 Task: Find connections with filter location Joliette with filter topic #Strategywith filter profile language German with filter current company Xoriant with filter school Acharya Institute of Management and Science, Ist Stage, Peenya Industrial Estate, Bangalore-58 with filter industry Research Services with filter service category Homeowners Insurance with filter keywords title Electrical Engineer
Action: Mouse moved to (204, 279)
Screenshot: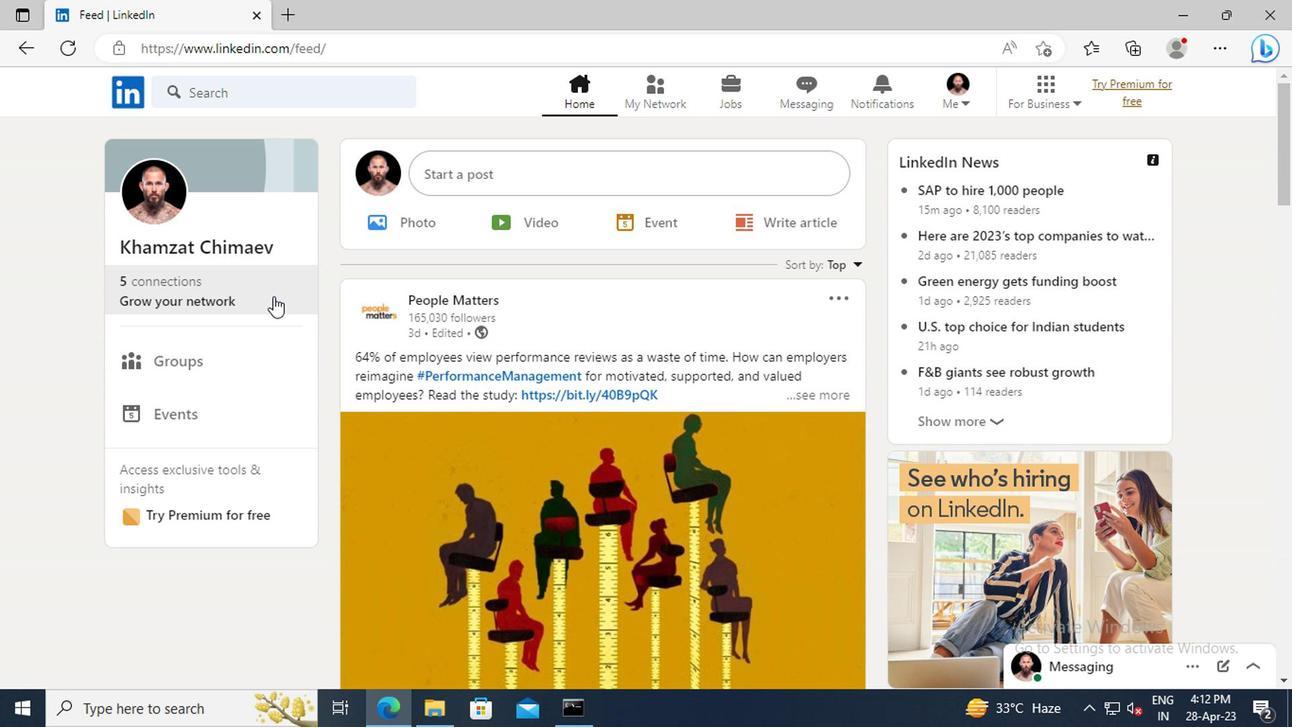 
Action: Mouse pressed left at (204, 279)
Screenshot: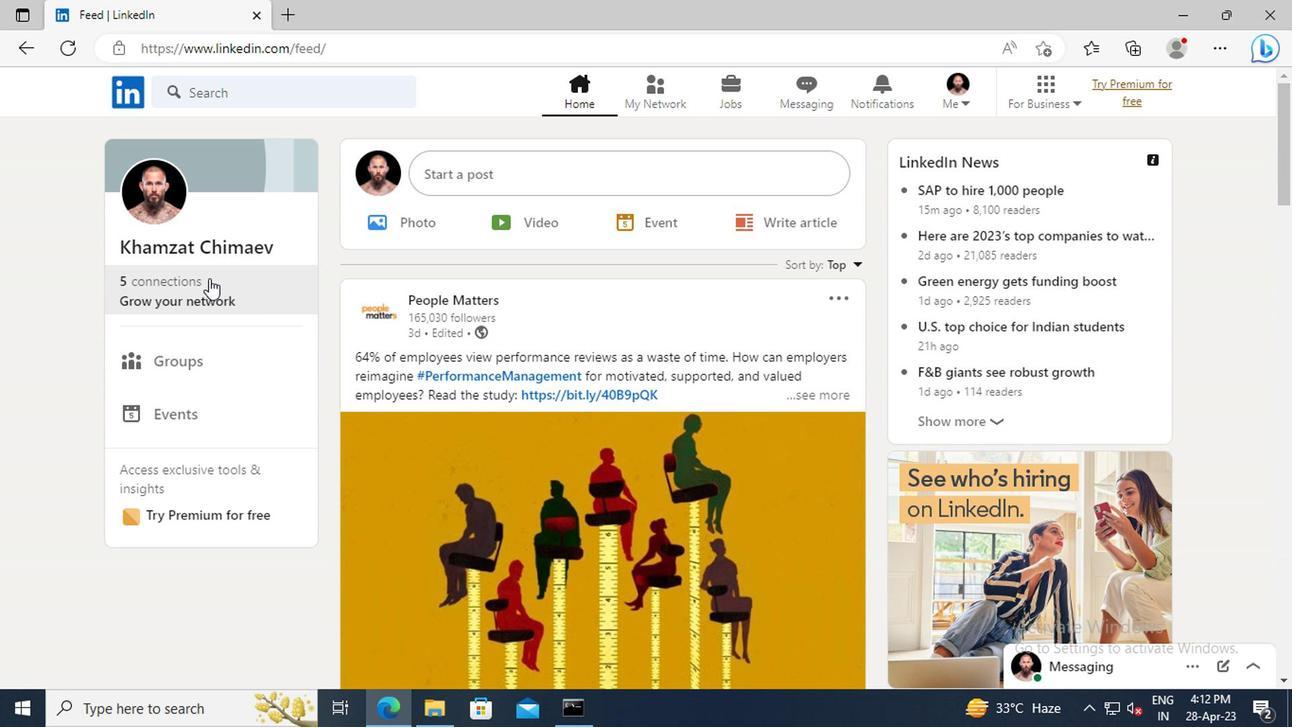 
Action: Mouse moved to (208, 195)
Screenshot: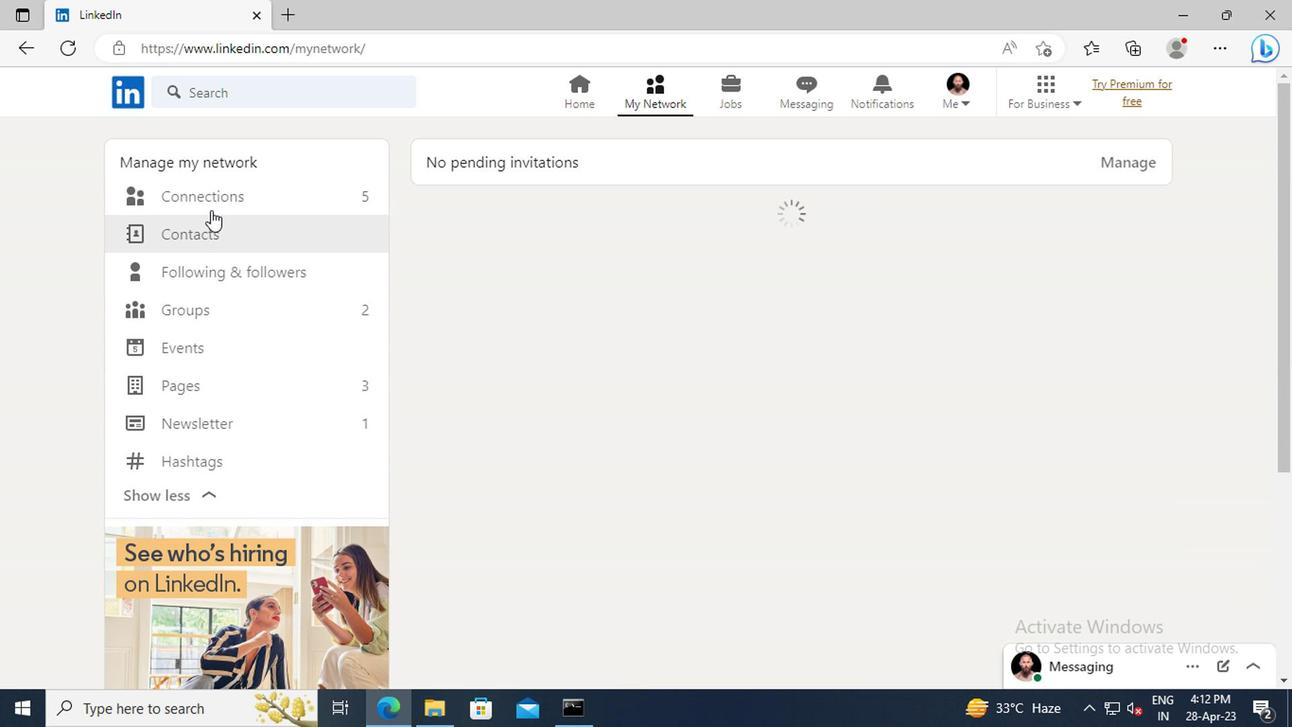 
Action: Mouse pressed left at (208, 195)
Screenshot: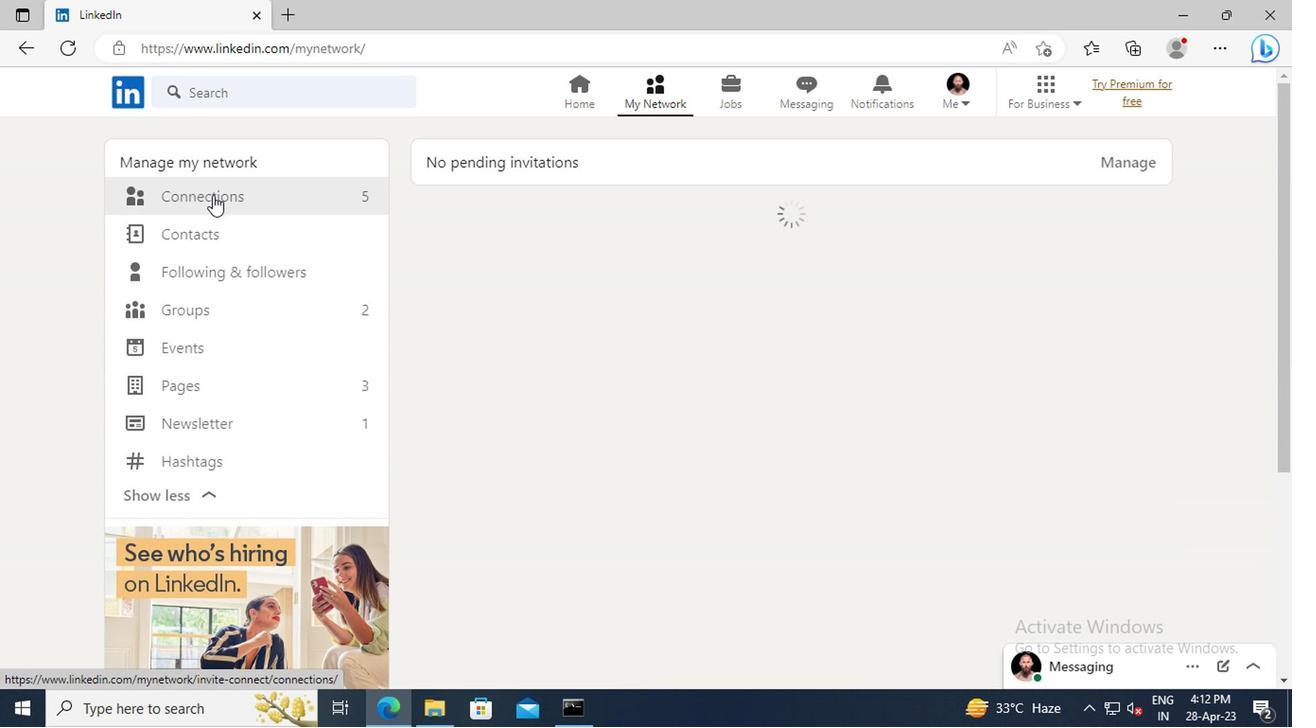 
Action: Mouse moved to (760, 203)
Screenshot: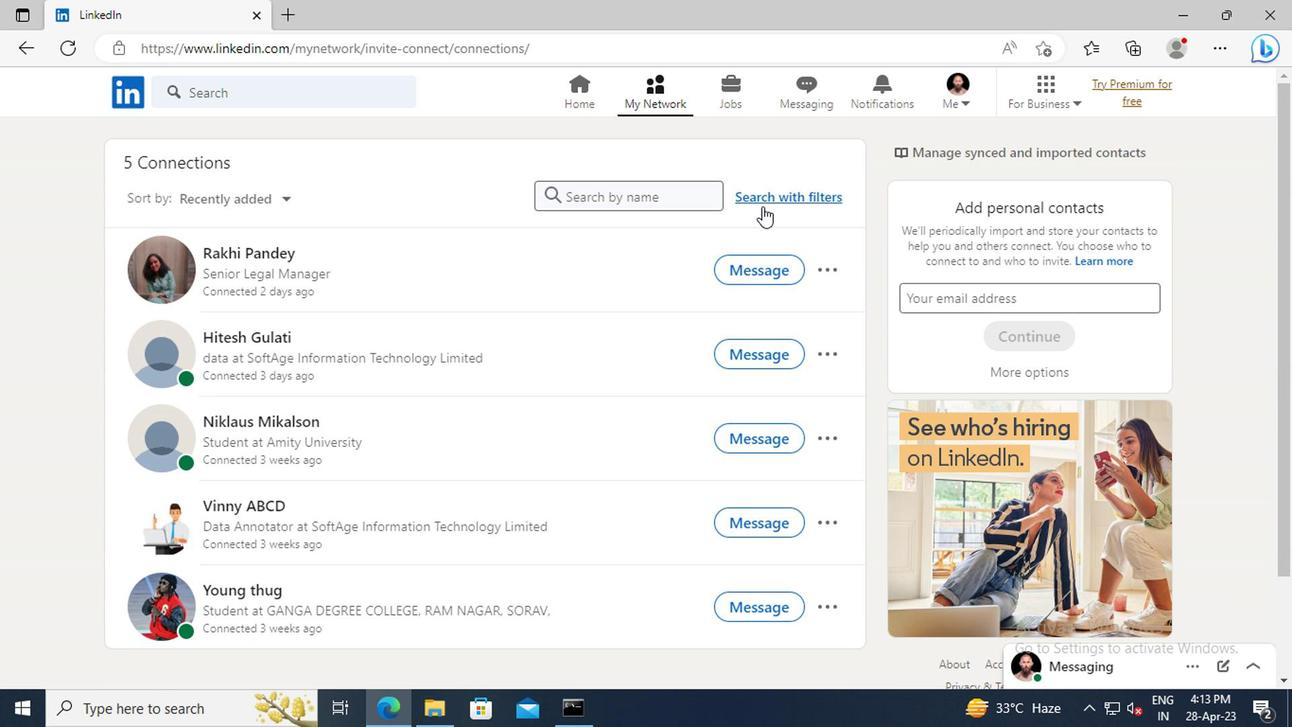 
Action: Mouse pressed left at (760, 203)
Screenshot: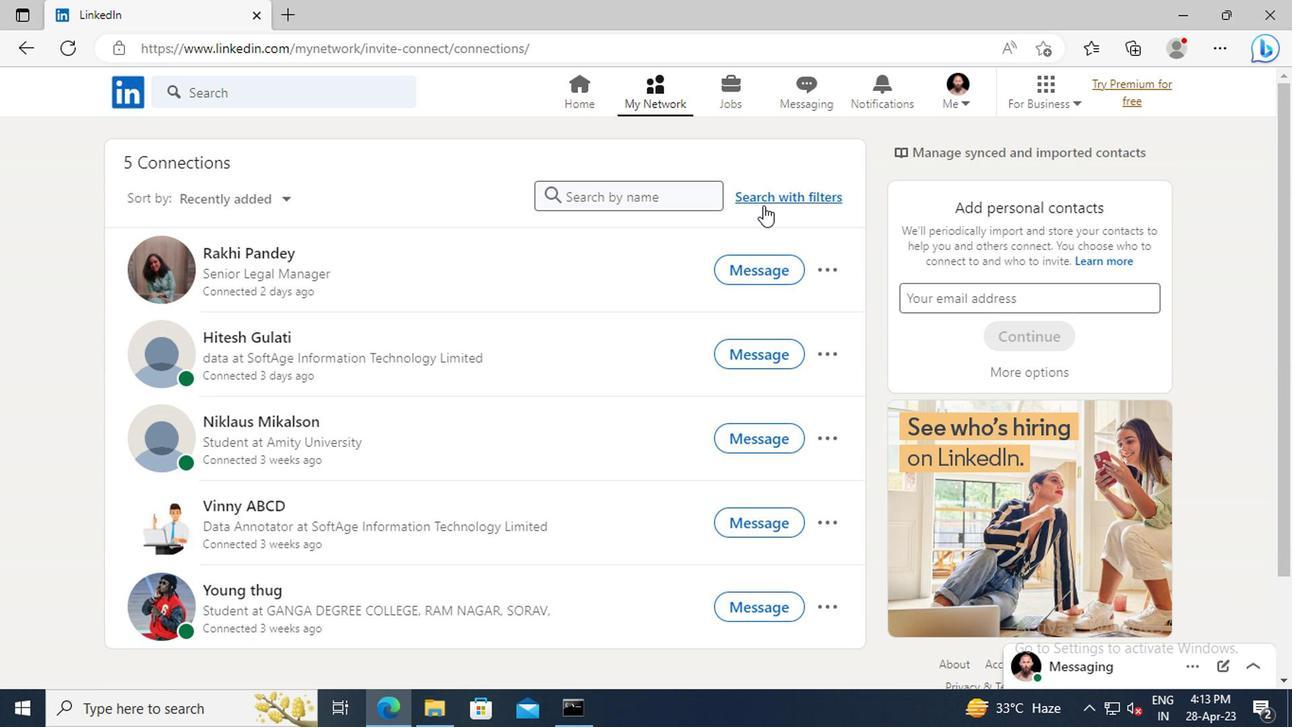 
Action: Mouse moved to (712, 150)
Screenshot: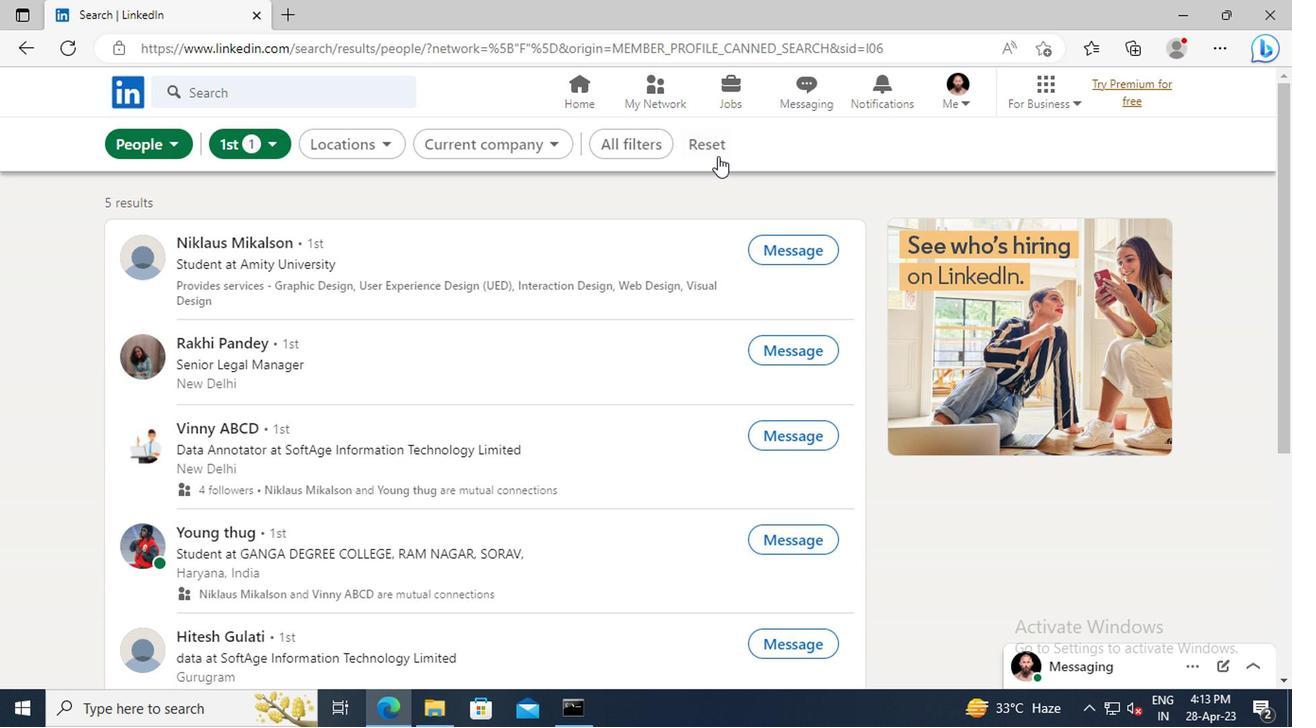 
Action: Mouse pressed left at (712, 150)
Screenshot: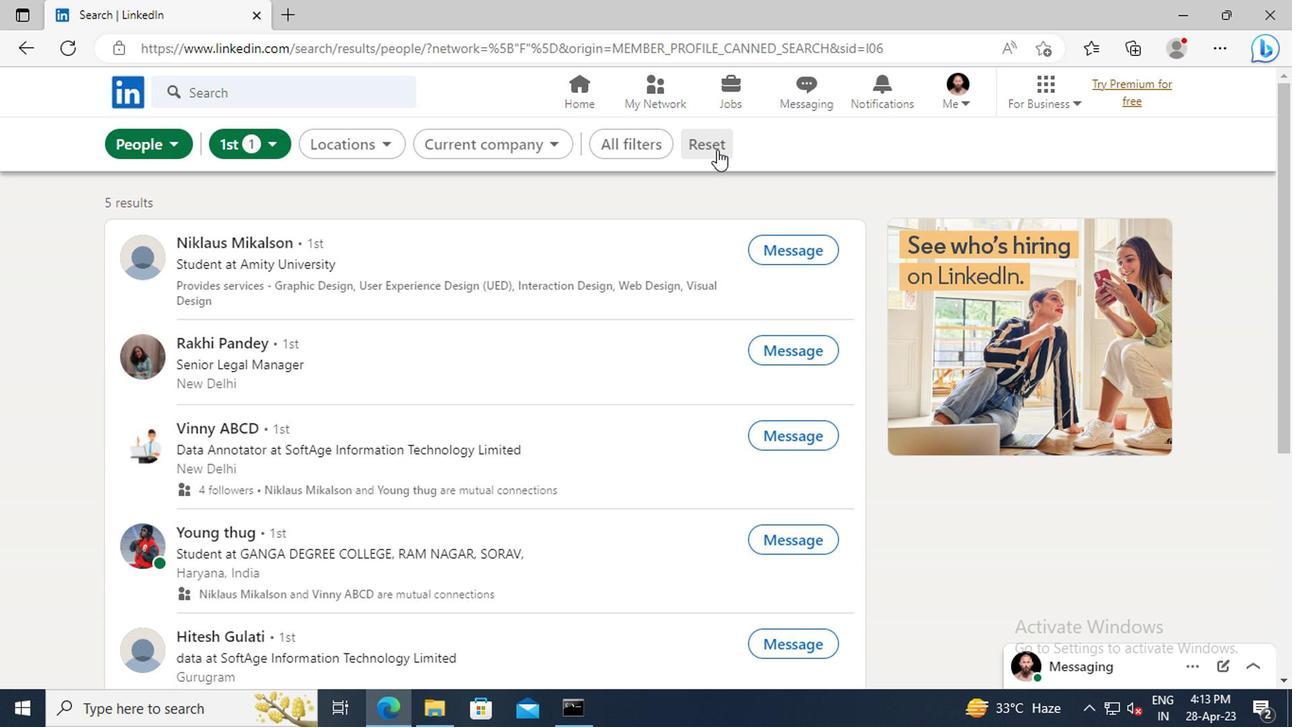 
Action: Mouse moved to (690, 144)
Screenshot: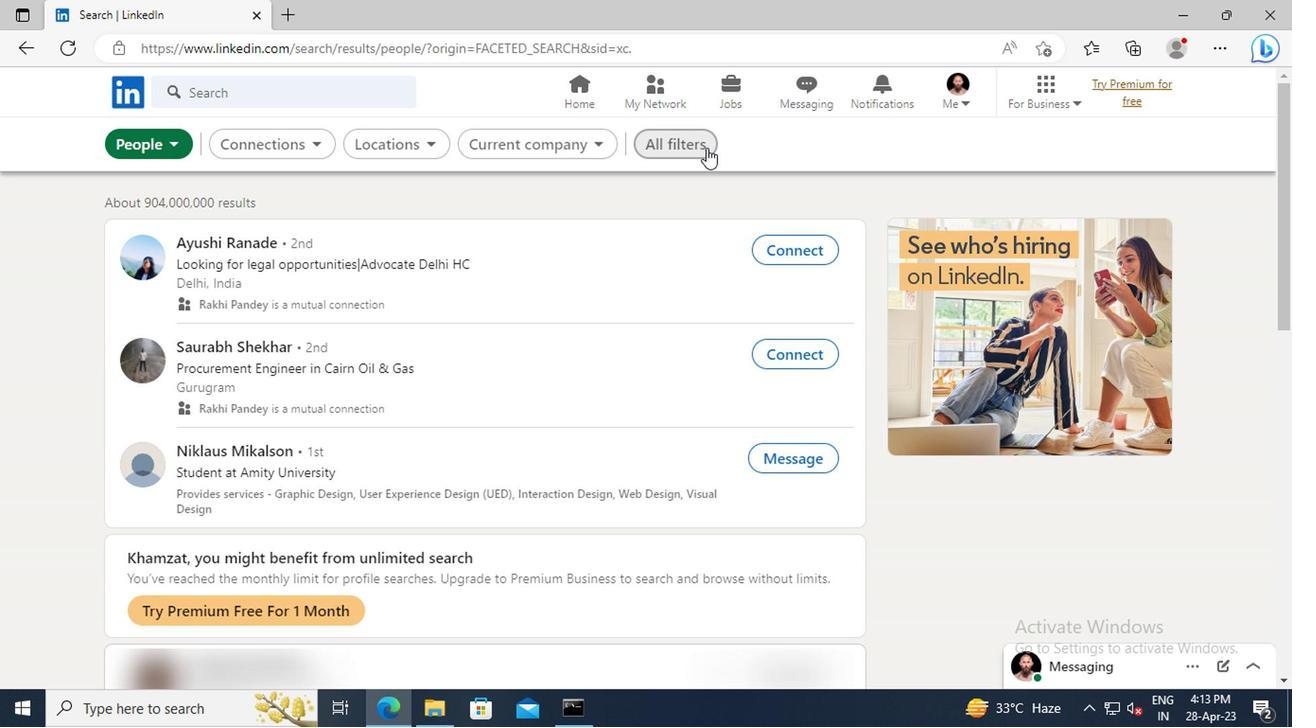 
Action: Mouse pressed left at (690, 144)
Screenshot: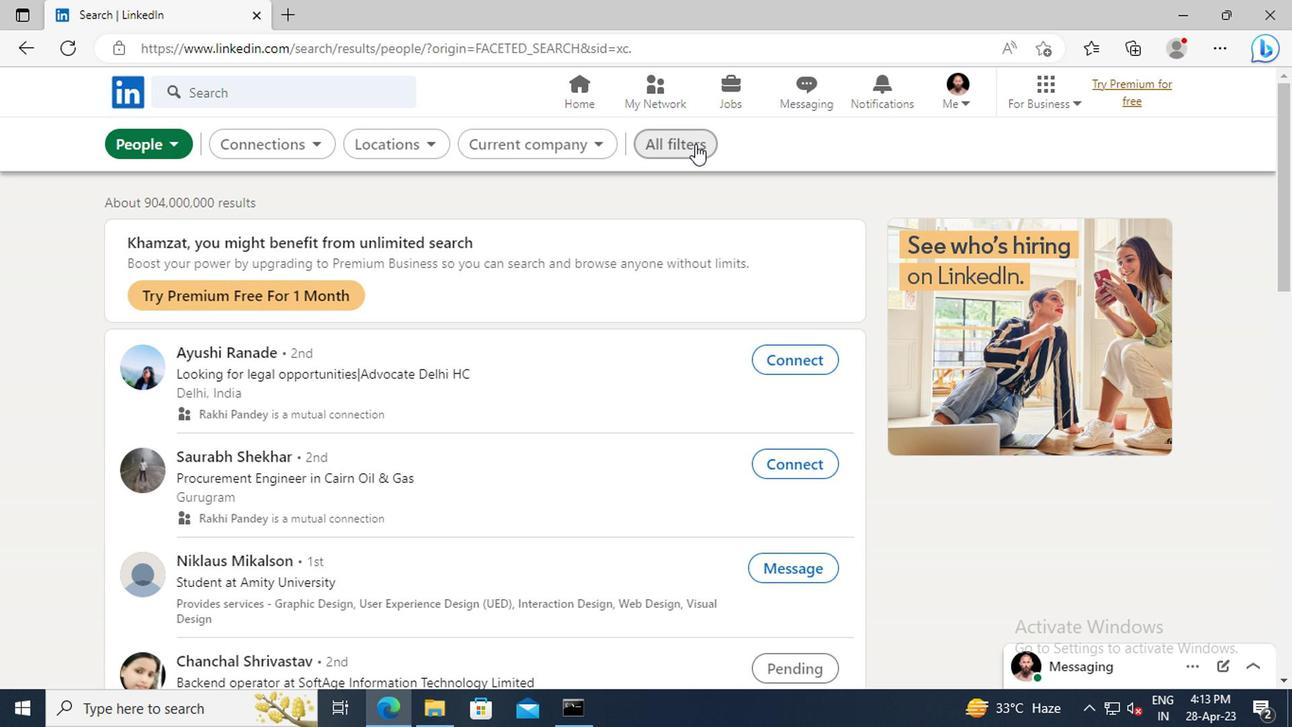 
Action: Mouse moved to (1052, 324)
Screenshot: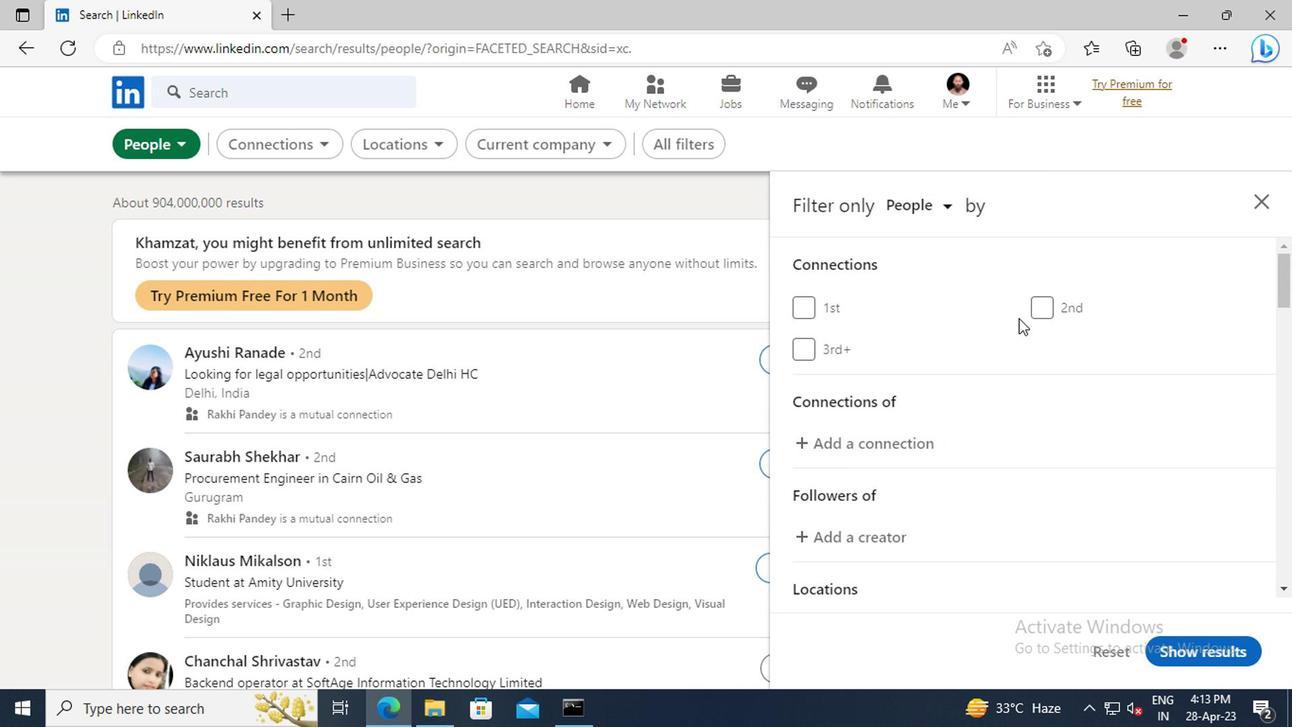 
Action: Mouse scrolled (1052, 323) with delta (0, 0)
Screenshot: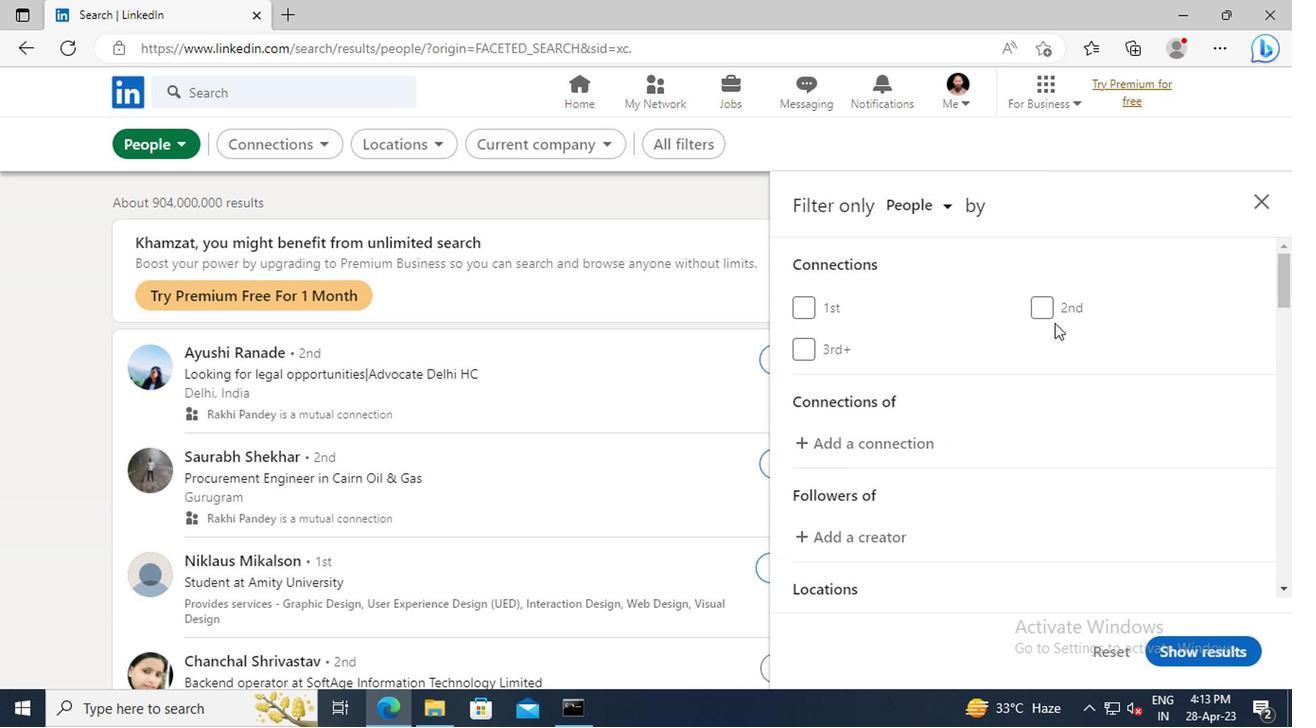 
Action: Mouse scrolled (1052, 323) with delta (0, 0)
Screenshot: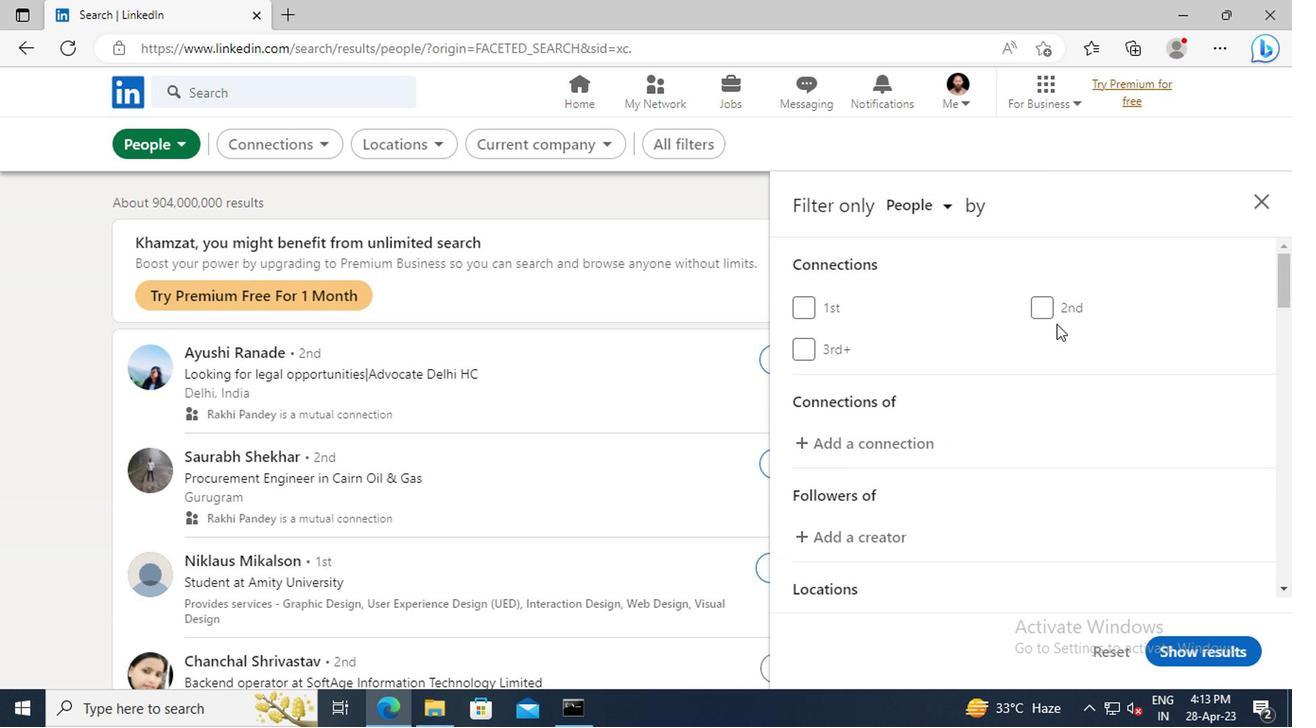 
Action: Mouse moved to (1052, 326)
Screenshot: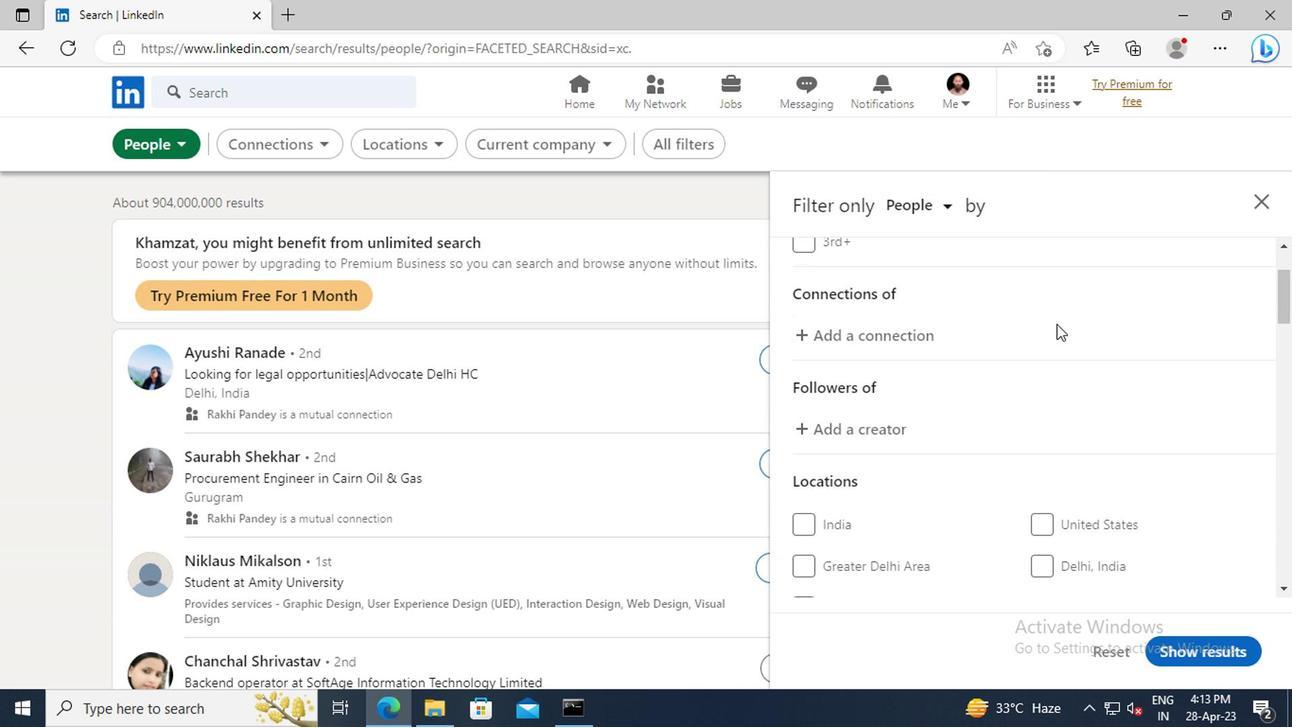 
Action: Mouse scrolled (1052, 325) with delta (0, 0)
Screenshot: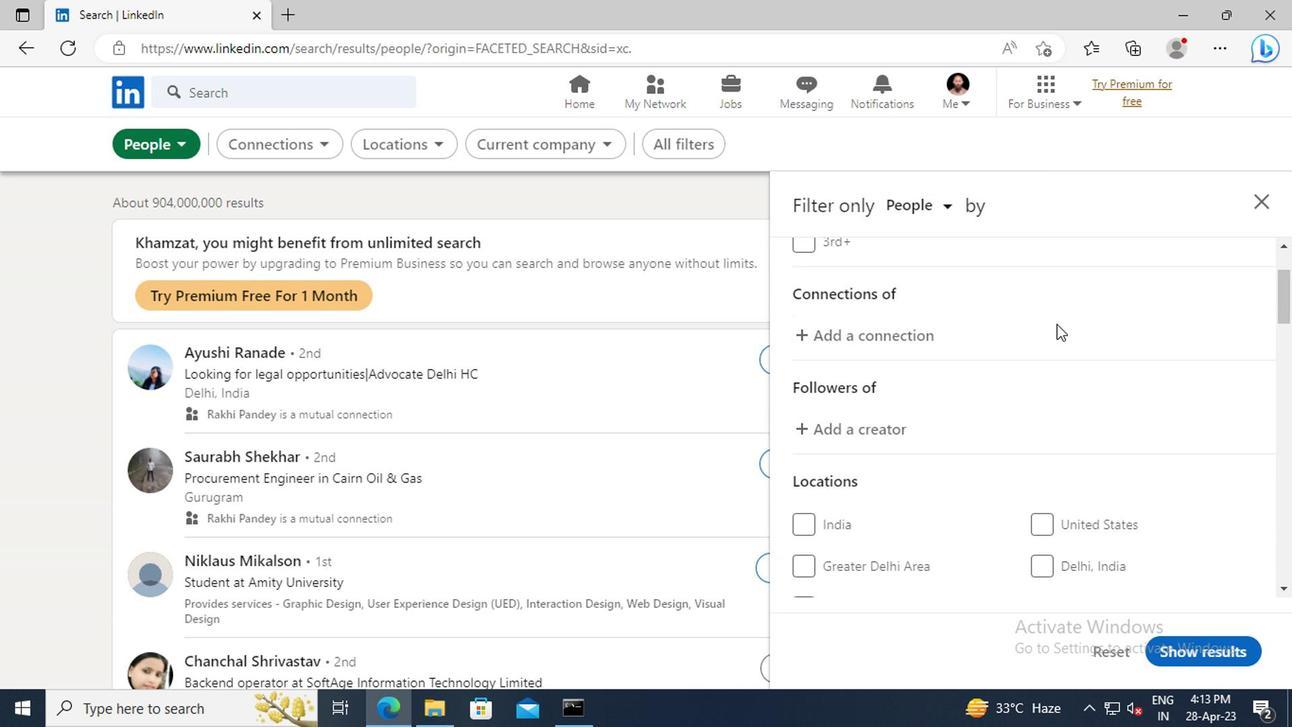 
Action: Mouse moved to (1052, 327)
Screenshot: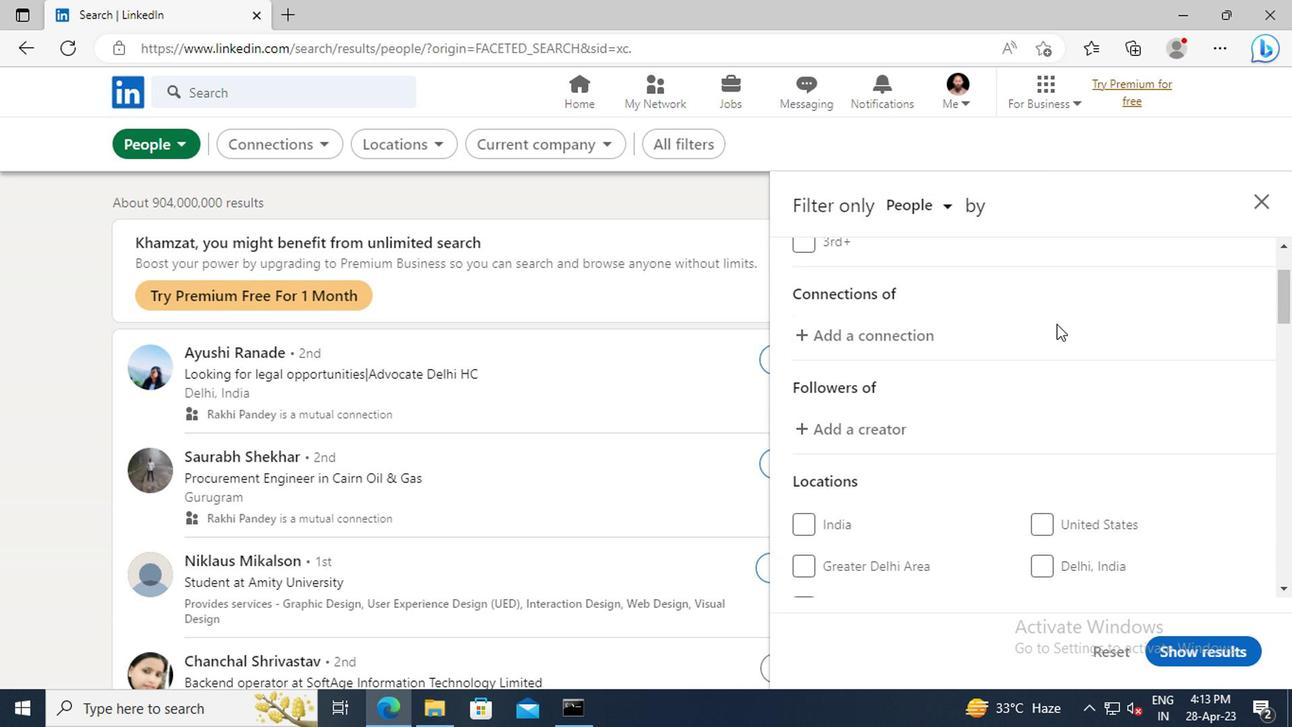 
Action: Mouse scrolled (1052, 326) with delta (0, -1)
Screenshot: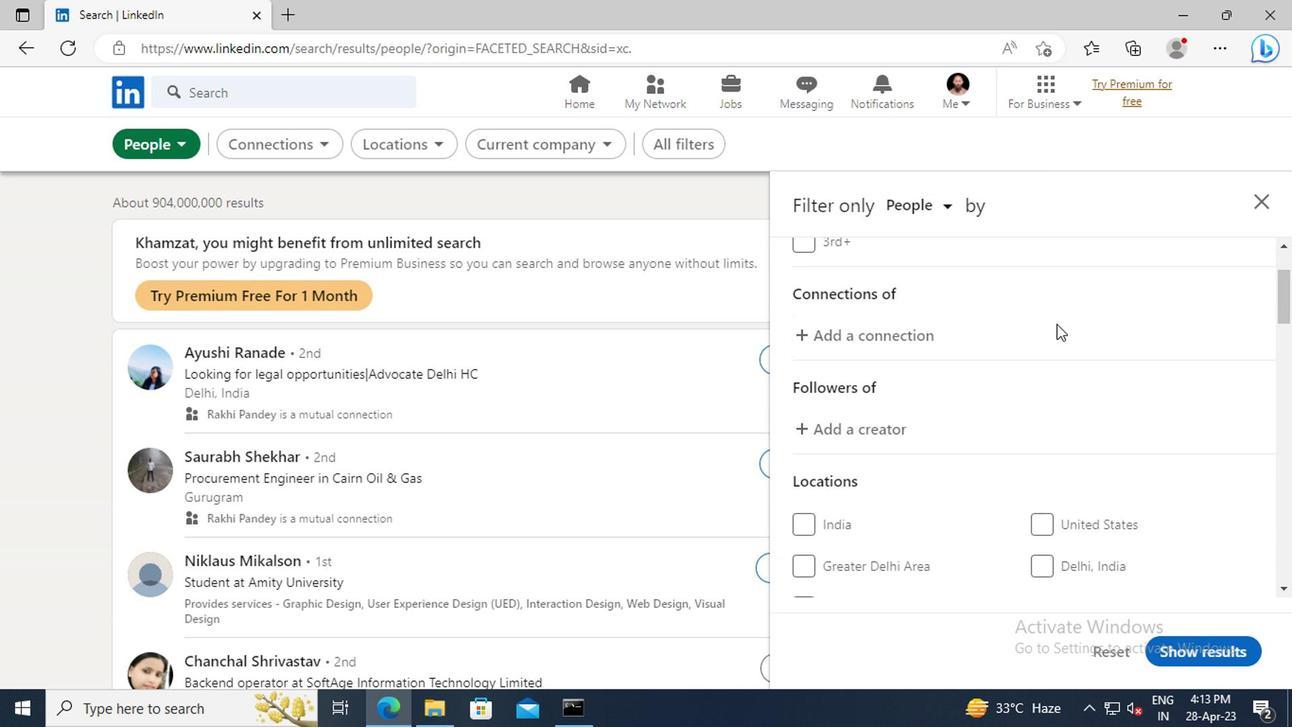 
Action: Mouse scrolled (1052, 326) with delta (0, -1)
Screenshot: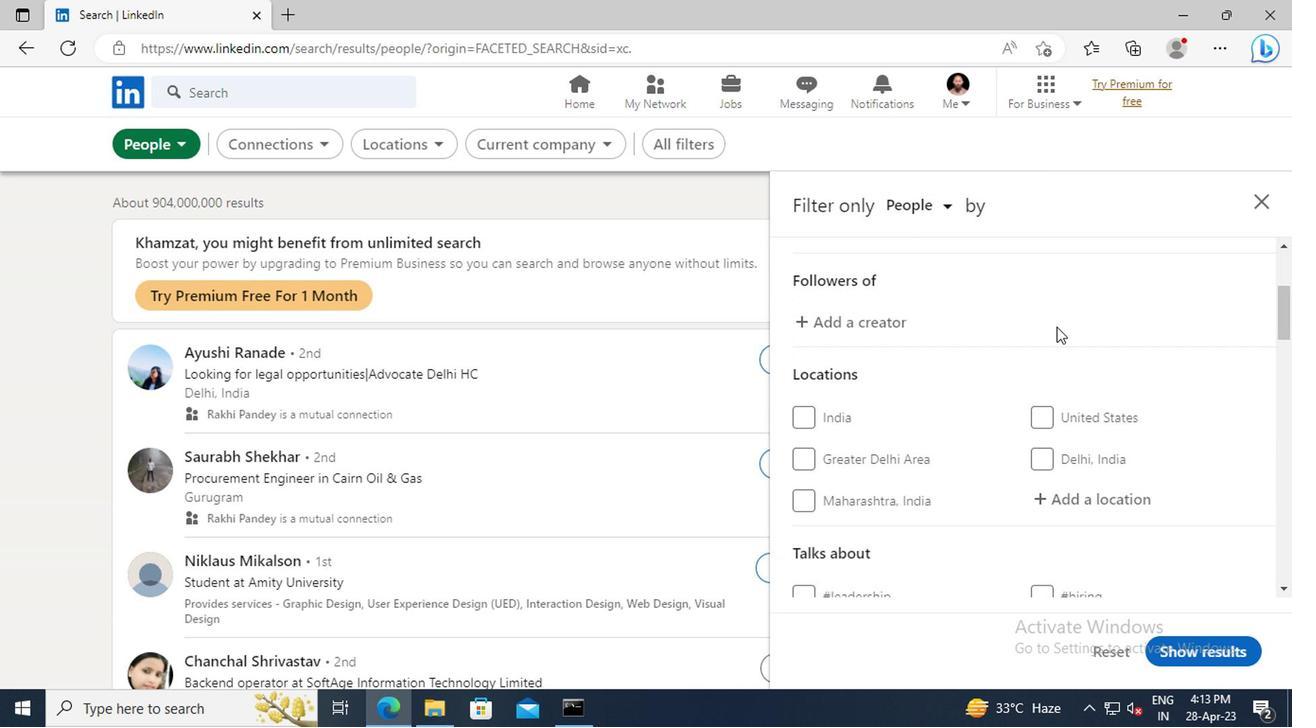 
Action: Mouse moved to (1071, 443)
Screenshot: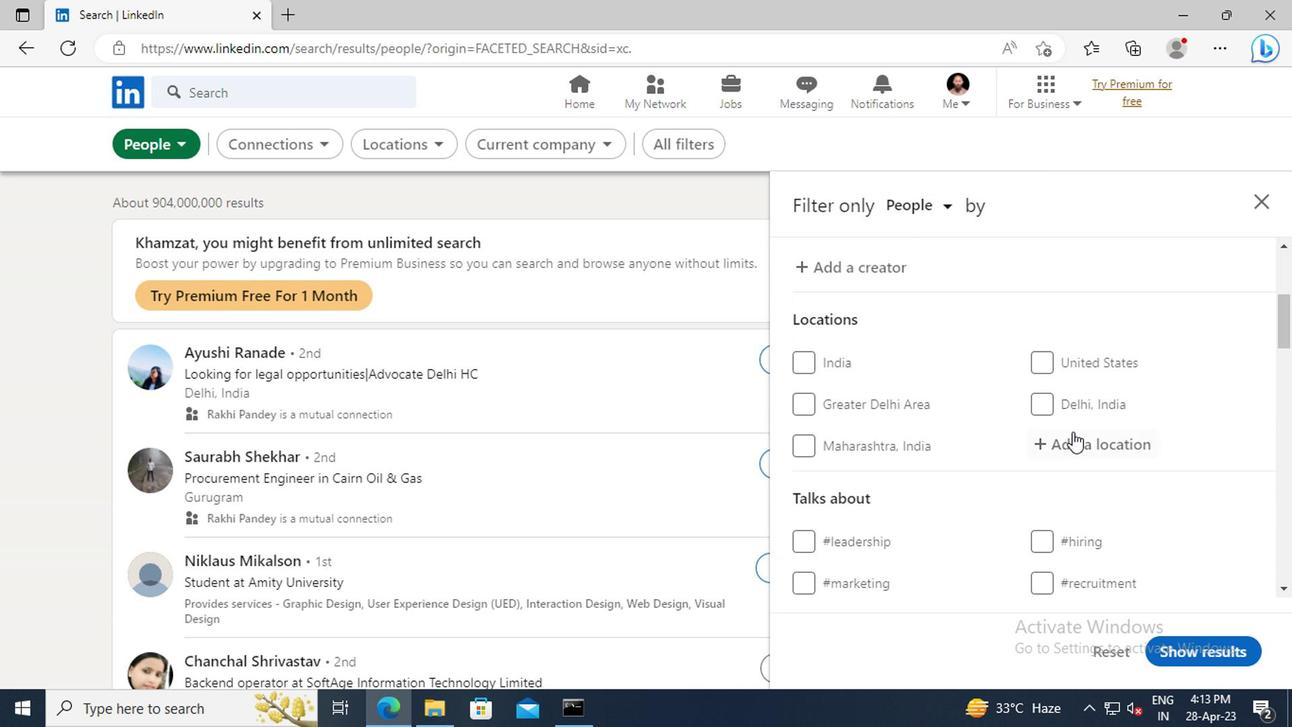 
Action: Mouse pressed left at (1071, 443)
Screenshot: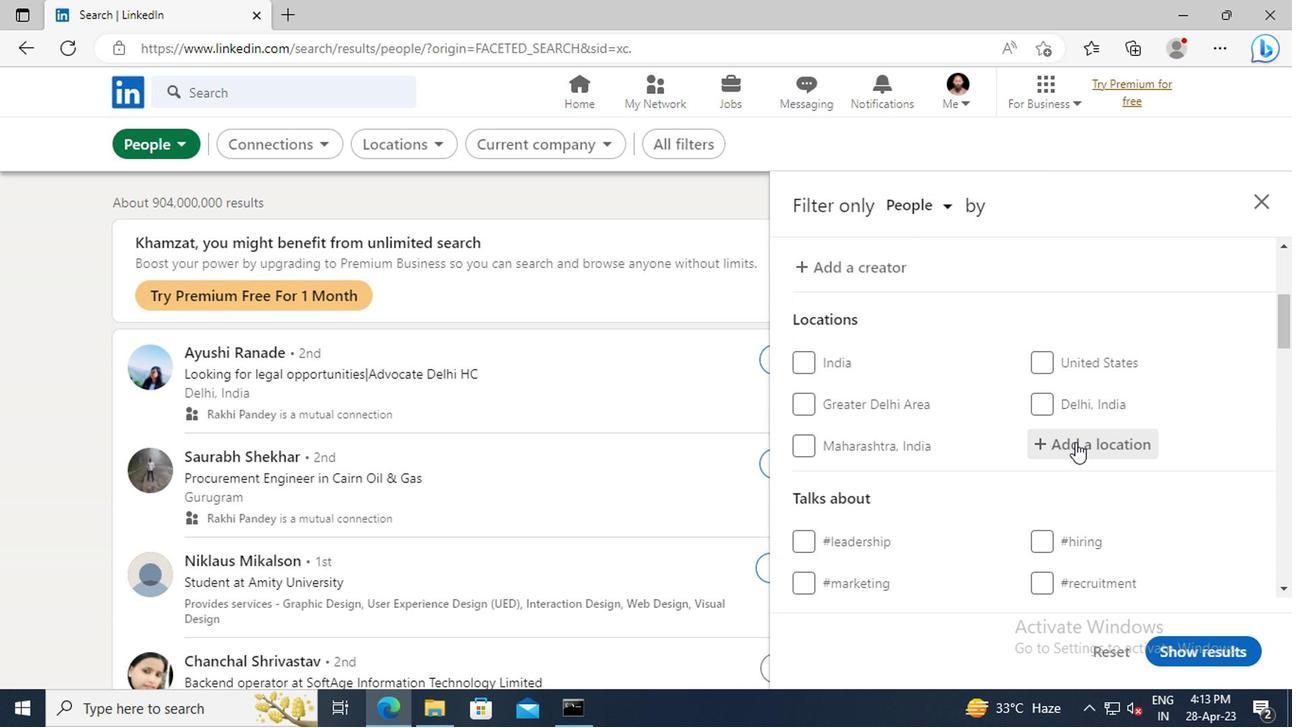 
Action: Mouse moved to (997, 416)
Screenshot: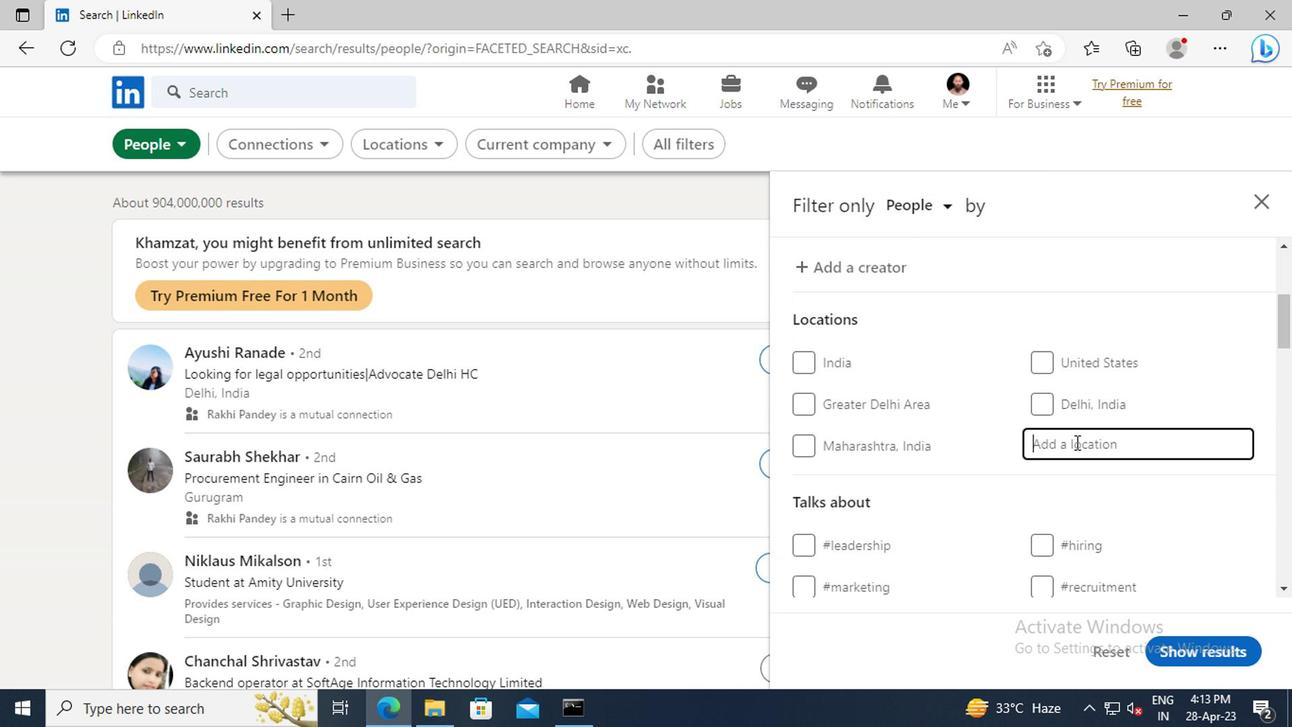 
Action: Key pressed <Key.shift>JOLIETTE
Screenshot: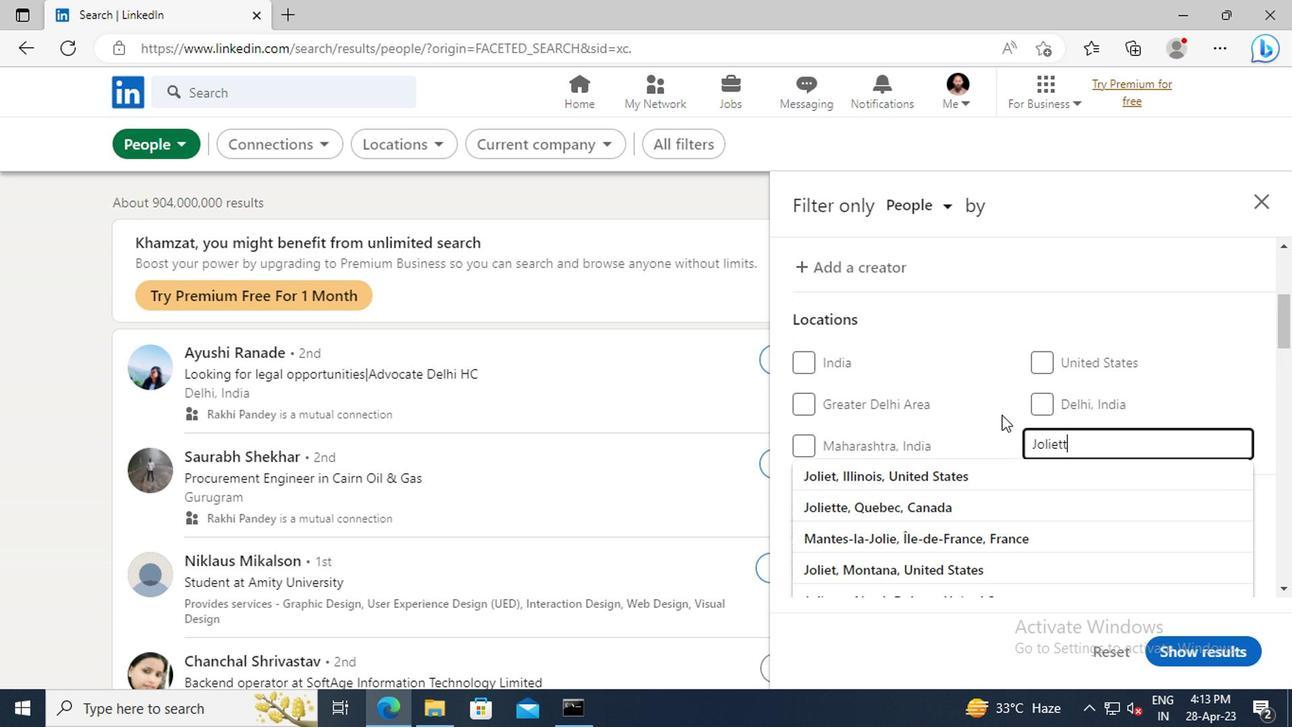 
Action: Mouse moved to (997, 469)
Screenshot: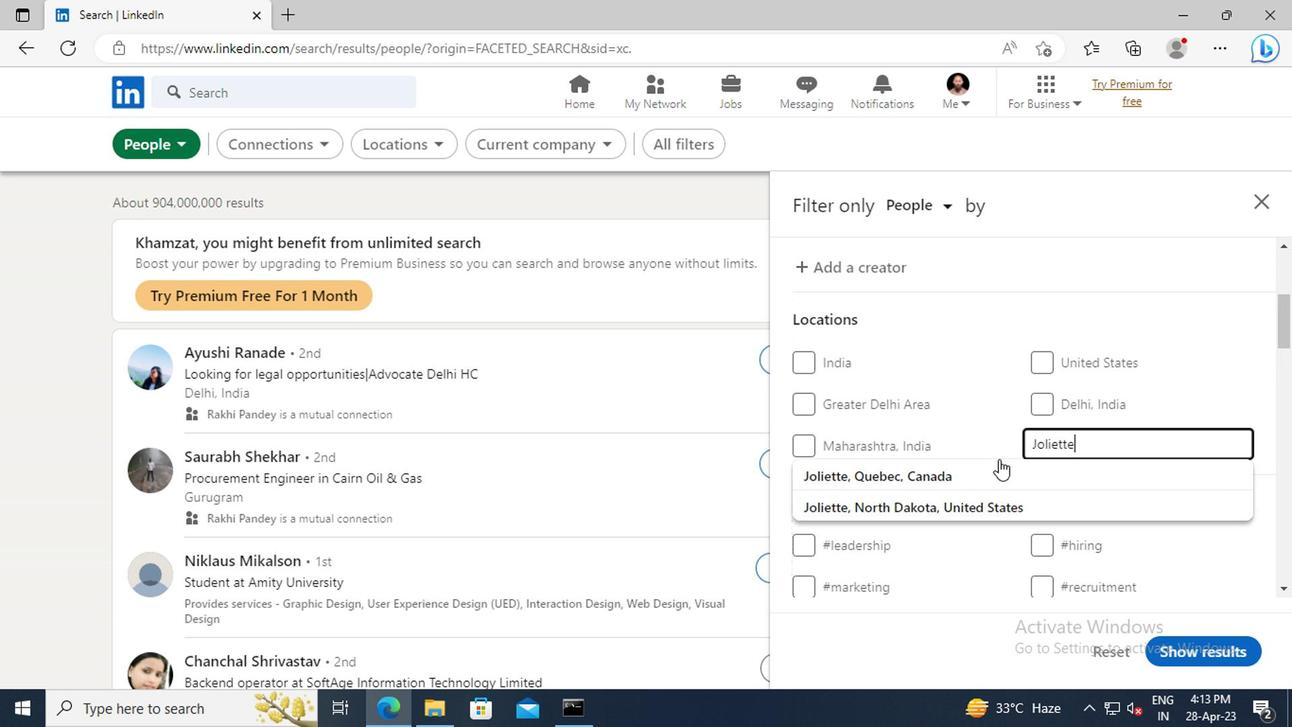 
Action: Mouse pressed left at (997, 469)
Screenshot: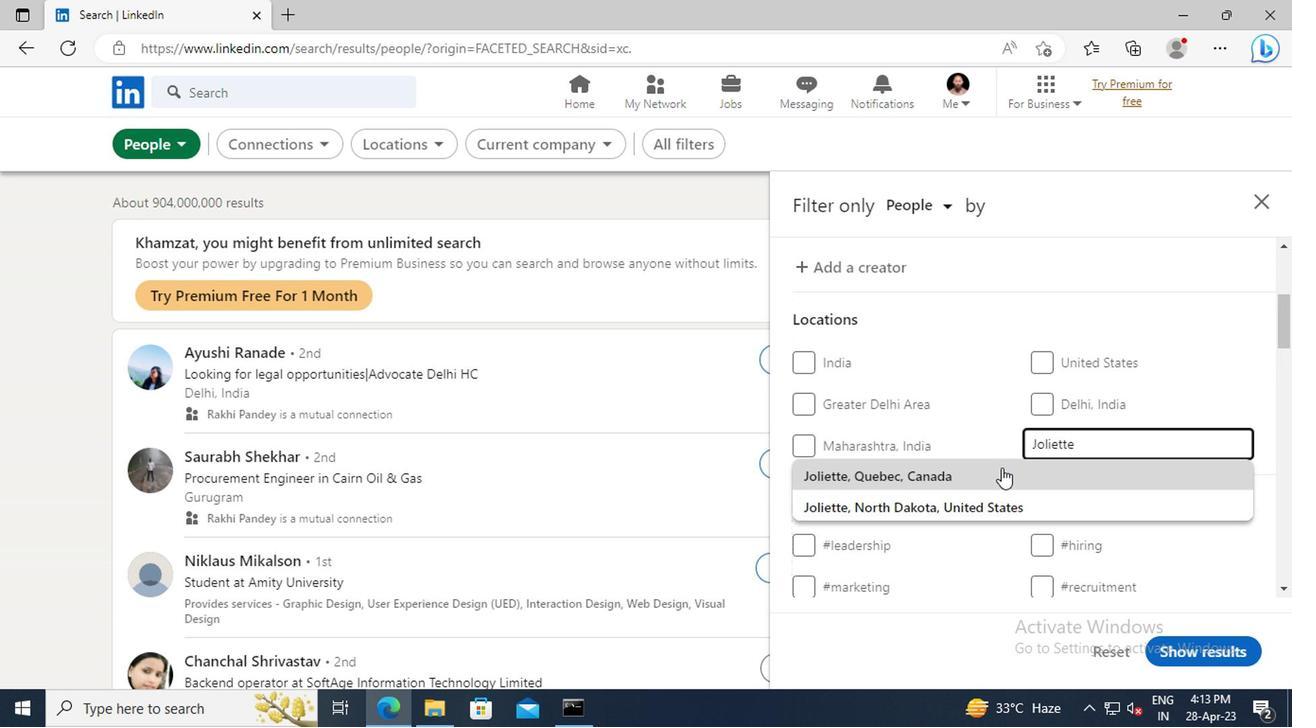 
Action: Mouse scrolled (997, 467) with delta (0, -1)
Screenshot: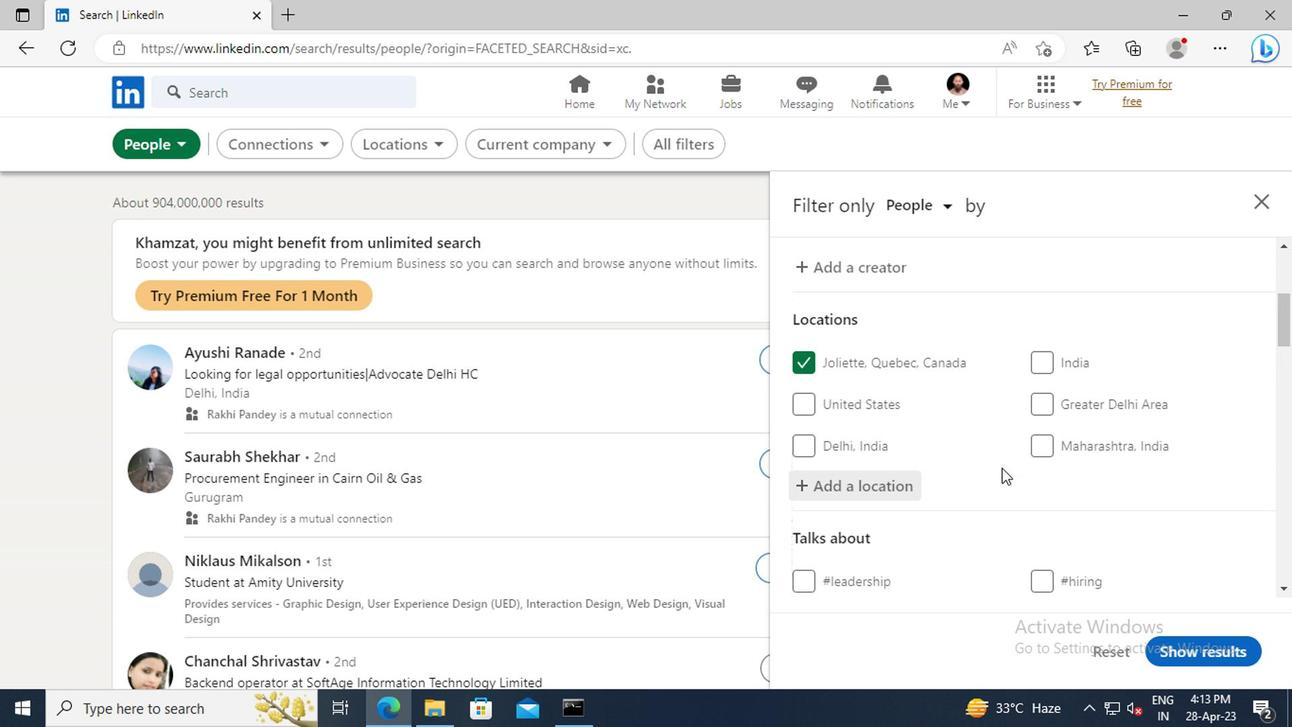 
Action: Mouse scrolled (997, 467) with delta (0, -1)
Screenshot: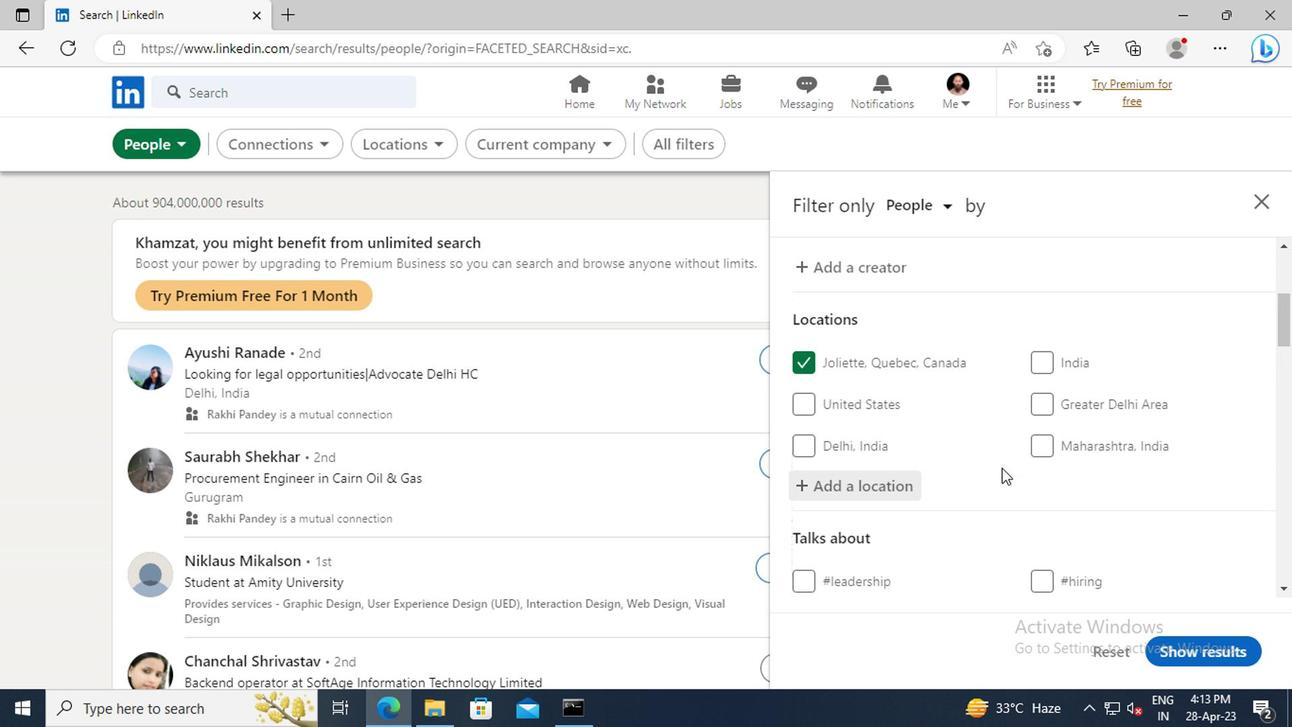 
Action: Mouse scrolled (997, 467) with delta (0, -1)
Screenshot: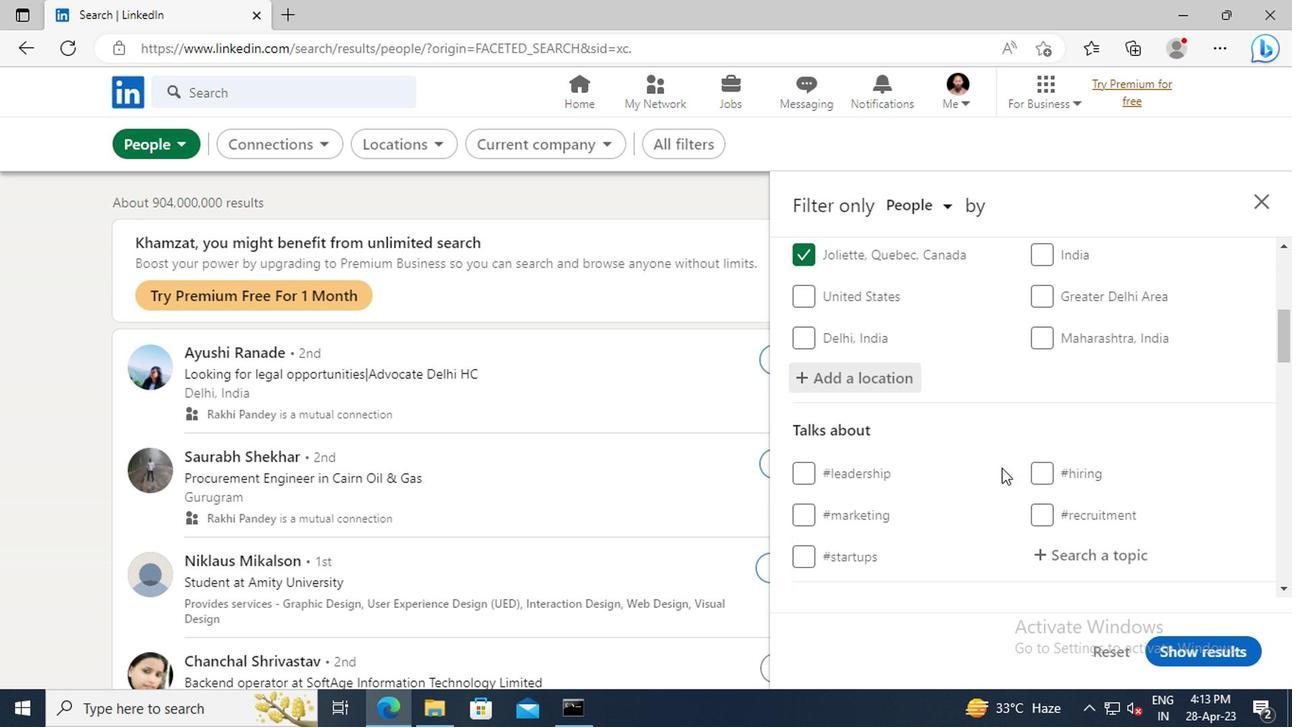 
Action: Mouse scrolled (997, 467) with delta (0, -1)
Screenshot: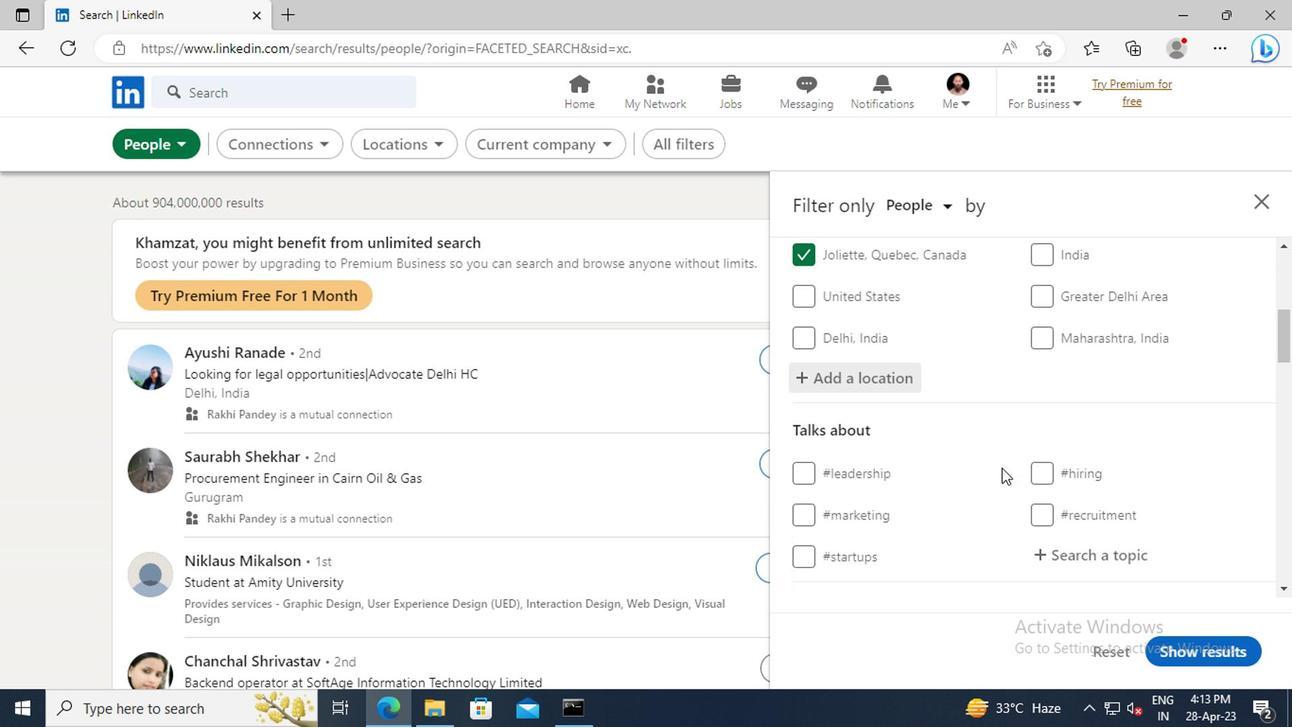 
Action: Mouse moved to (1040, 453)
Screenshot: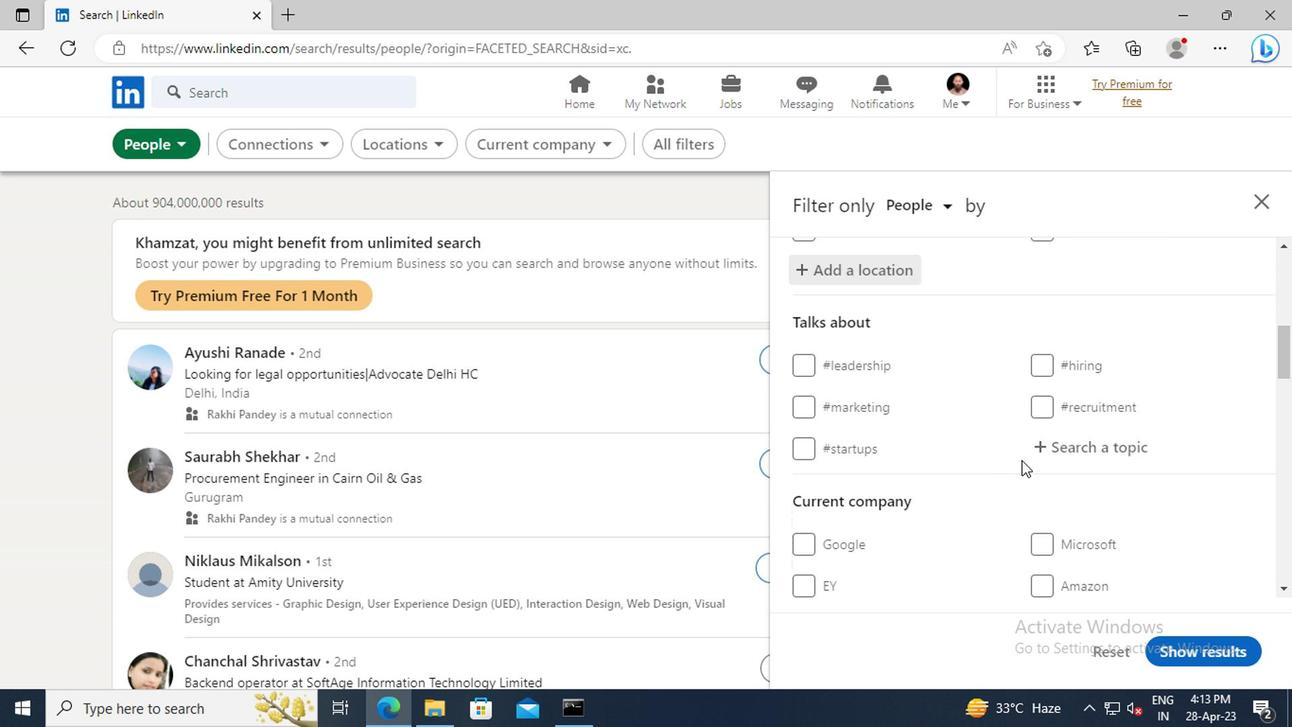 
Action: Mouse pressed left at (1040, 453)
Screenshot: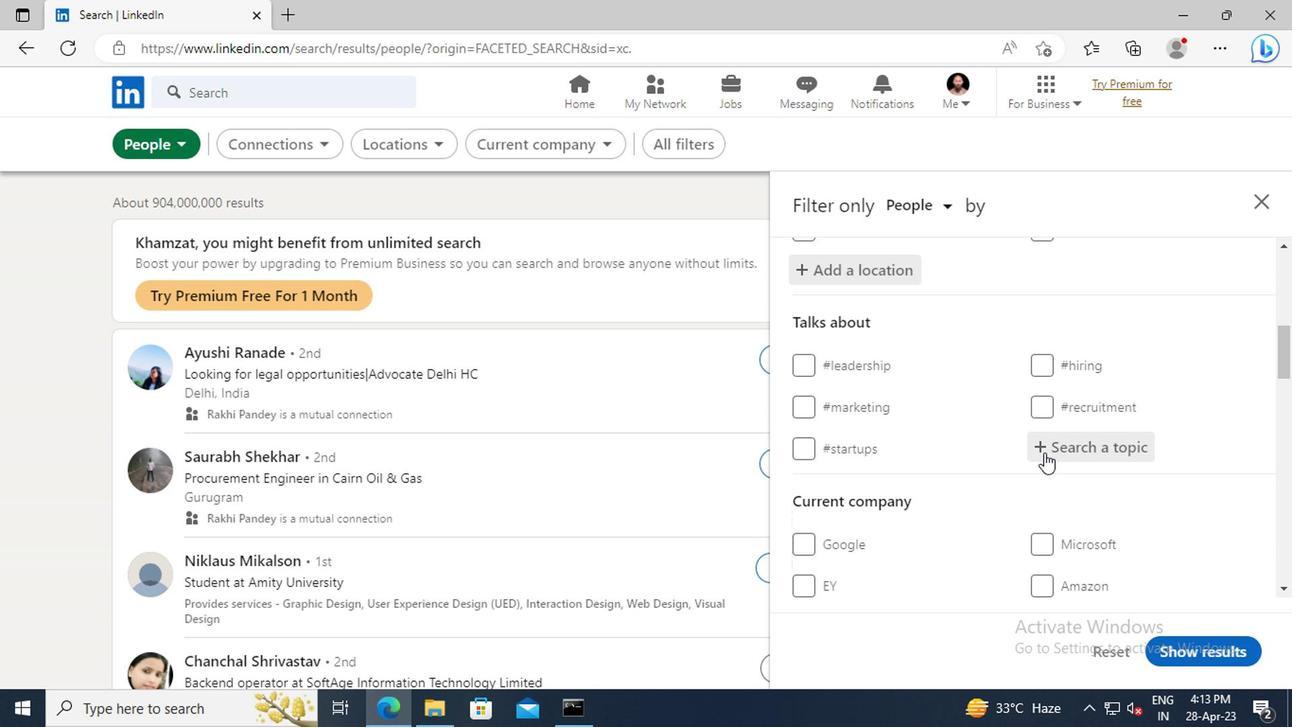 
Action: Mouse moved to (1036, 451)
Screenshot: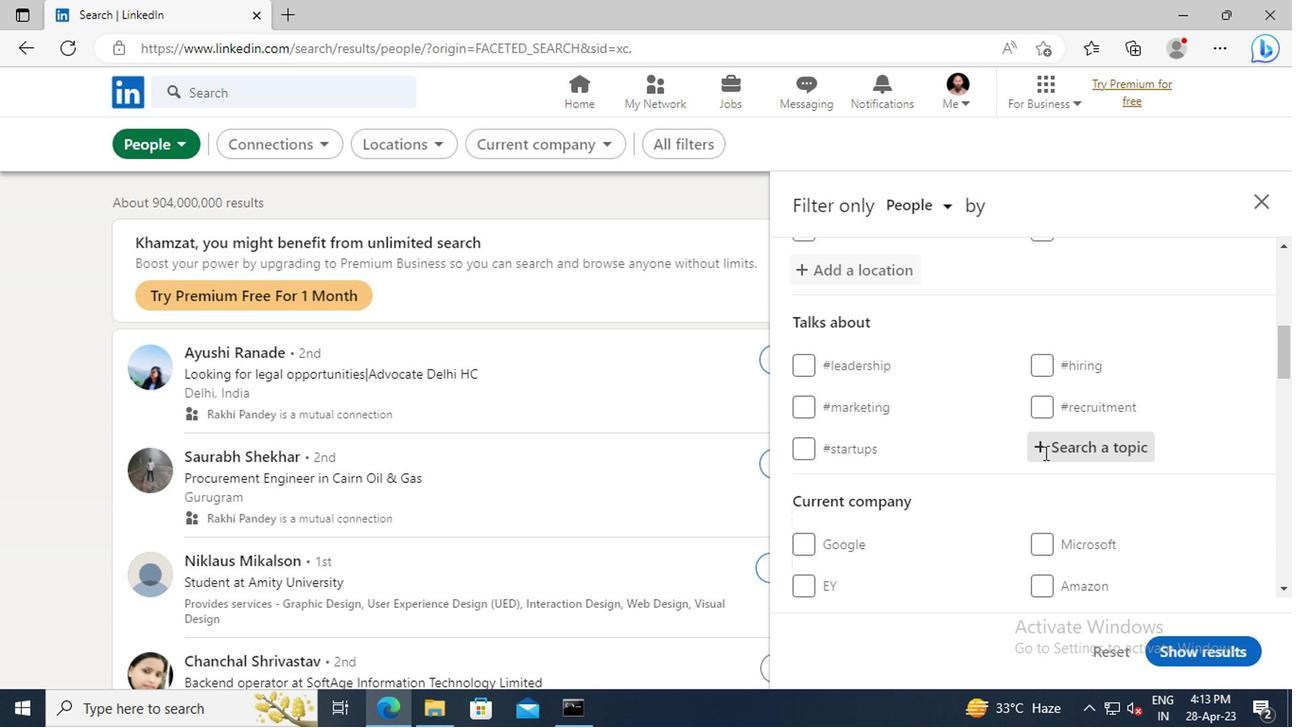 
Action: Key pressed <Key.shift>STRATEGY
Screenshot: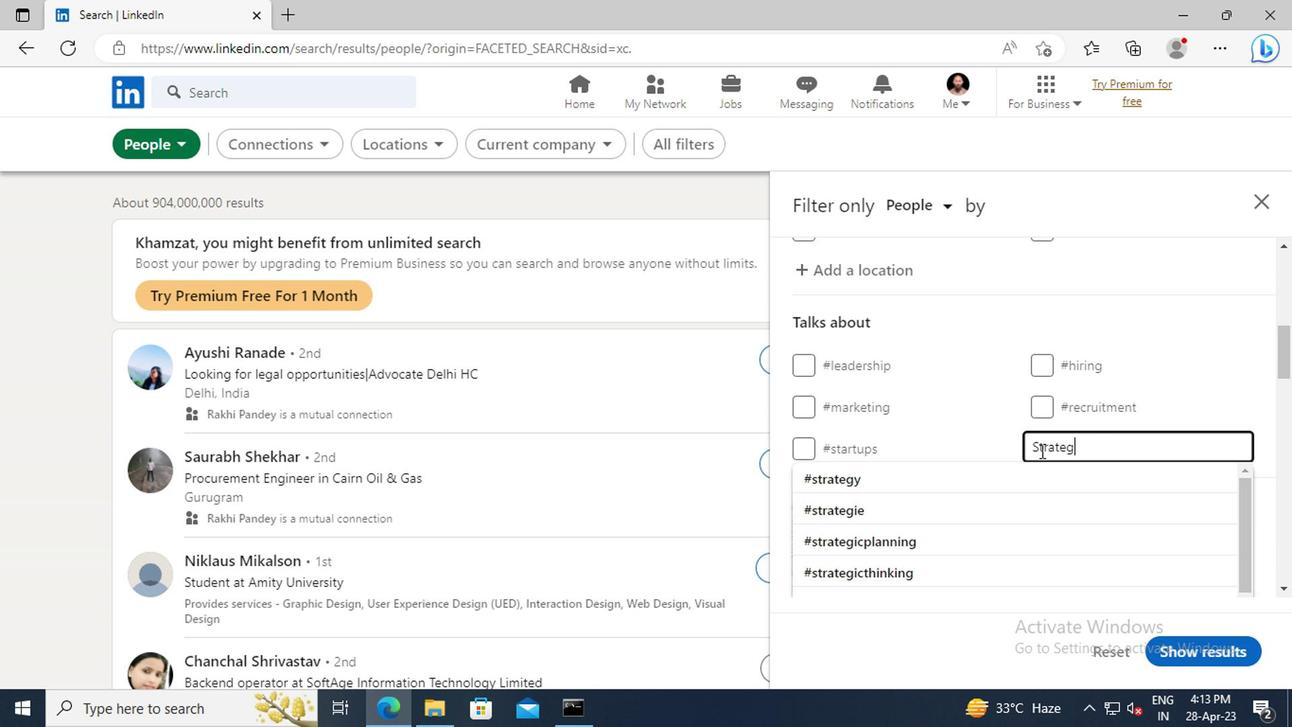 
Action: Mouse moved to (1034, 474)
Screenshot: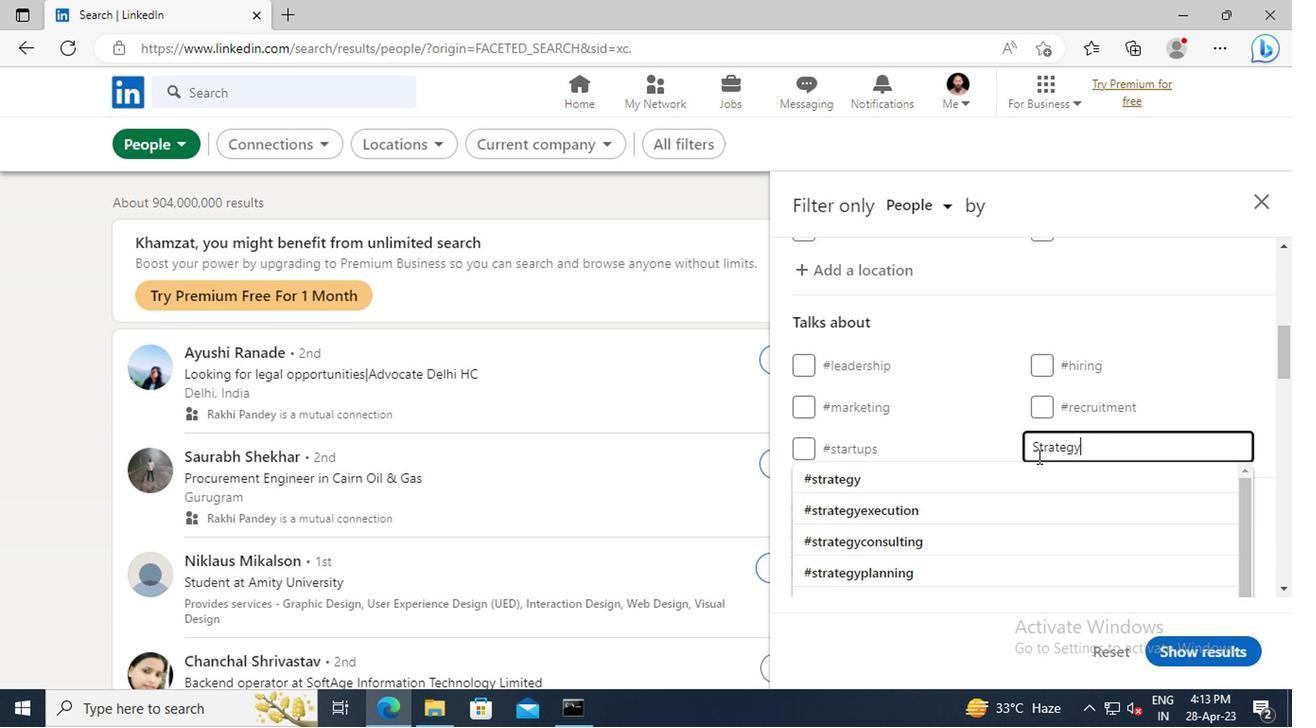 
Action: Mouse pressed left at (1034, 474)
Screenshot: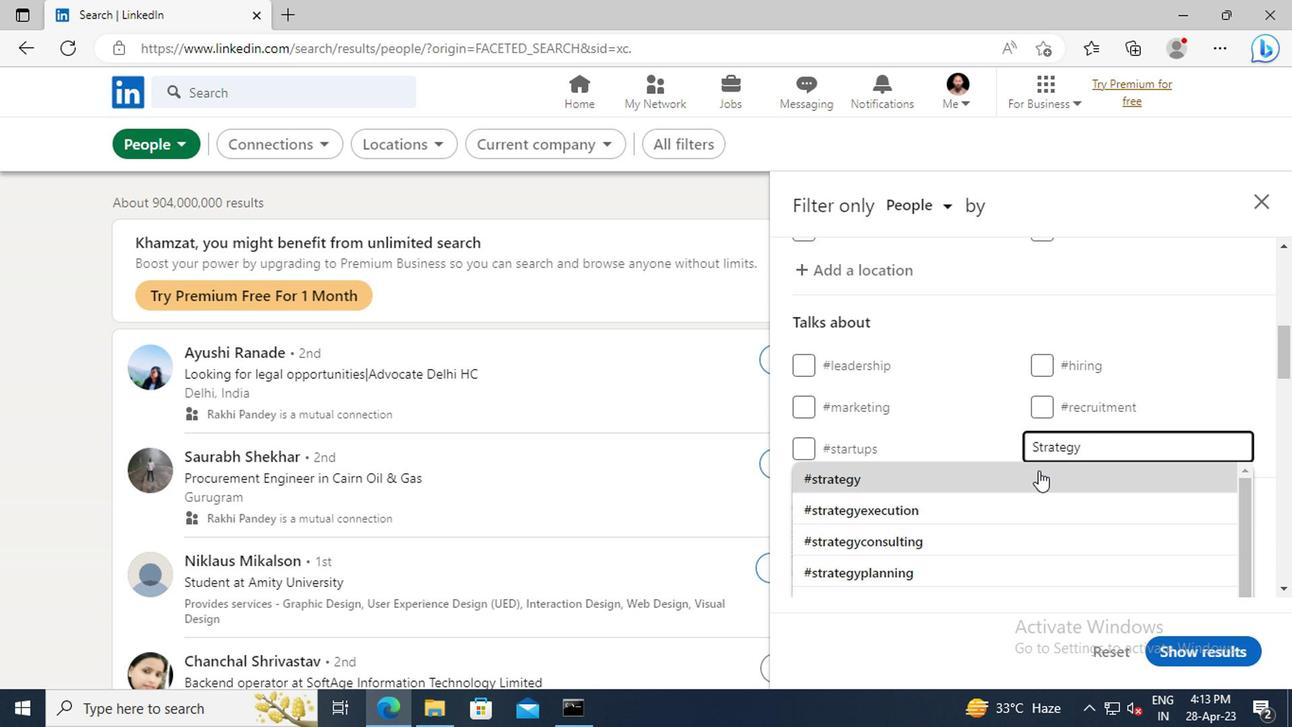 
Action: Mouse scrolled (1034, 472) with delta (0, -1)
Screenshot: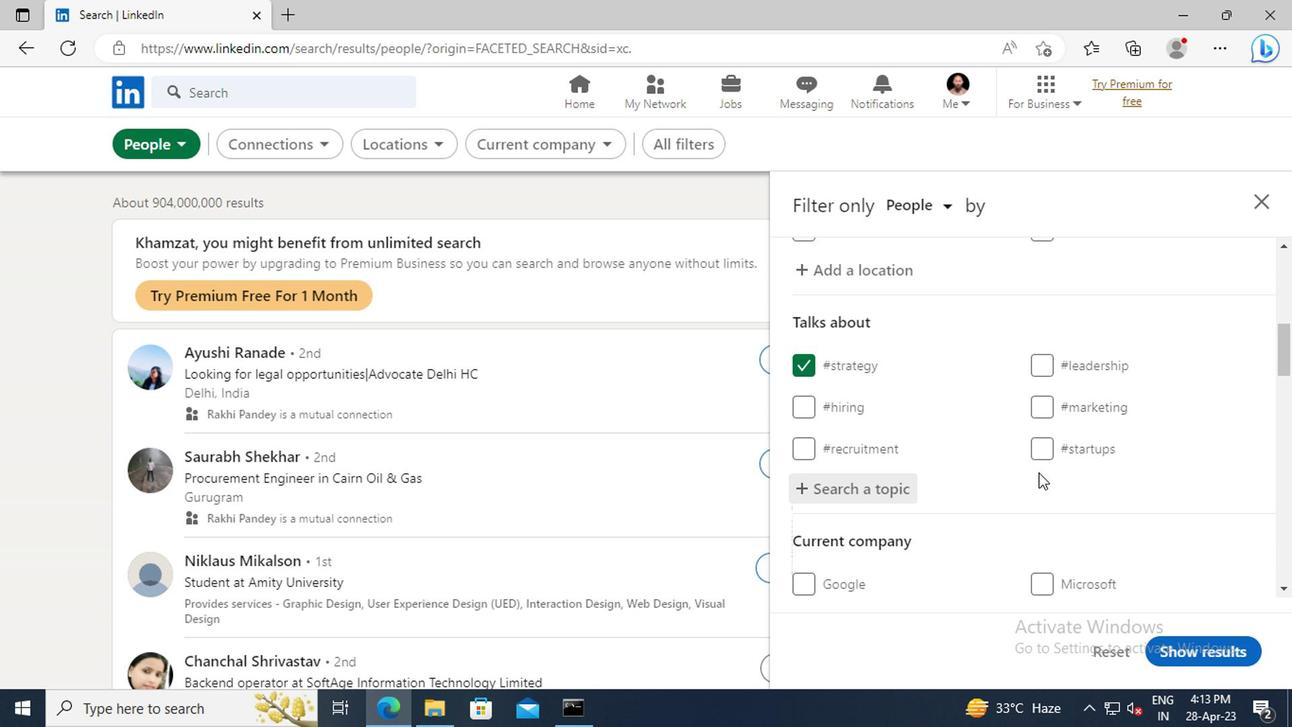 
Action: Mouse scrolled (1034, 472) with delta (0, -1)
Screenshot: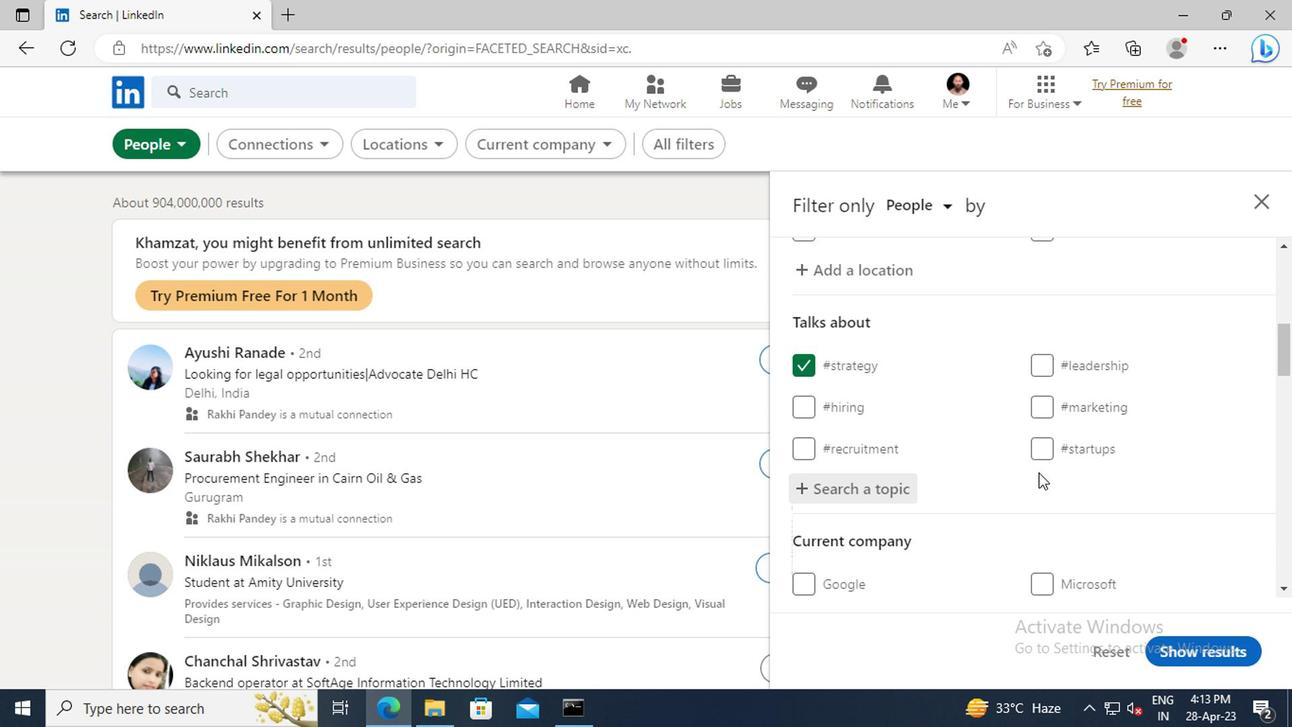 
Action: Mouse scrolled (1034, 472) with delta (0, -1)
Screenshot: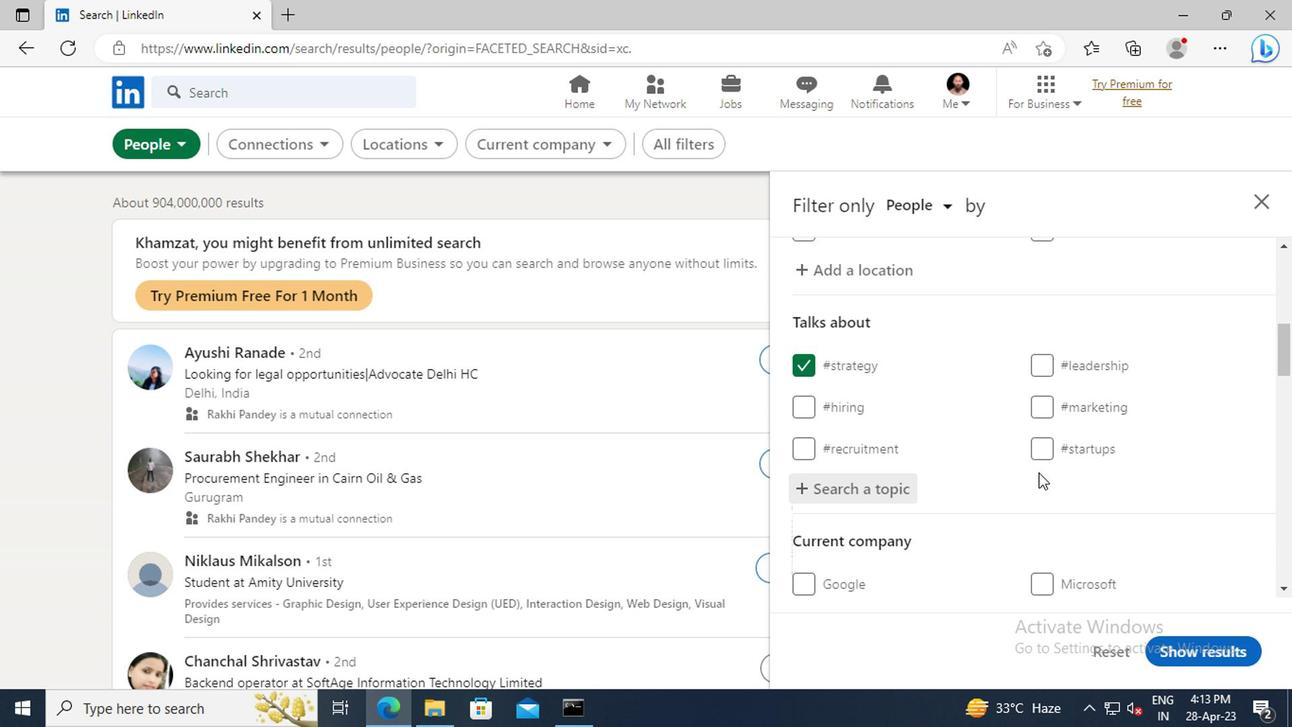 
Action: Mouse scrolled (1034, 472) with delta (0, -1)
Screenshot: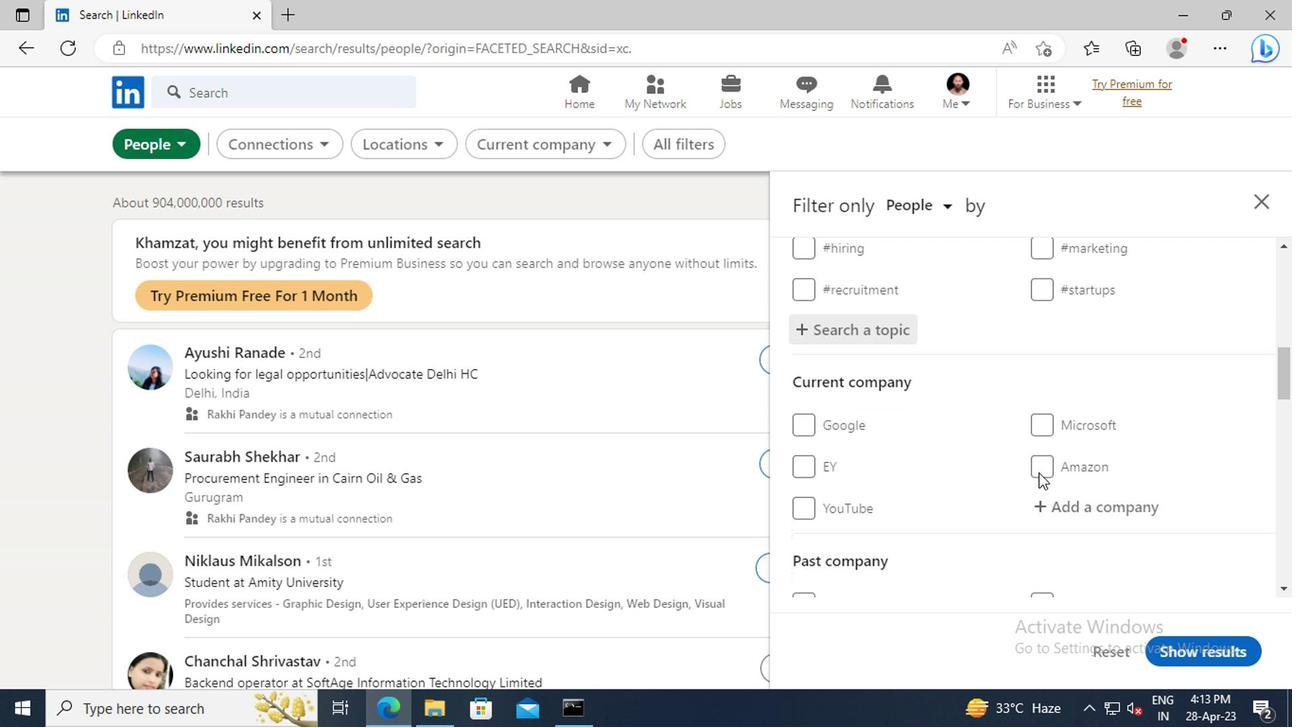 
Action: Mouse scrolled (1034, 472) with delta (0, -1)
Screenshot: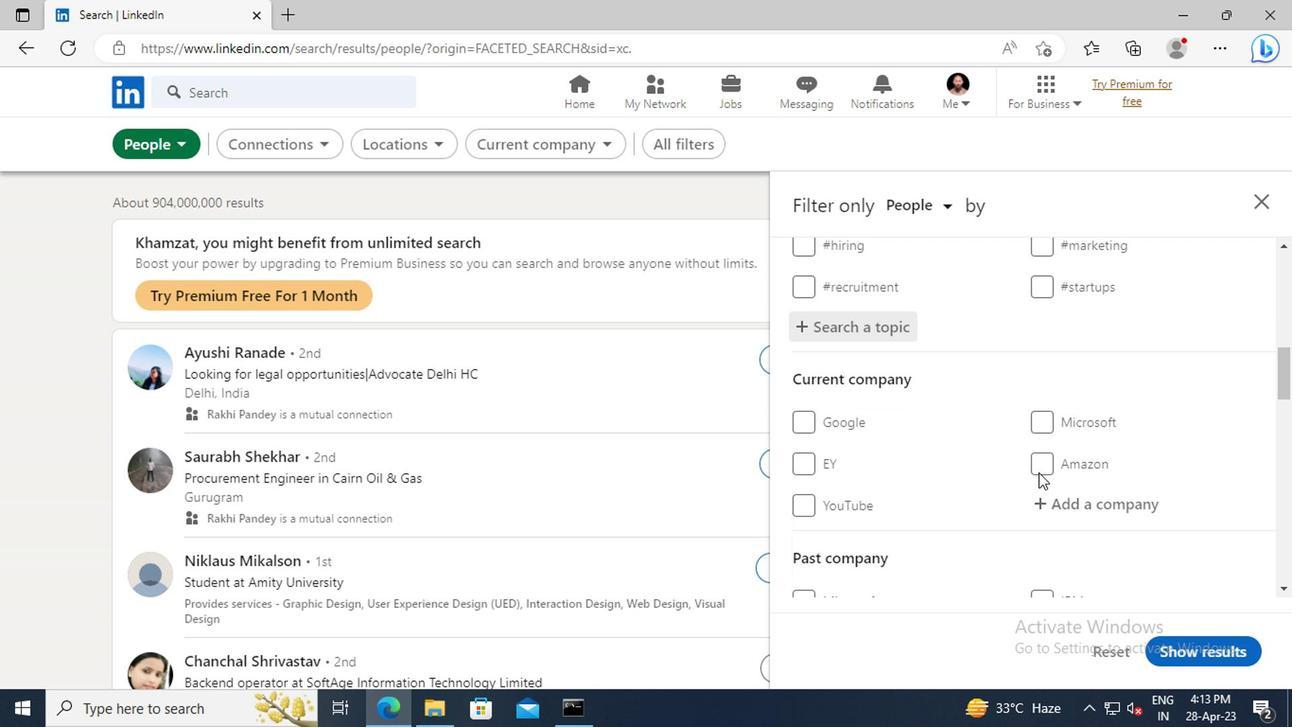 
Action: Mouse moved to (1038, 474)
Screenshot: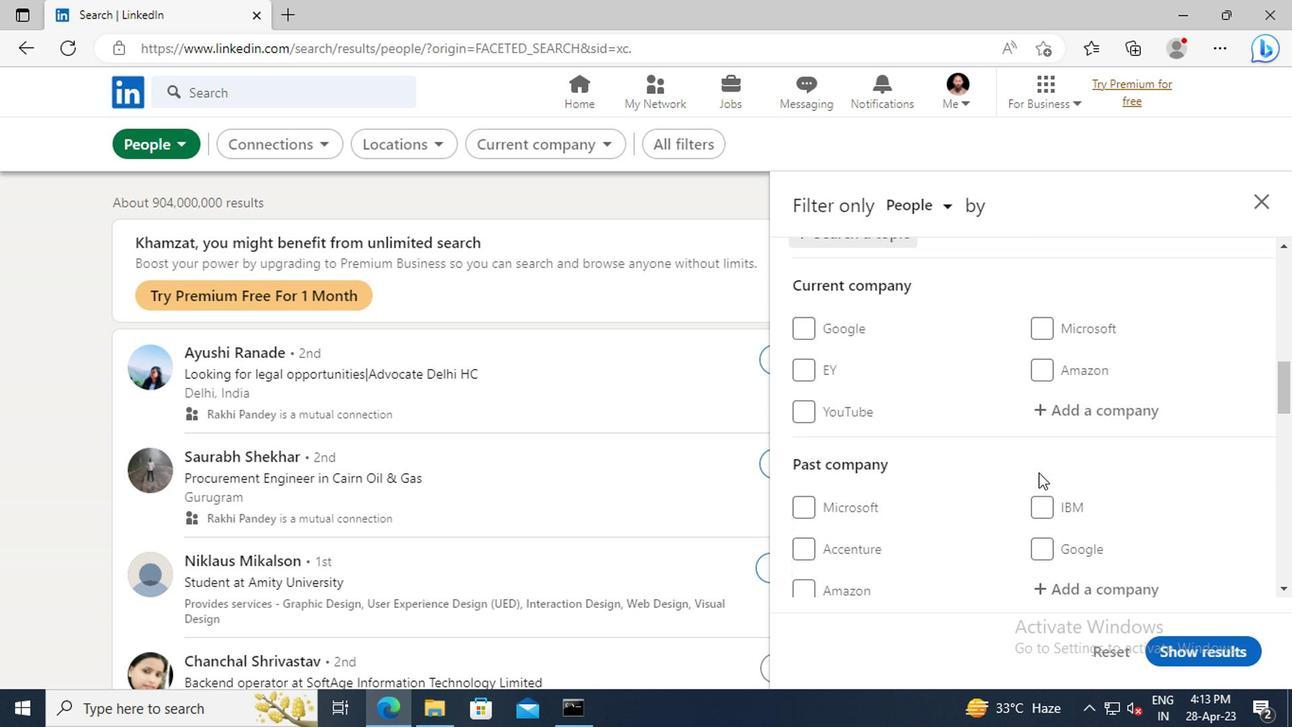 
Action: Mouse scrolled (1038, 474) with delta (0, 0)
Screenshot: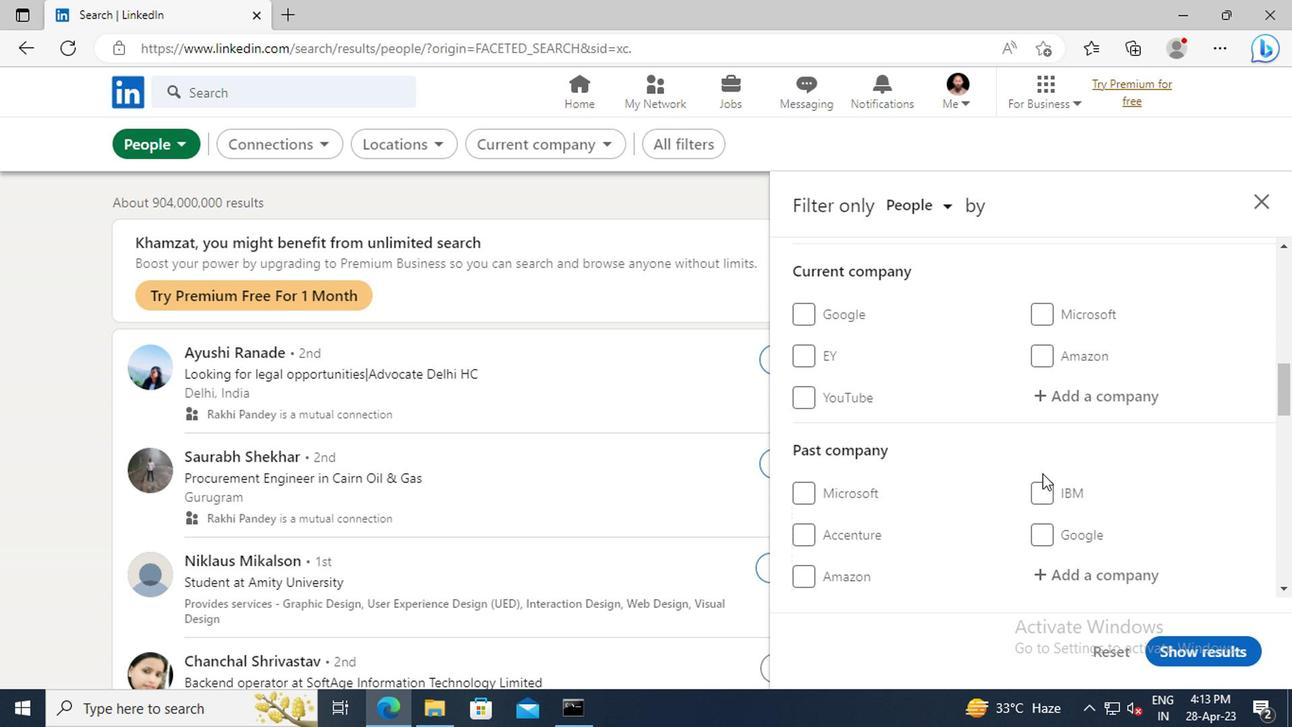 
Action: Mouse scrolled (1038, 474) with delta (0, 0)
Screenshot: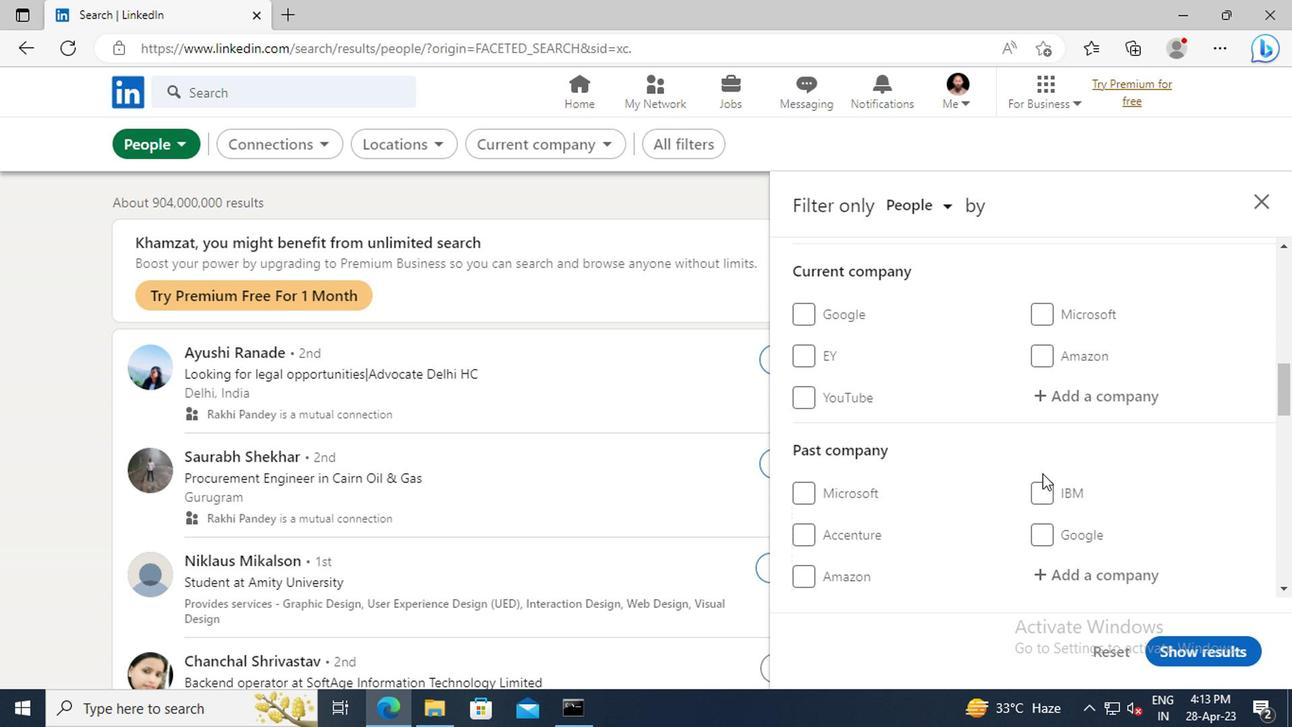 
Action: Mouse moved to (1038, 414)
Screenshot: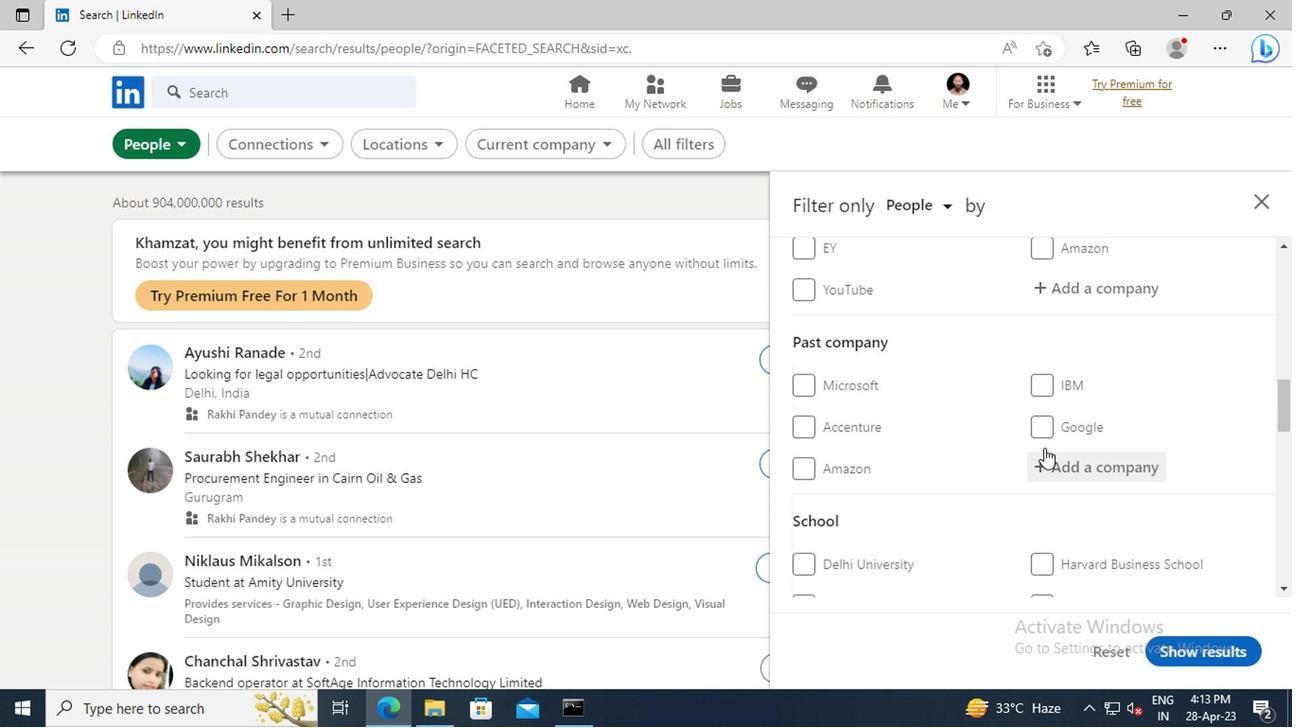 
Action: Mouse scrolled (1038, 414) with delta (0, 0)
Screenshot: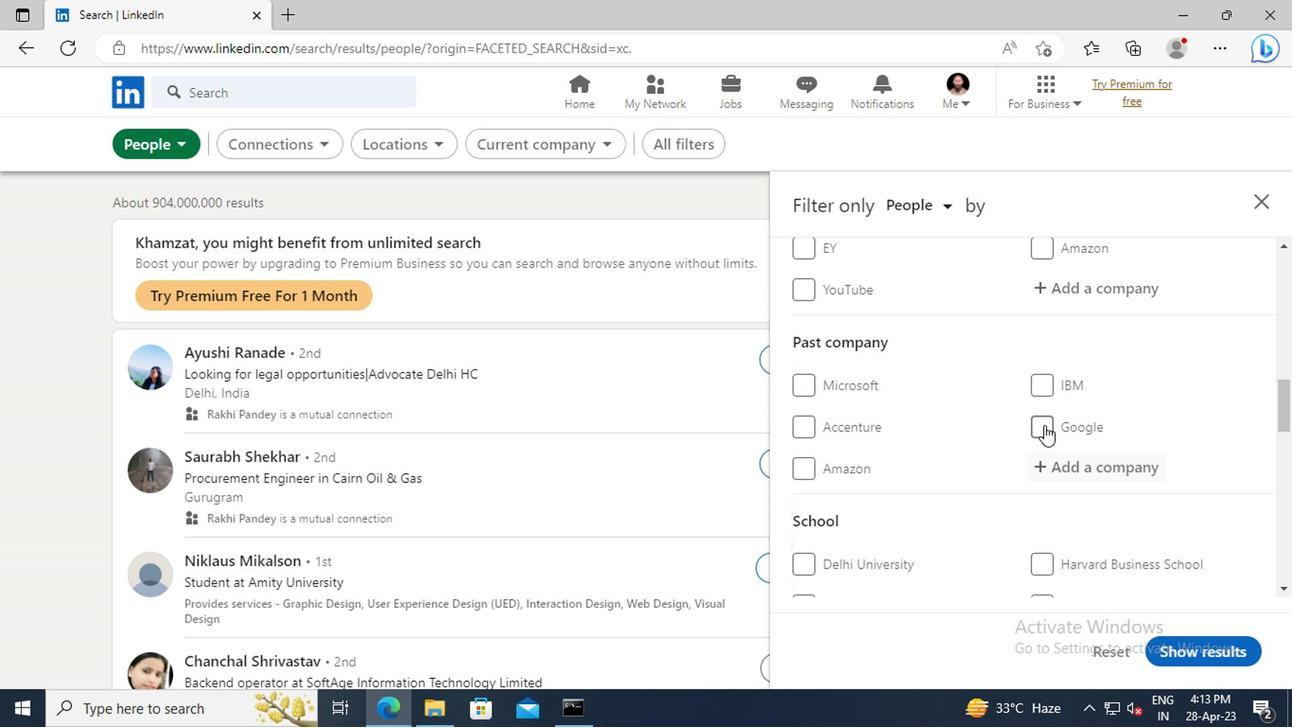 
Action: Mouse scrolled (1038, 414) with delta (0, 0)
Screenshot: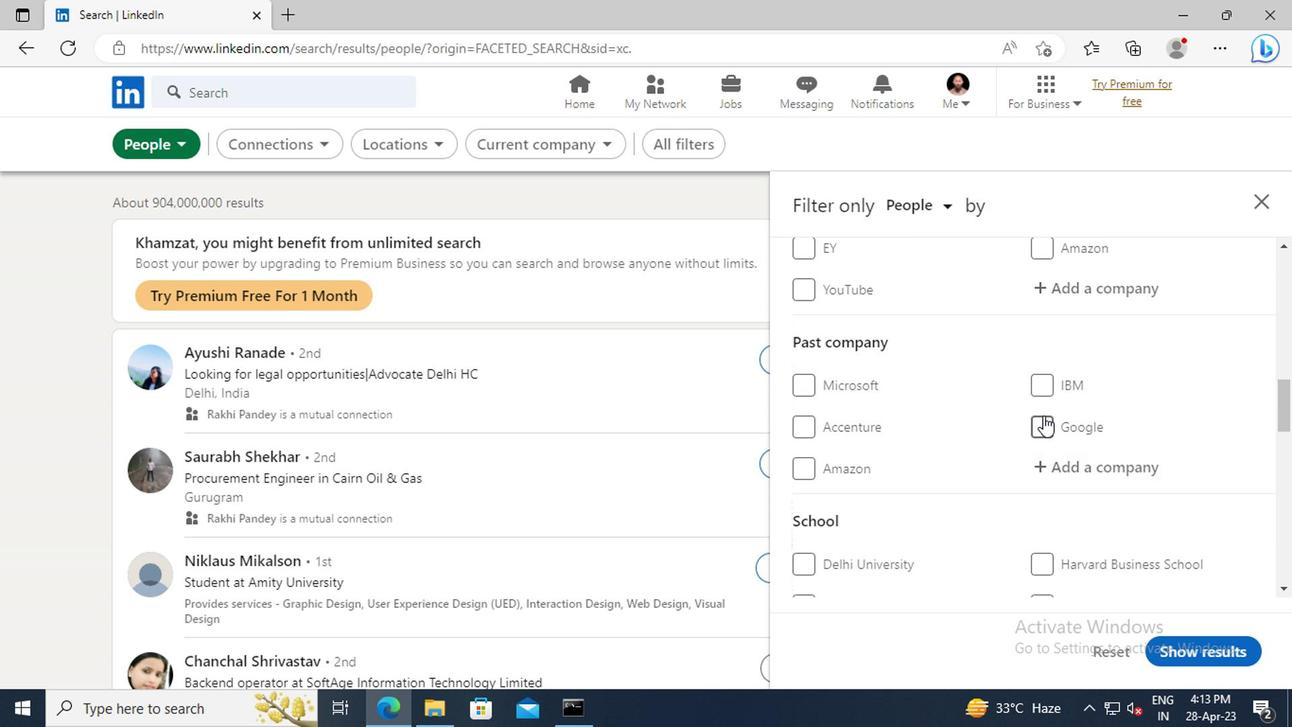 
Action: Mouse scrolled (1038, 414) with delta (0, 0)
Screenshot: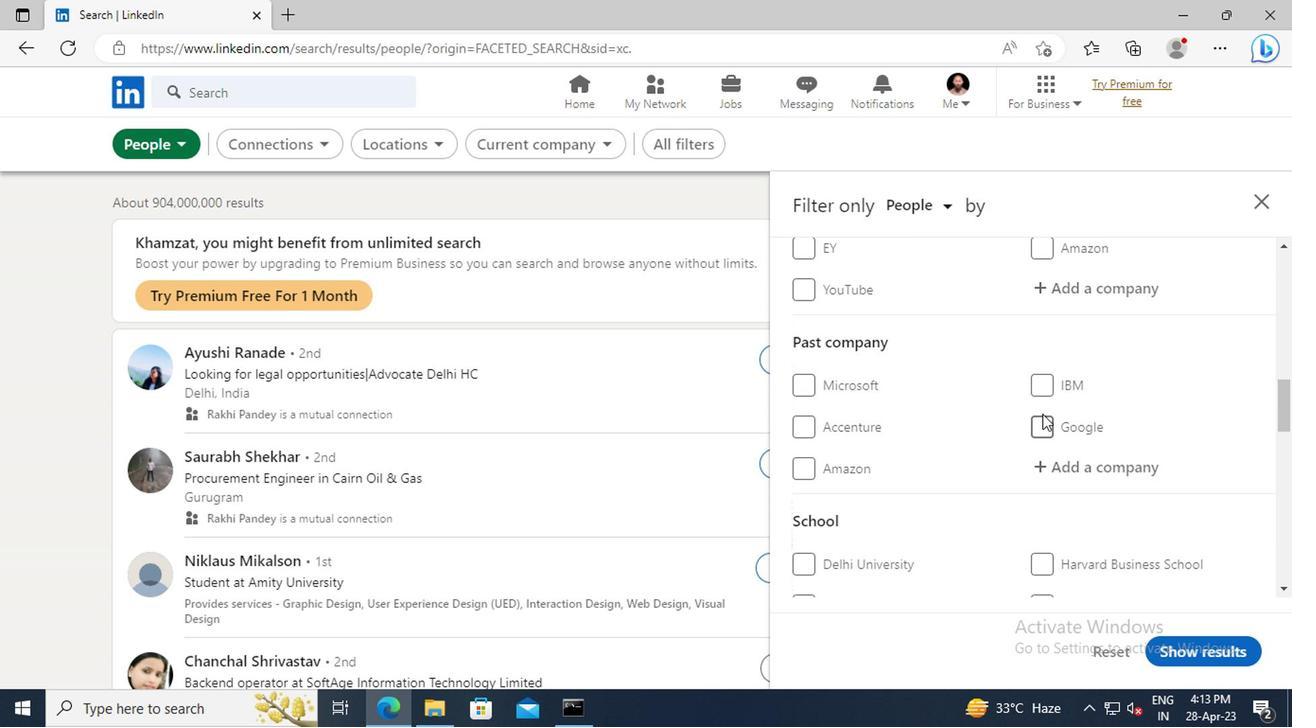 
Action: Mouse moved to (1038, 414)
Screenshot: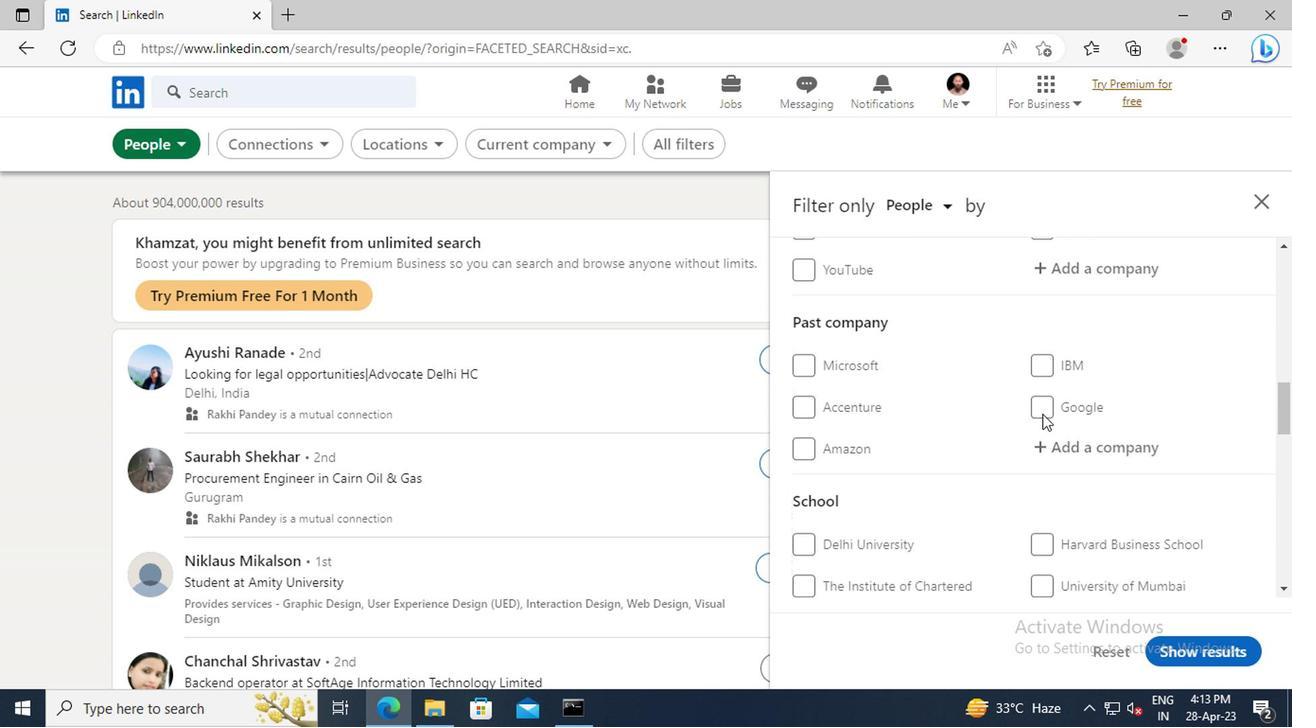 
Action: Mouse scrolled (1038, 413) with delta (0, 0)
Screenshot: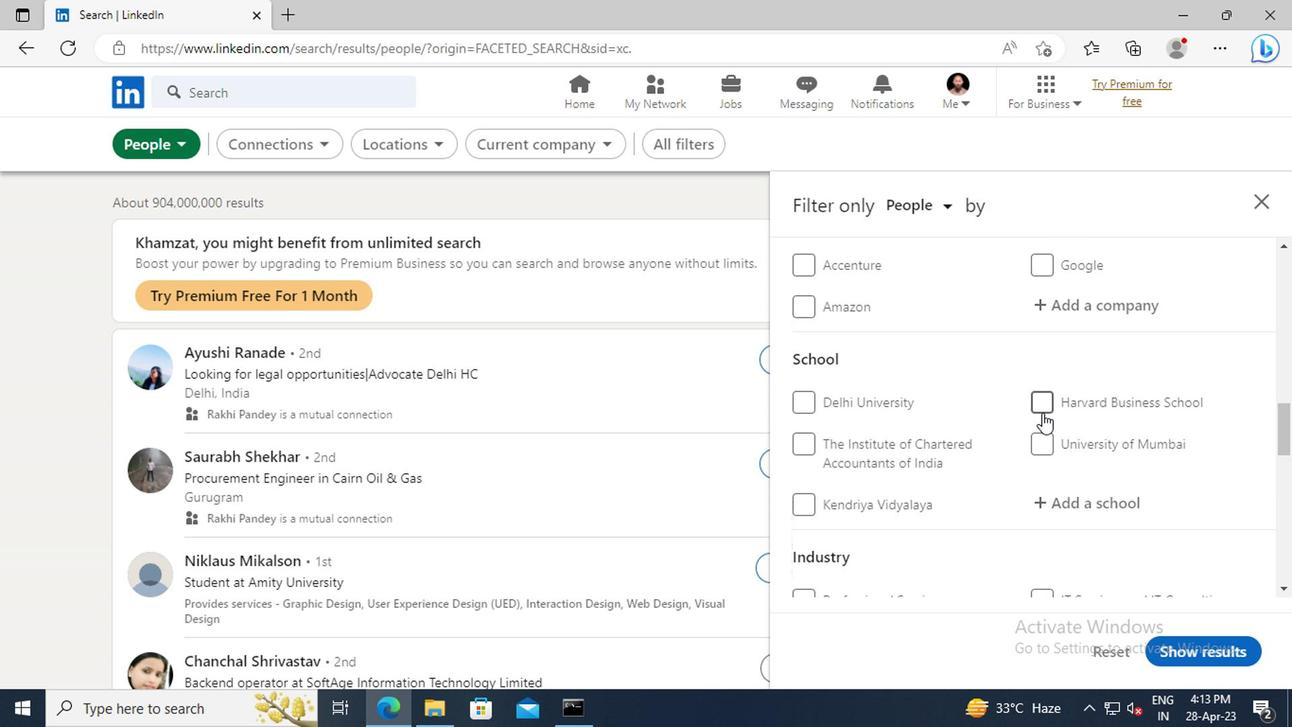 
Action: Mouse scrolled (1038, 413) with delta (0, 0)
Screenshot: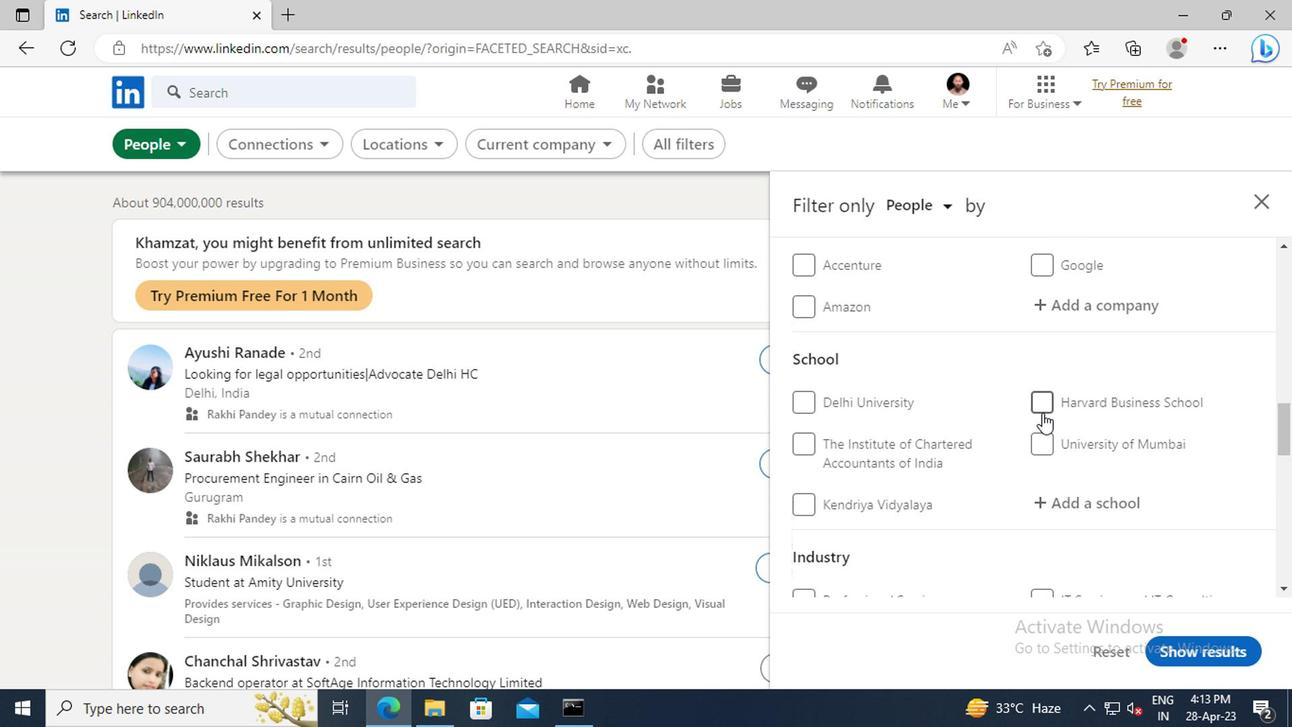 
Action: Mouse moved to (1038, 414)
Screenshot: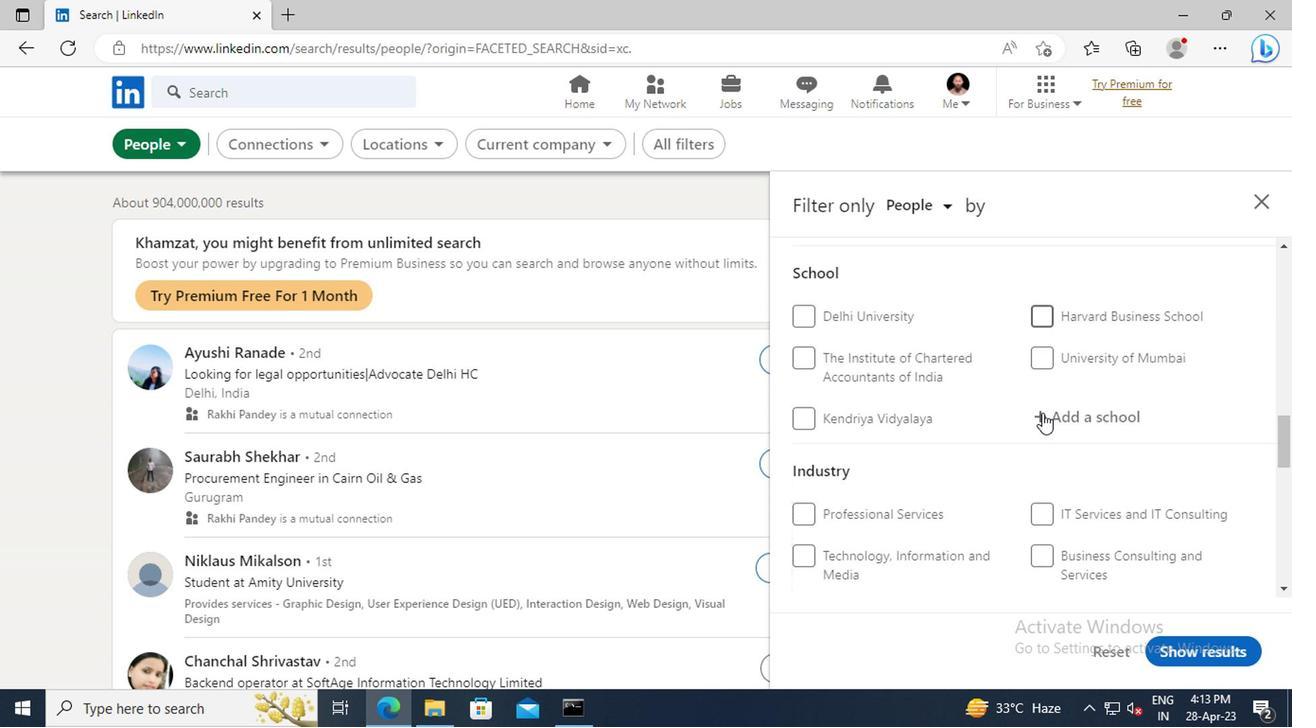 
Action: Mouse scrolled (1038, 413) with delta (0, 0)
Screenshot: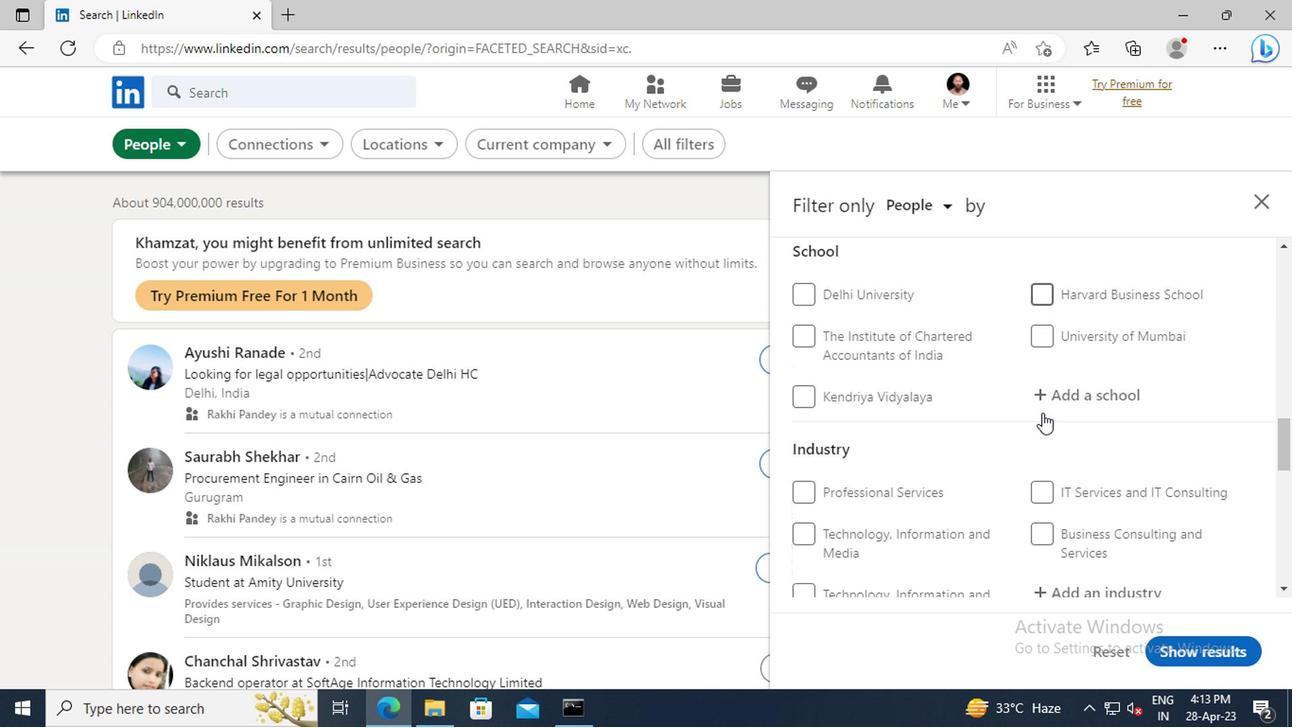 
Action: Mouse scrolled (1038, 413) with delta (0, 0)
Screenshot: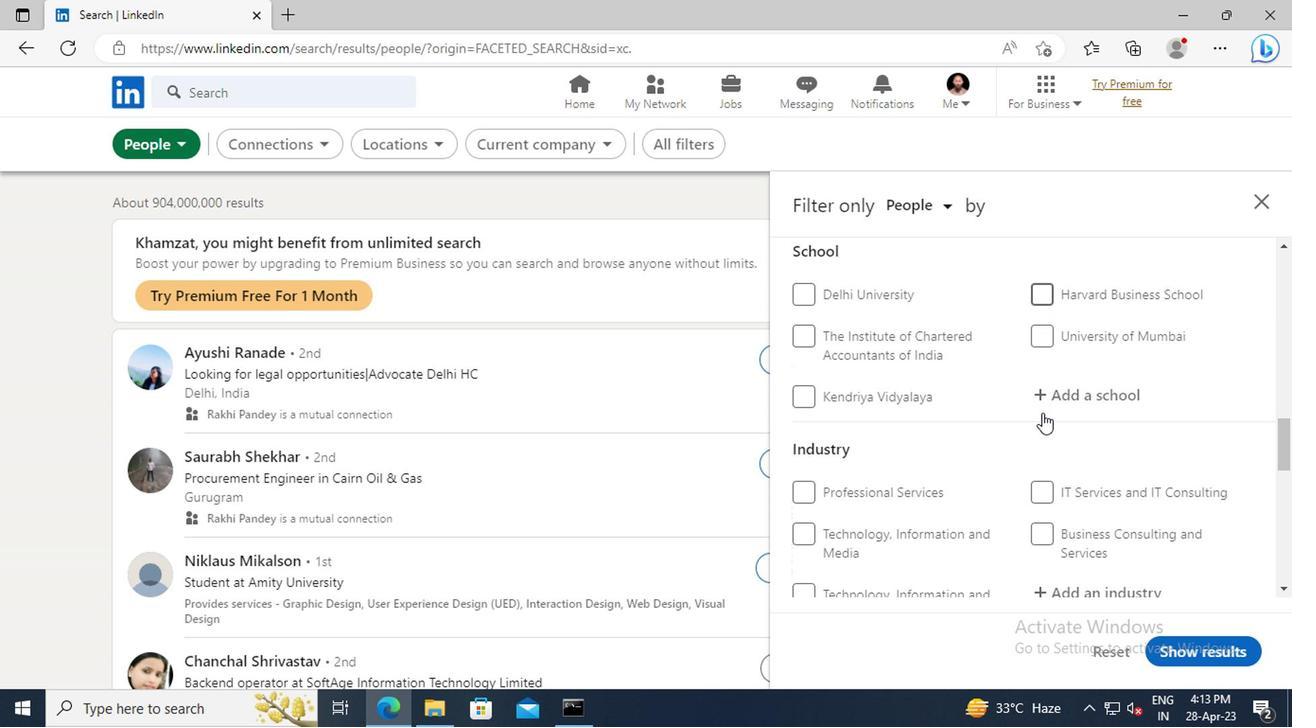 
Action: Mouse scrolled (1038, 413) with delta (0, 0)
Screenshot: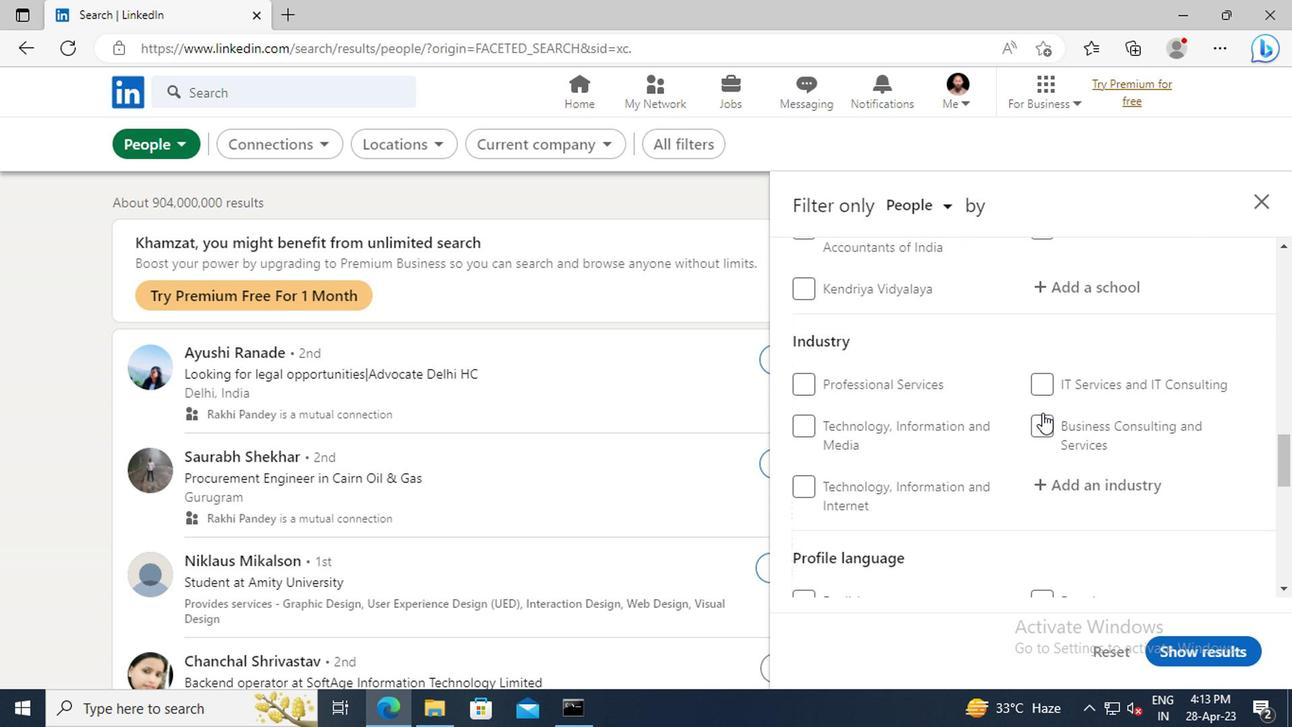 
Action: Mouse scrolled (1038, 413) with delta (0, 0)
Screenshot: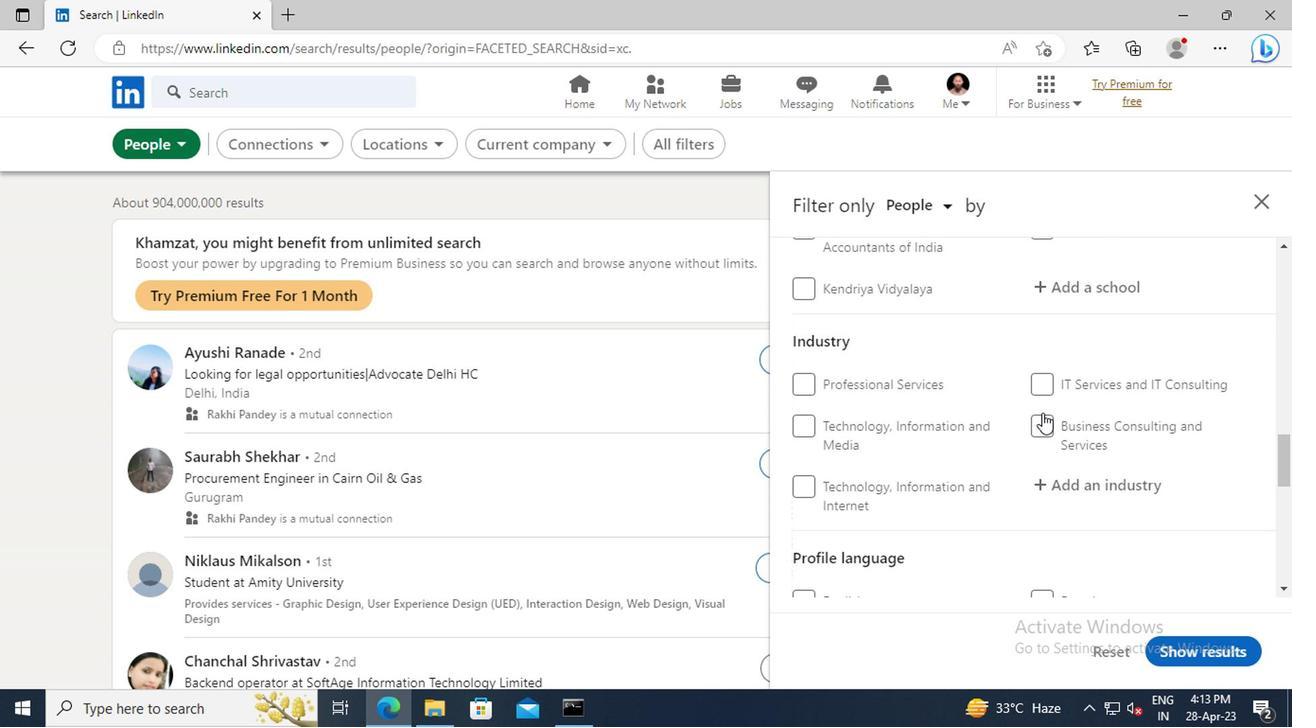 
Action: Mouse scrolled (1038, 413) with delta (0, 0)
Screenshot: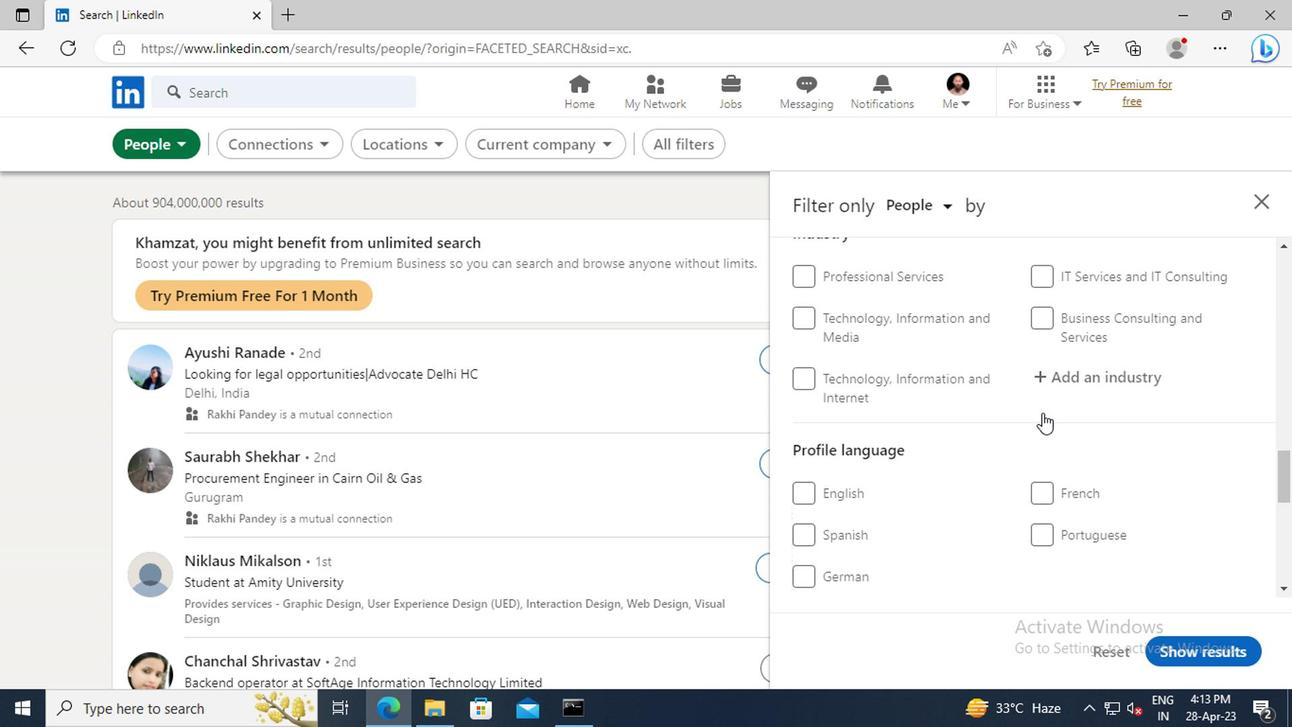 
Action: Mouse scrolled (1038, 413) with delta (0, 0)
Screenshot: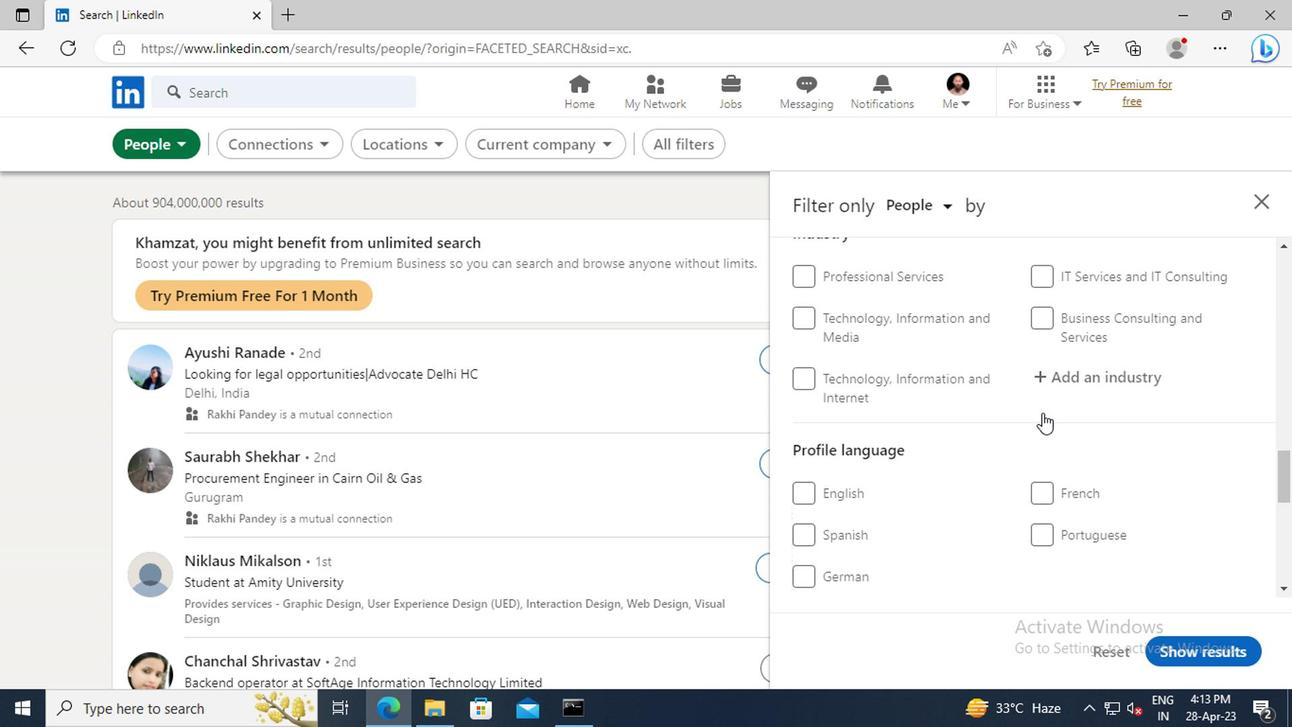 
Action: Mouse moved to (805, 474)
Screenshot: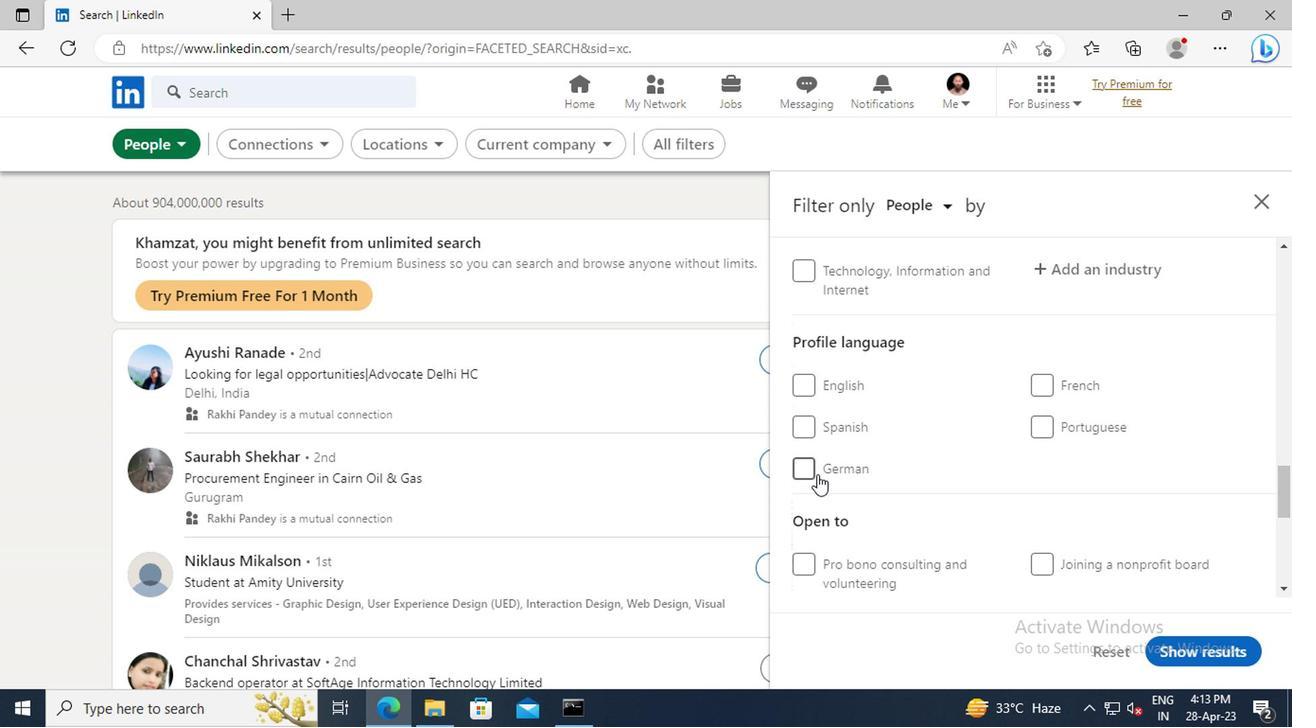
Action: Mouse pressed left at (805, 474)
Screenshot: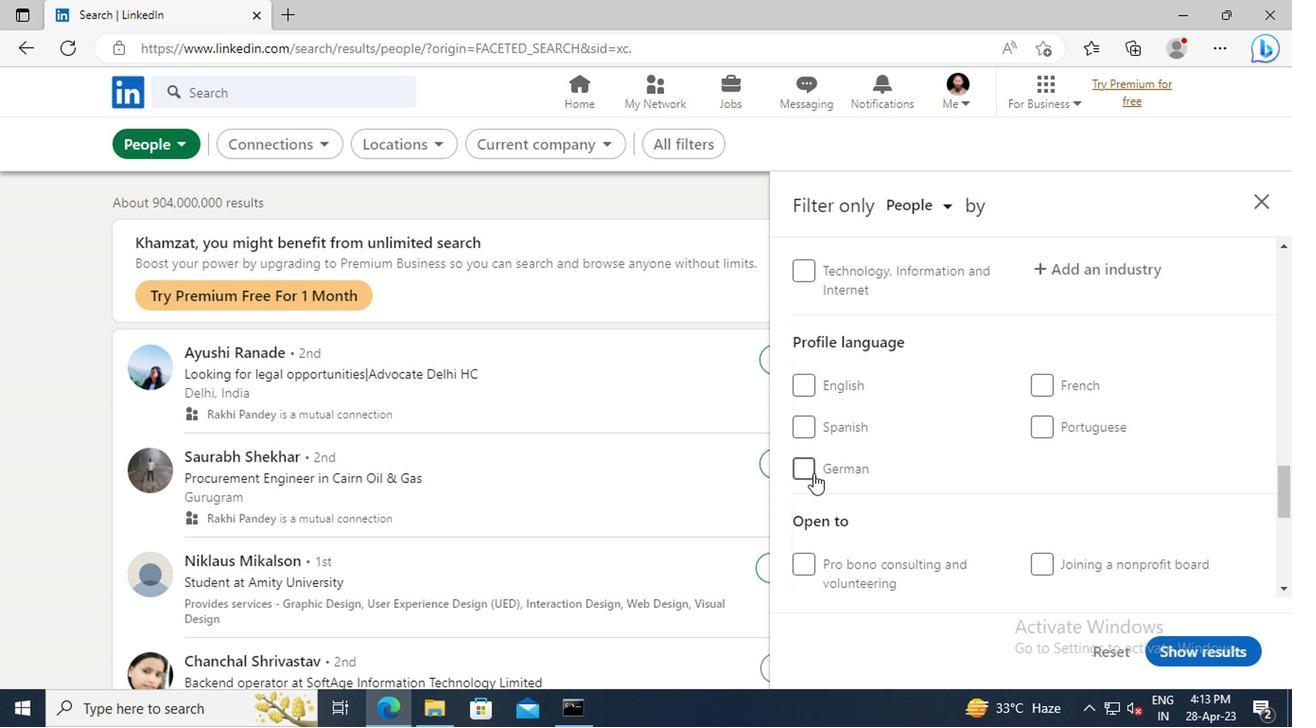 
Action: Mouse moved to (1024, 464)
Screenshot: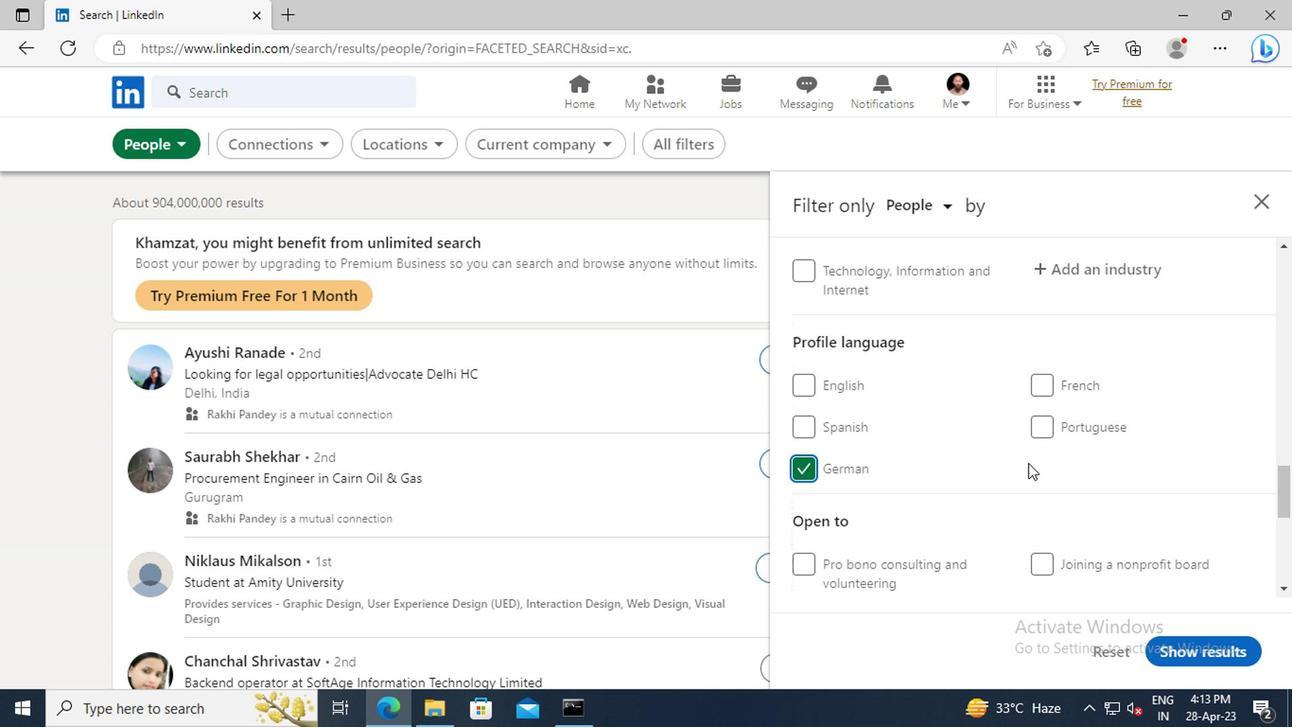 
Action: Mouse scrolled (1024, 465) with delta (0, 0)
Screenshot: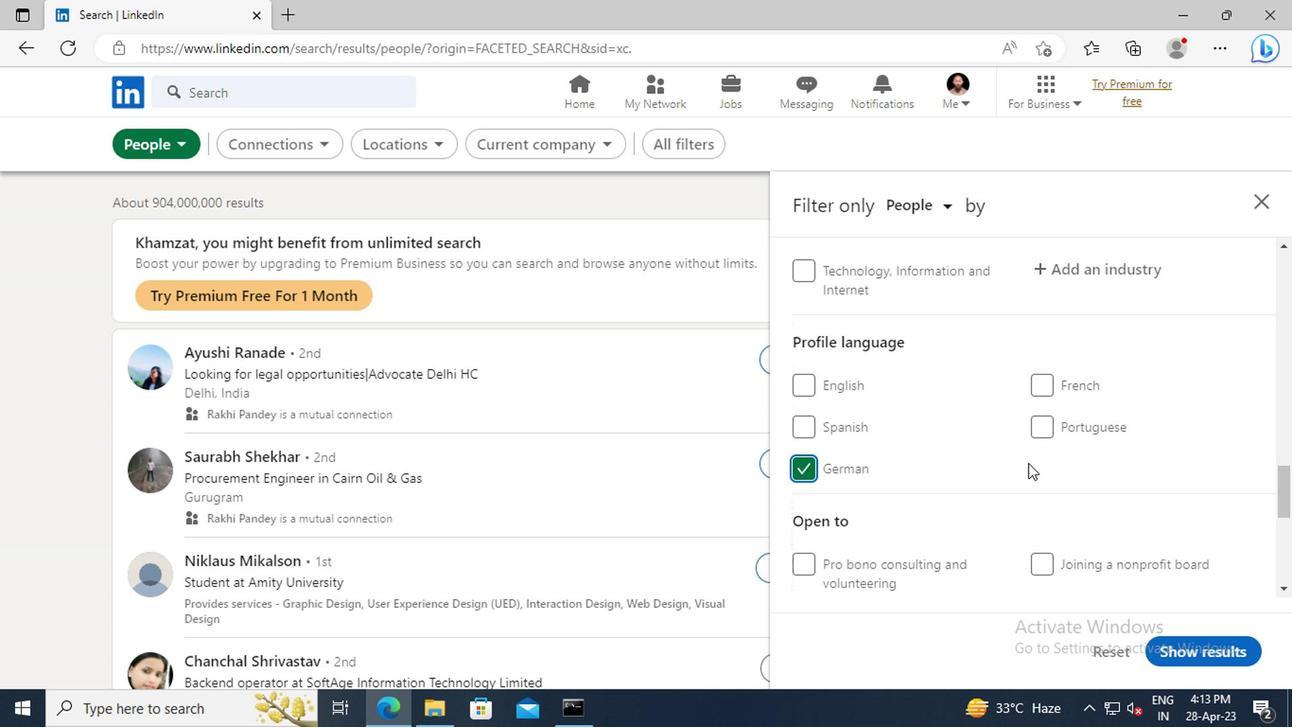 
Action: Mouse scrolled (1024, 465) with delta (0, 0)
Screenshot: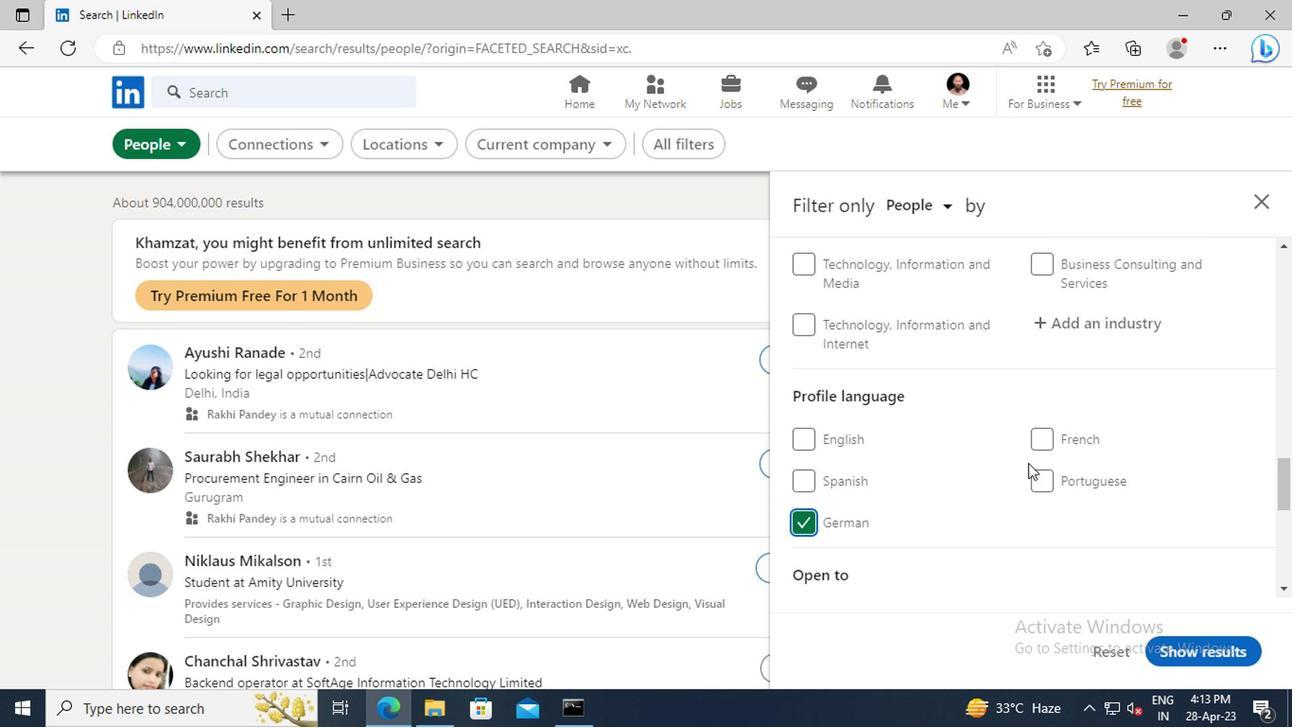 
Action: Mouse scrolled (1024, 465) with delta (0, 0)
Screenshot: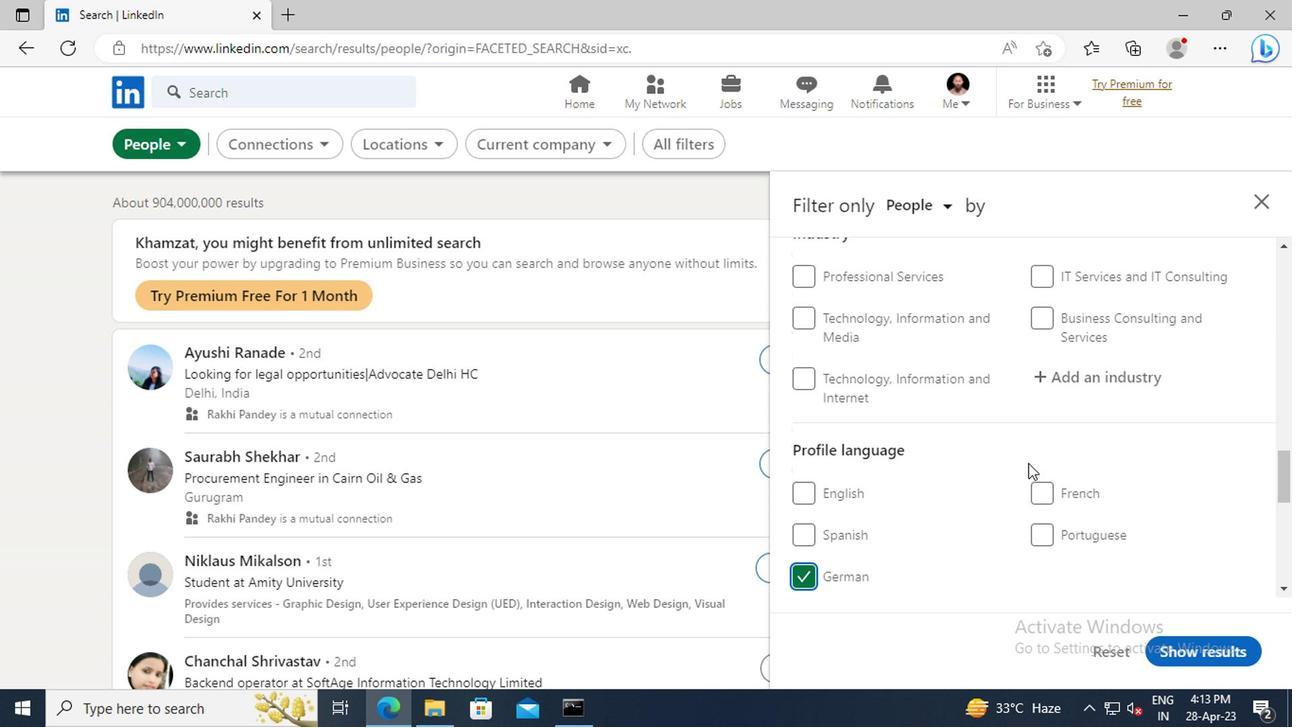 
Action: Mouse scrolled (1024, 465) with delta (0, 0)
Screenshot: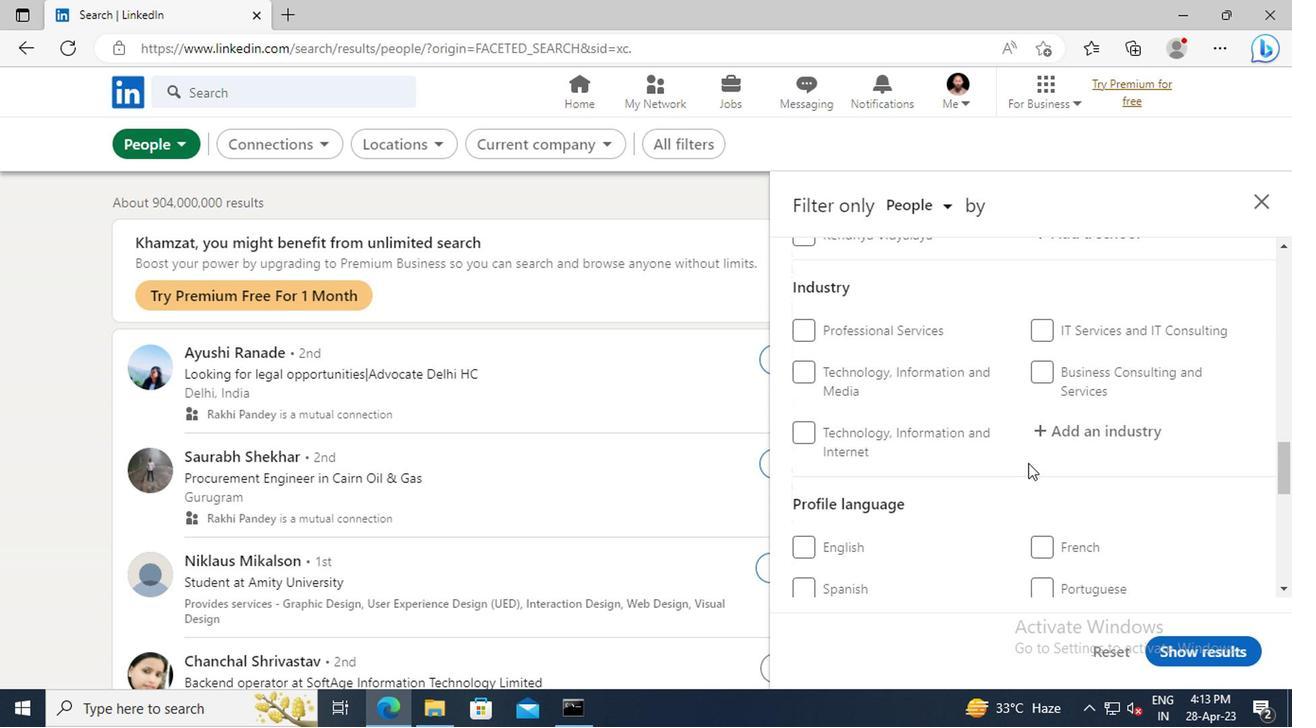 
Action: Mouse scrolled (1024, 465) with delta (0, 0)
Screenshot: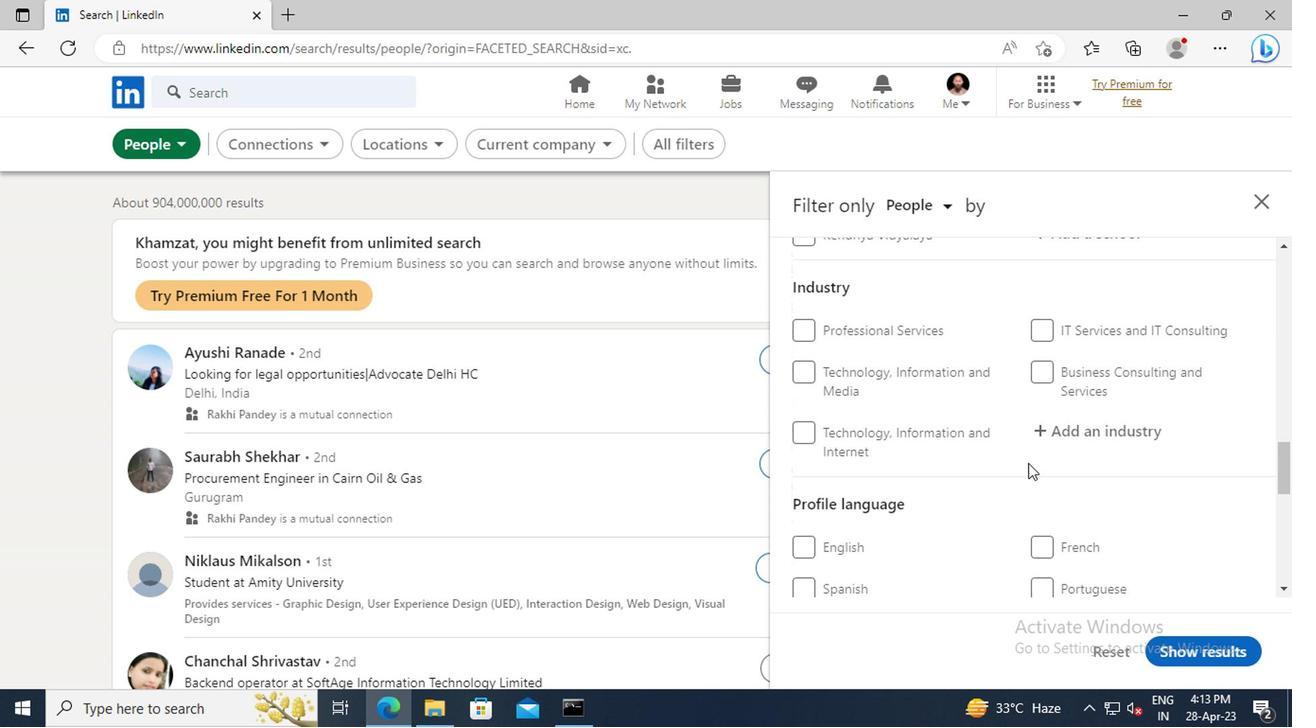 
Action: Mouse scrolled (1024, 465) with delta (0, 0)
Screenshot: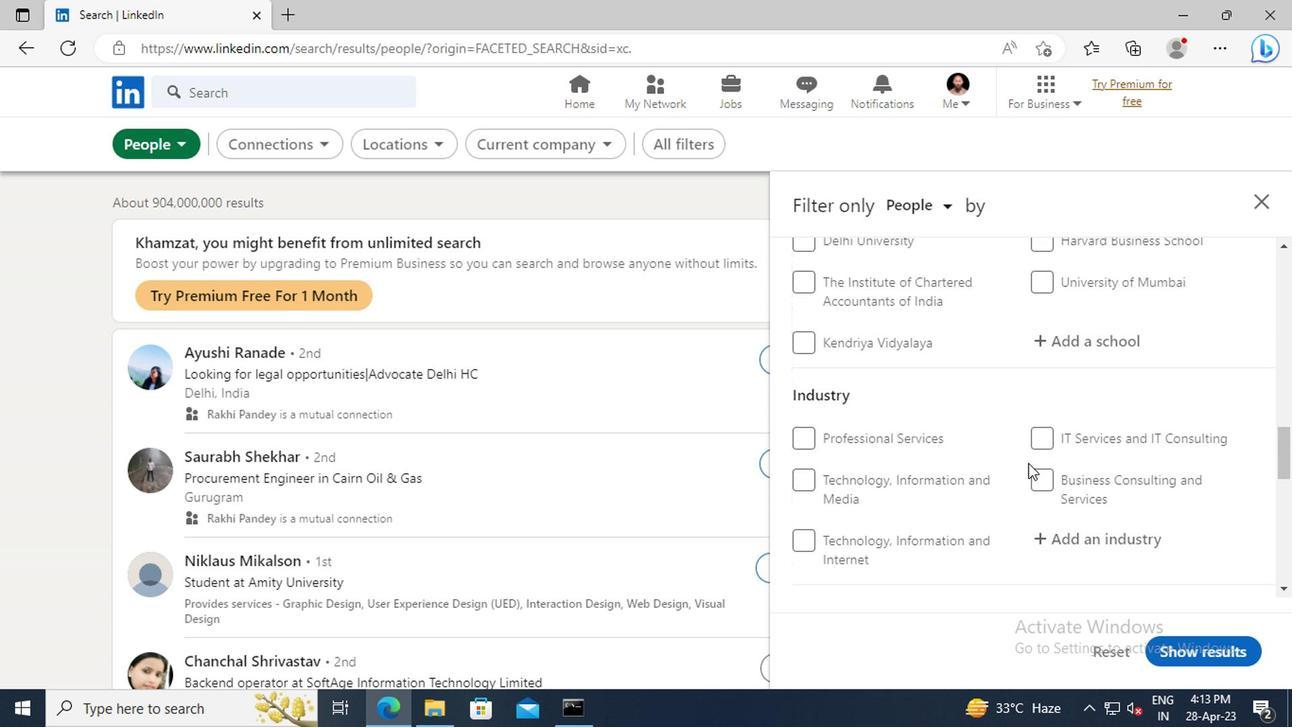 
Action: Mouse scrolled (1024, 465) with delta (0, 0)
Screenshot: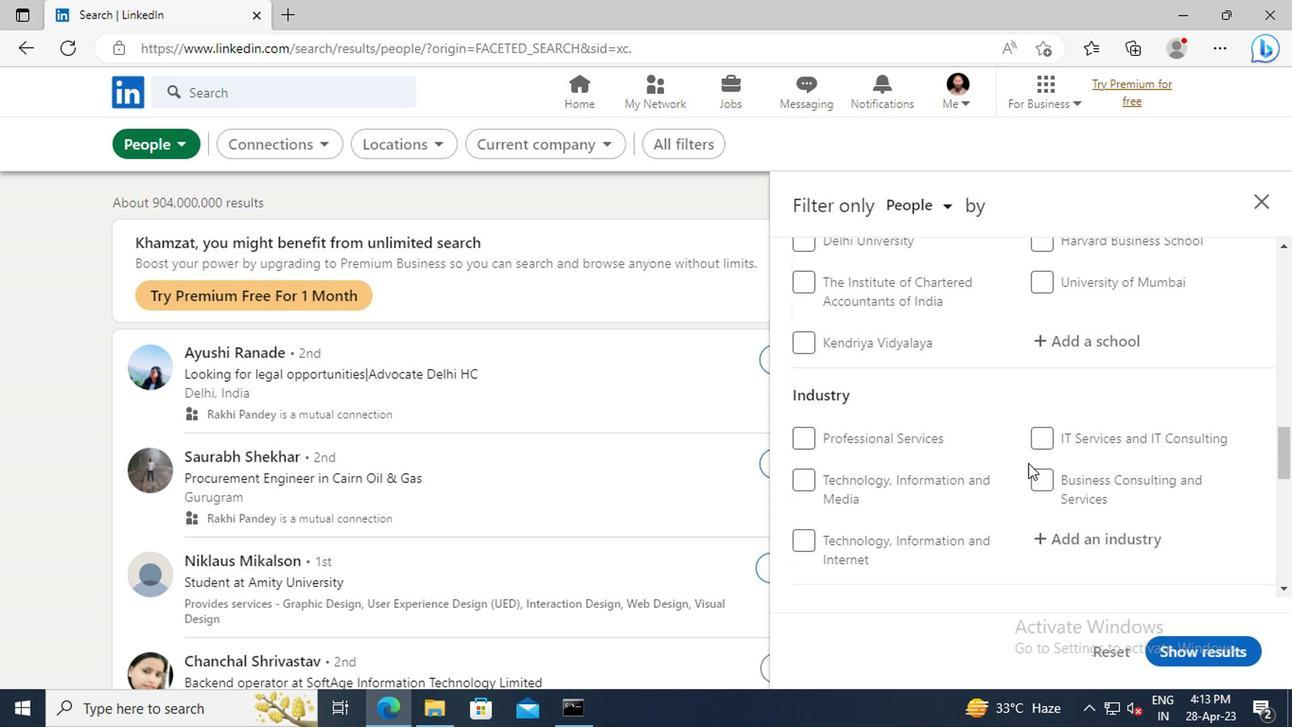 
Action: Mouse scrolled (1024, 465) with delta (0, 0)
Screenshot: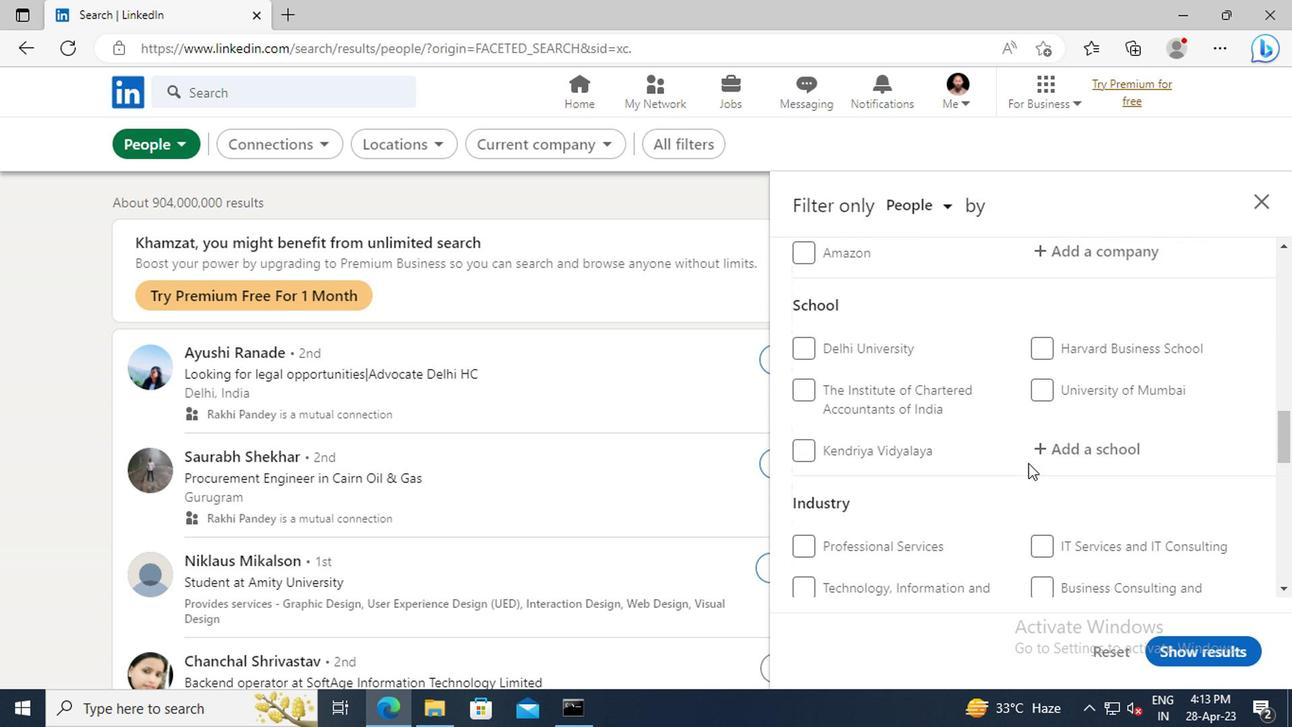 
Action: Mouse scrolled (1024, 465) with delta (0, 0)
Screenshot: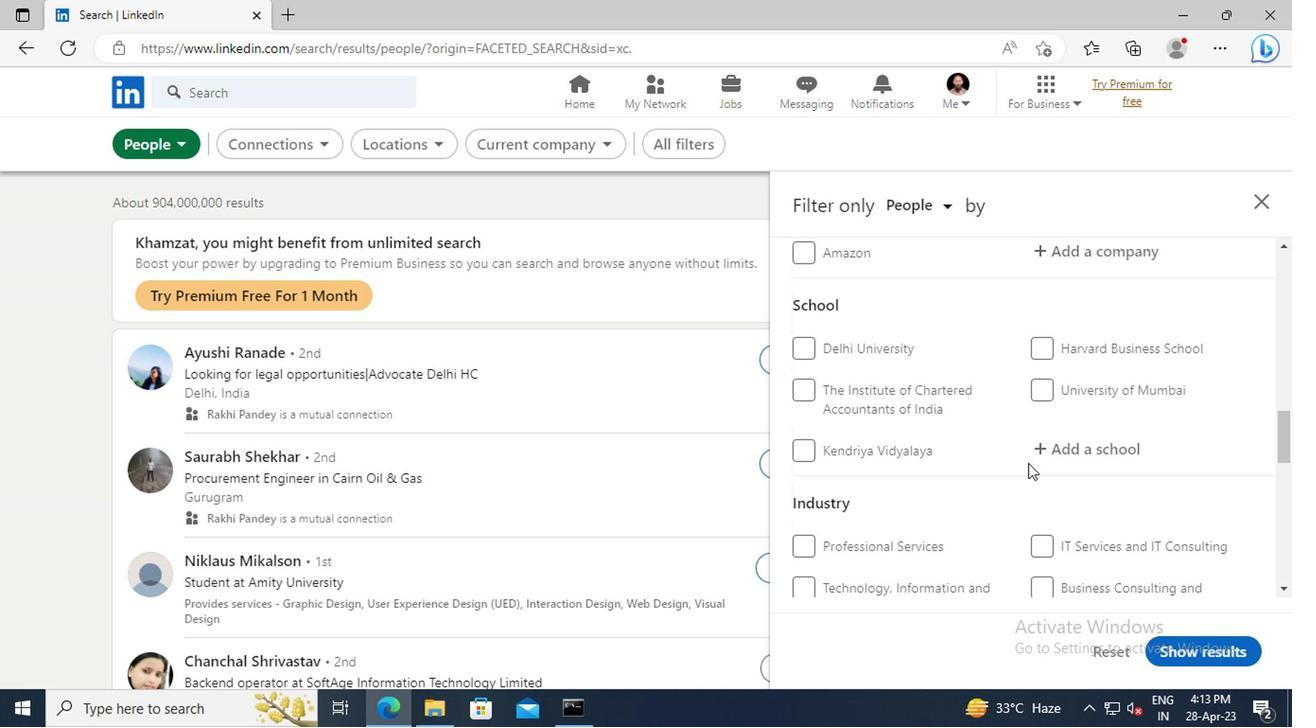 
Action: Mouse scrolled (1024, 465) with delta (0, 0)
Screenshot: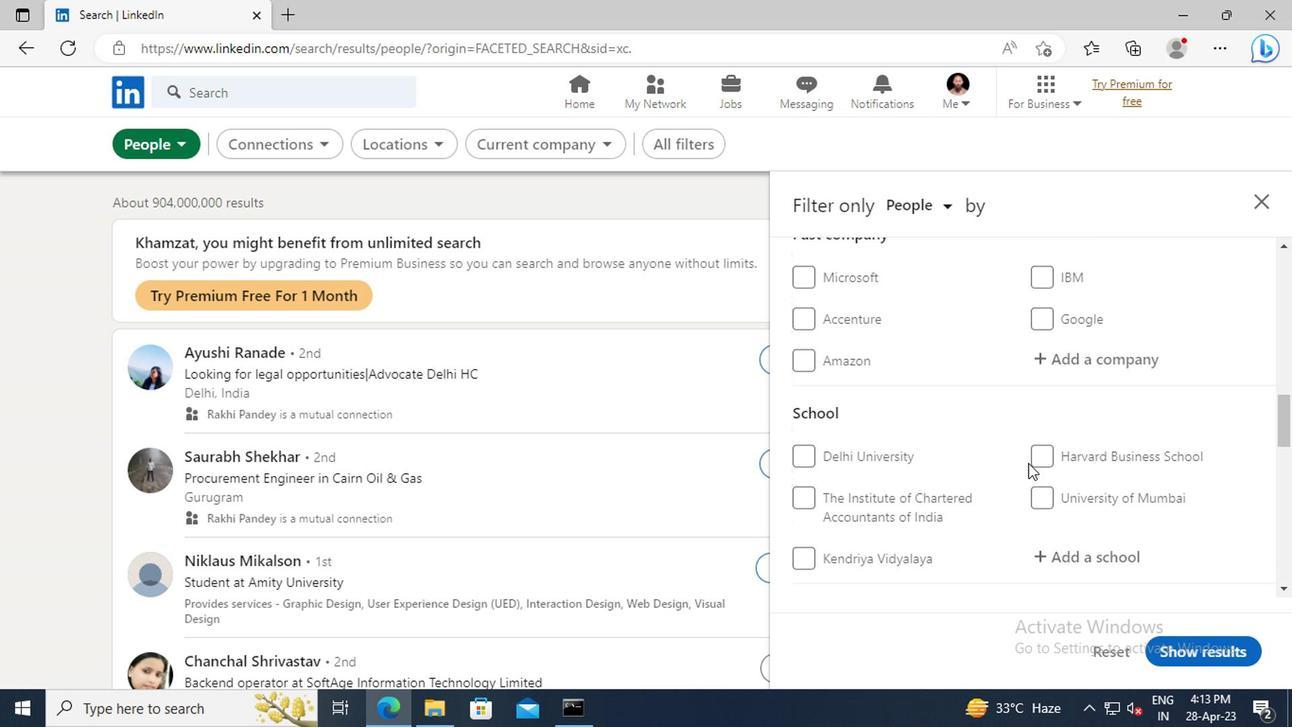 
Action: Mouse scrolled (1024, 465) with delta (0, 0)
Screenshot: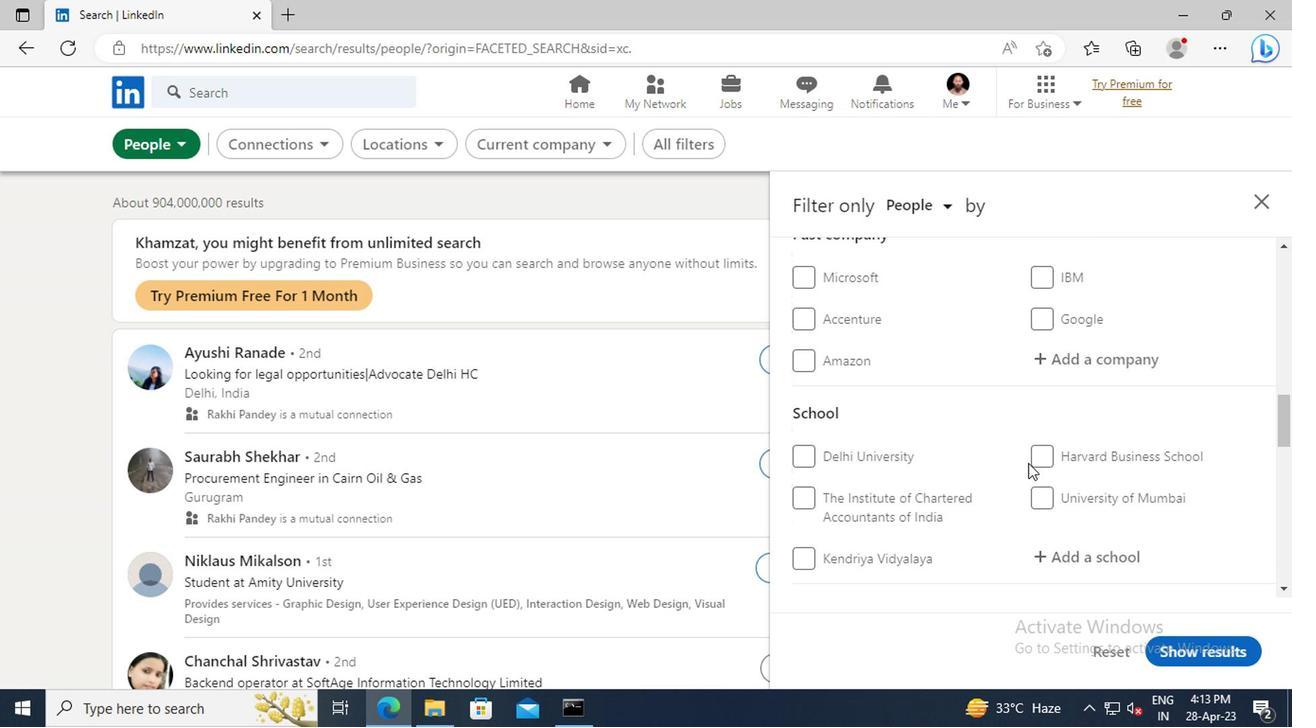 
Action: Mouse scrolled (1024, 465) with delta (0, 0)
Screenshot: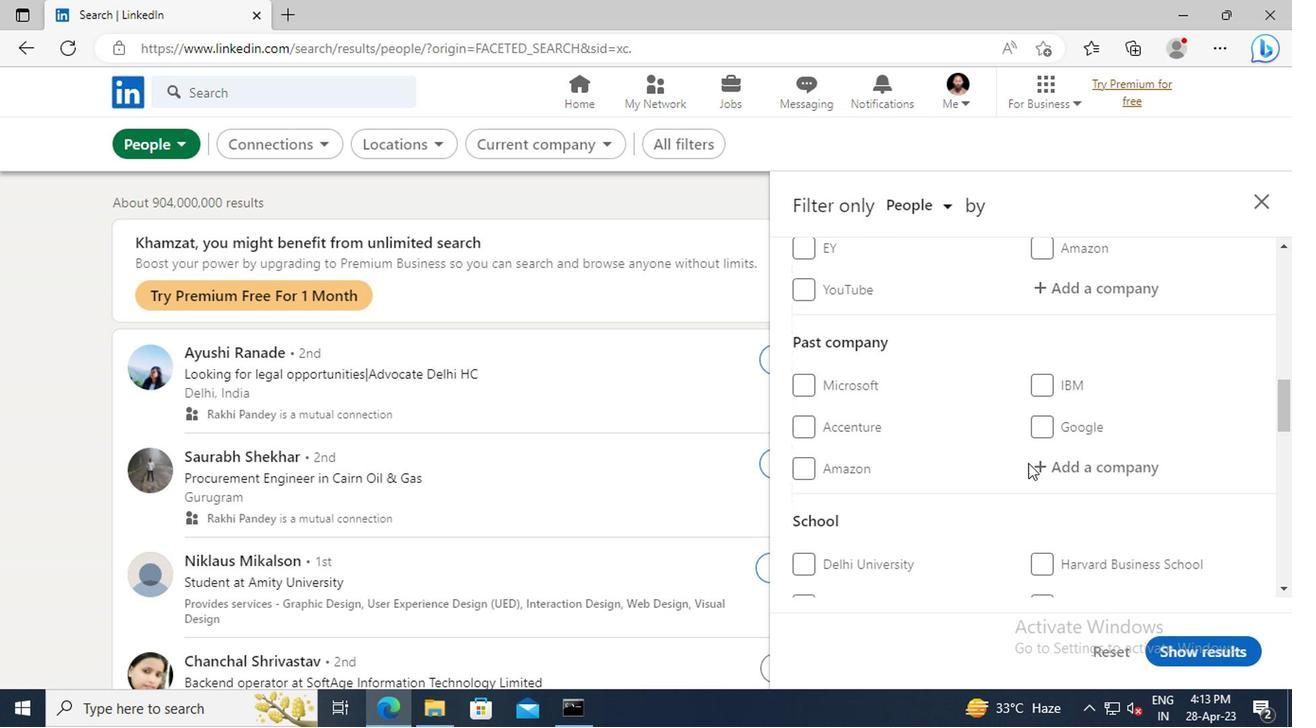 
Action: Mouse scrolled (1024, 465) with delta (0, 0)
Screenshot: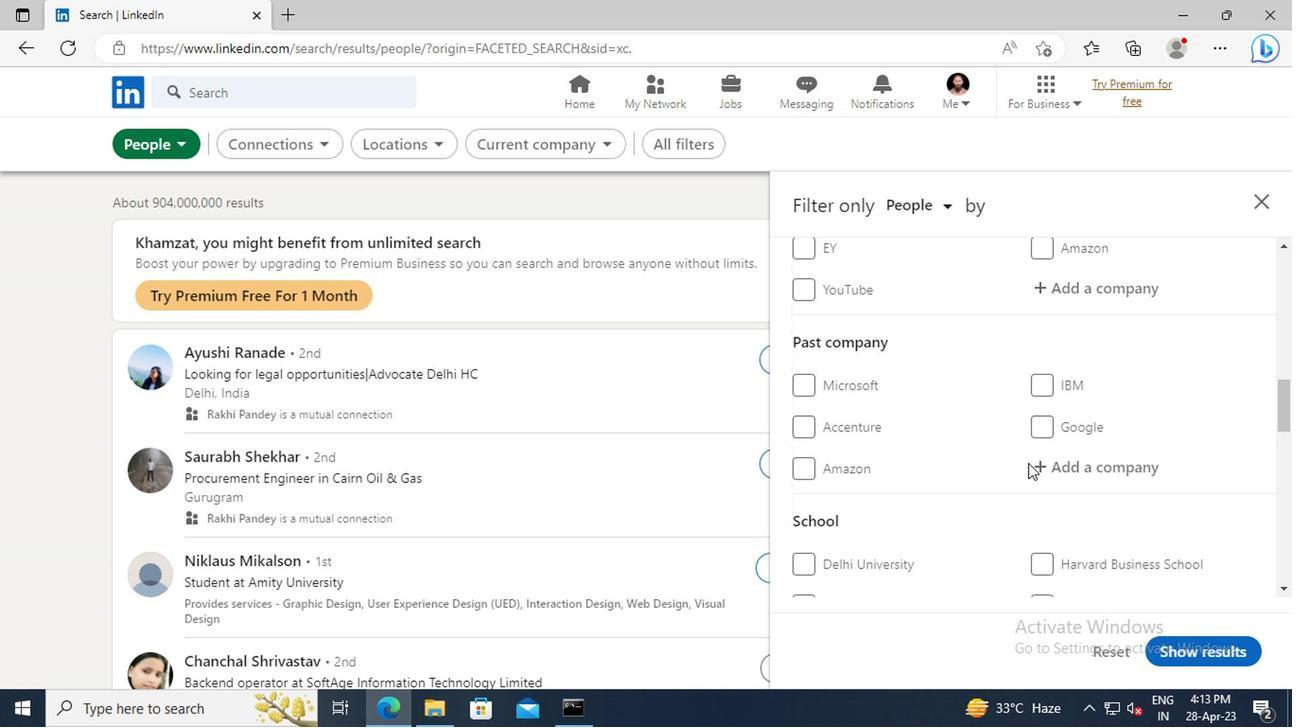 
Action: Mouse moved to (1049, 399)
Screenshot: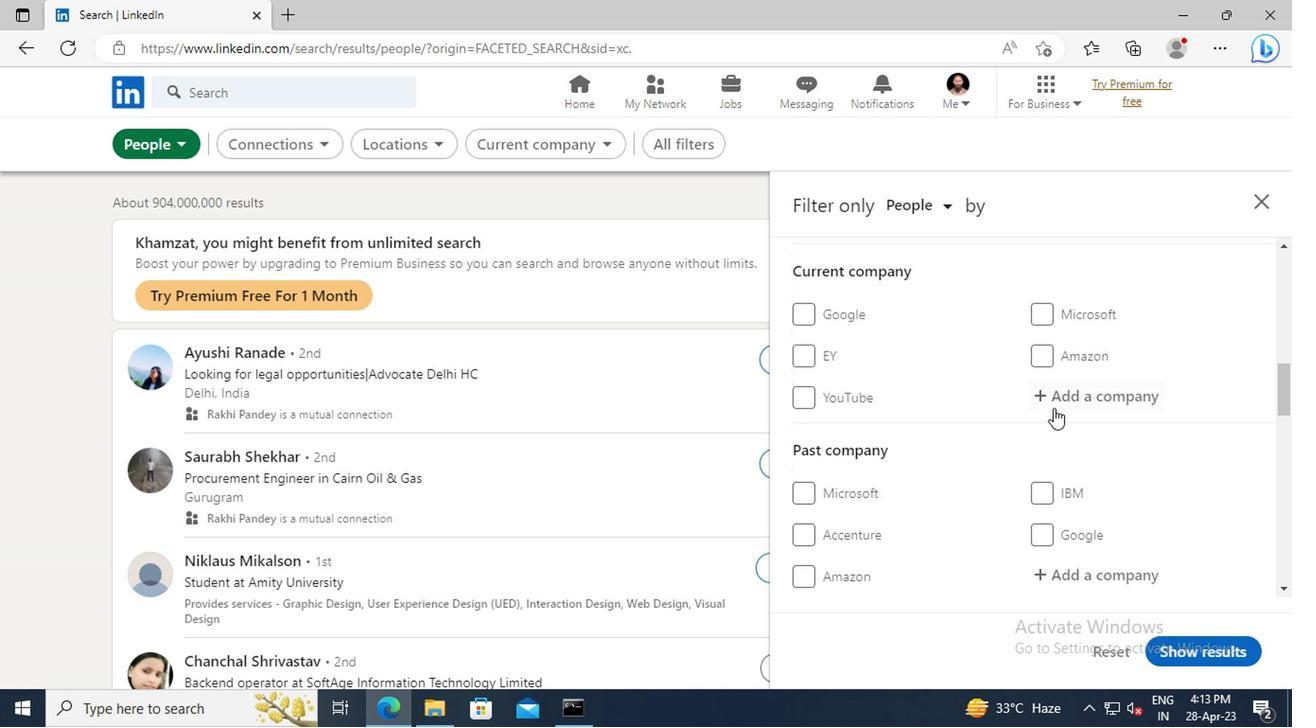 
Action: Mouse pressed left at (1049, 399)
Screenshot: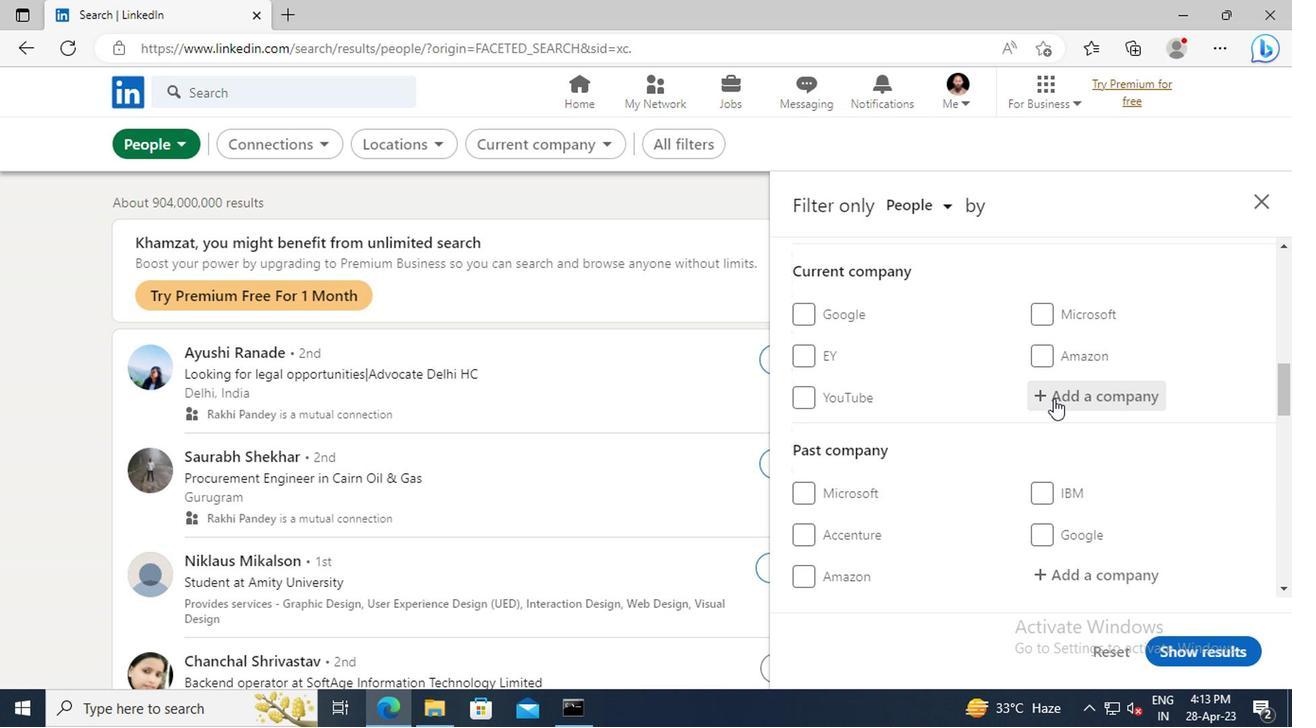 
Action: Mouse moved to (1006, 400)
Screenshot: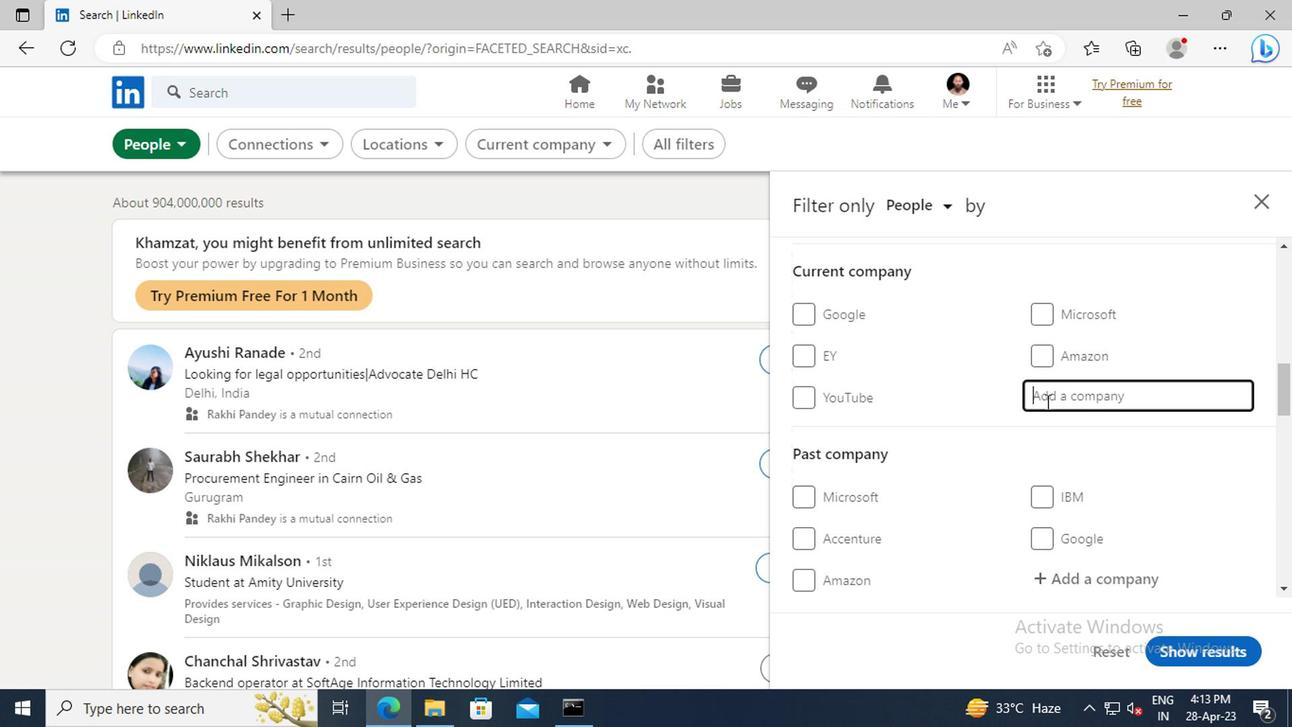 
Action: Key pressed <Key.shift>XORIANT
Screenshot: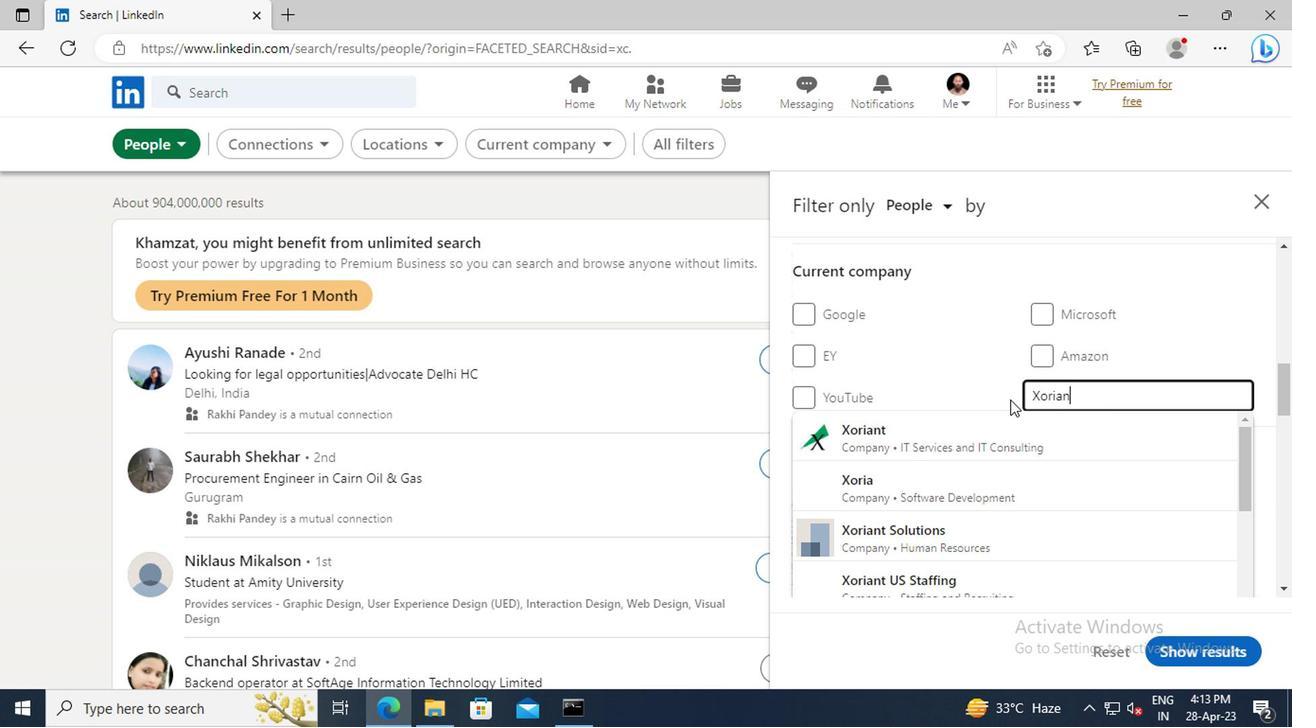 
Action: Mouse moved to (1007, 423)
Screenshot: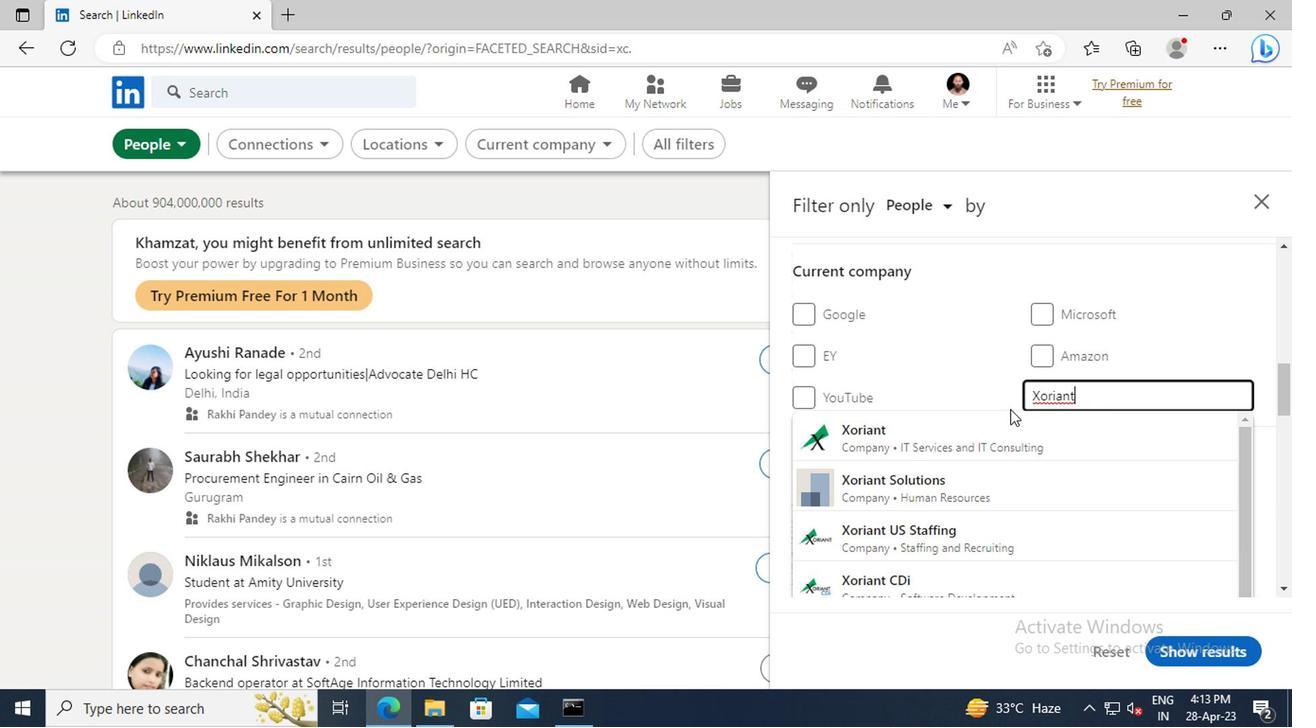 
Action: Mouse pressed left at (1007, 423)
Screenshot: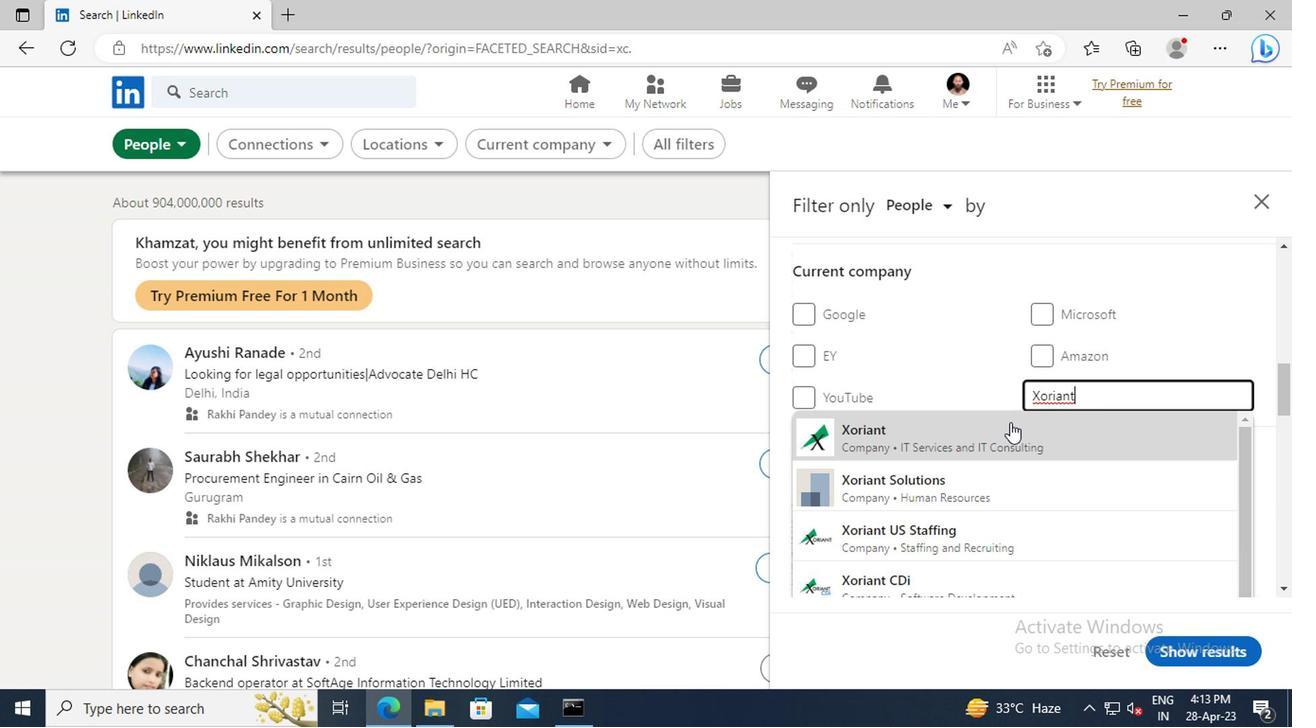 
Action: Mouse scrolled (1007, 422) with delta (0, 0)
Screenshot: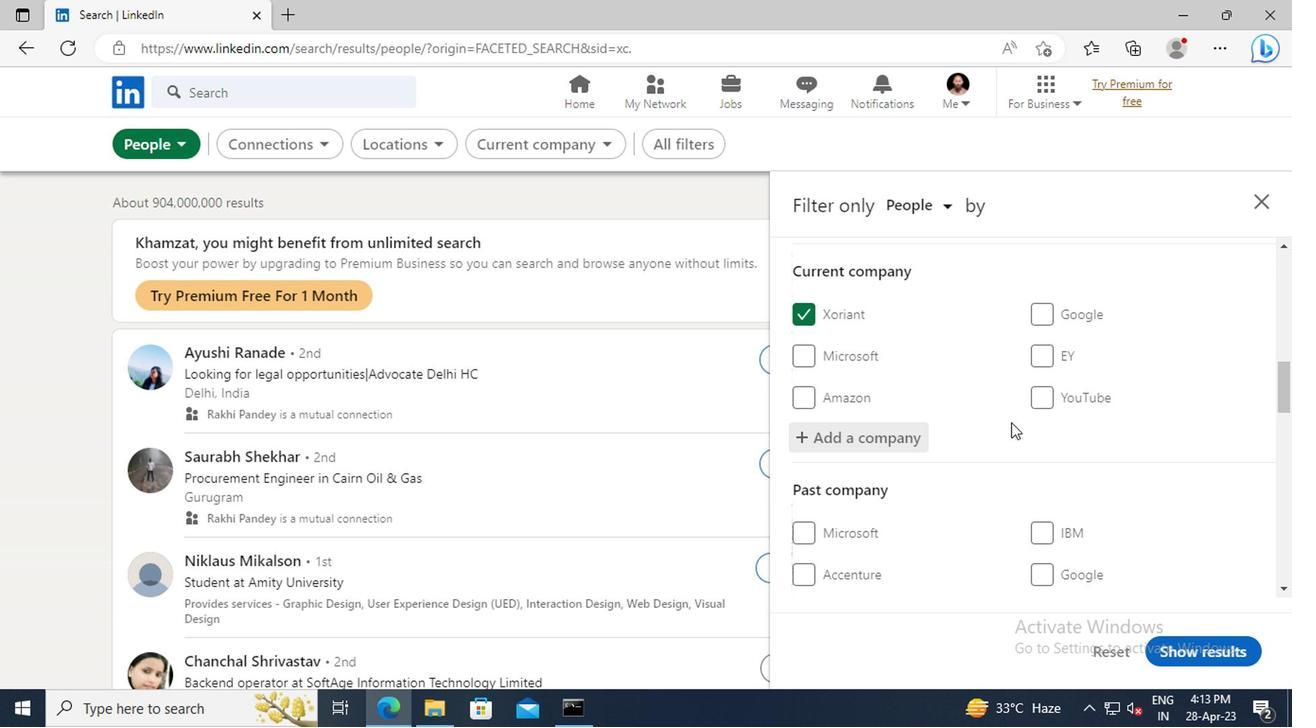 
Action: Mouse scrolled (1007, 422) with delta (0, 0)
Screenshot: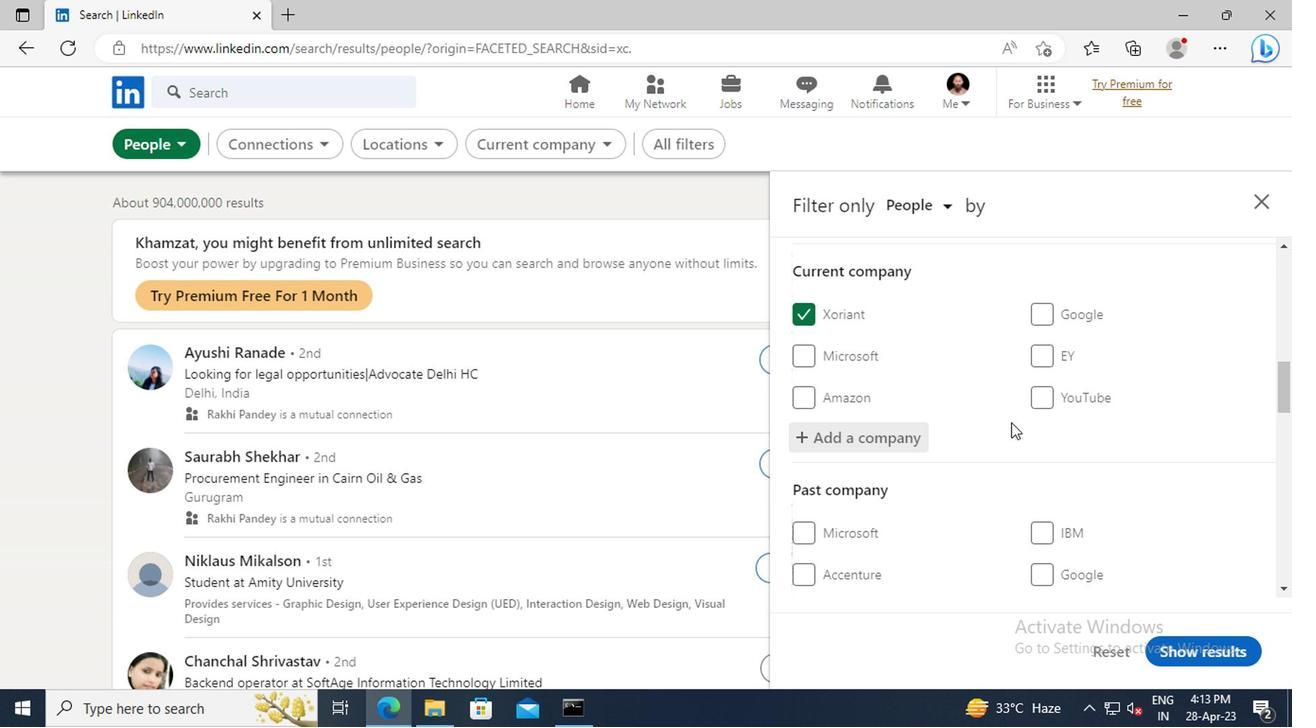 
Action: Mouse moved to (1015, 416)
Screenshot: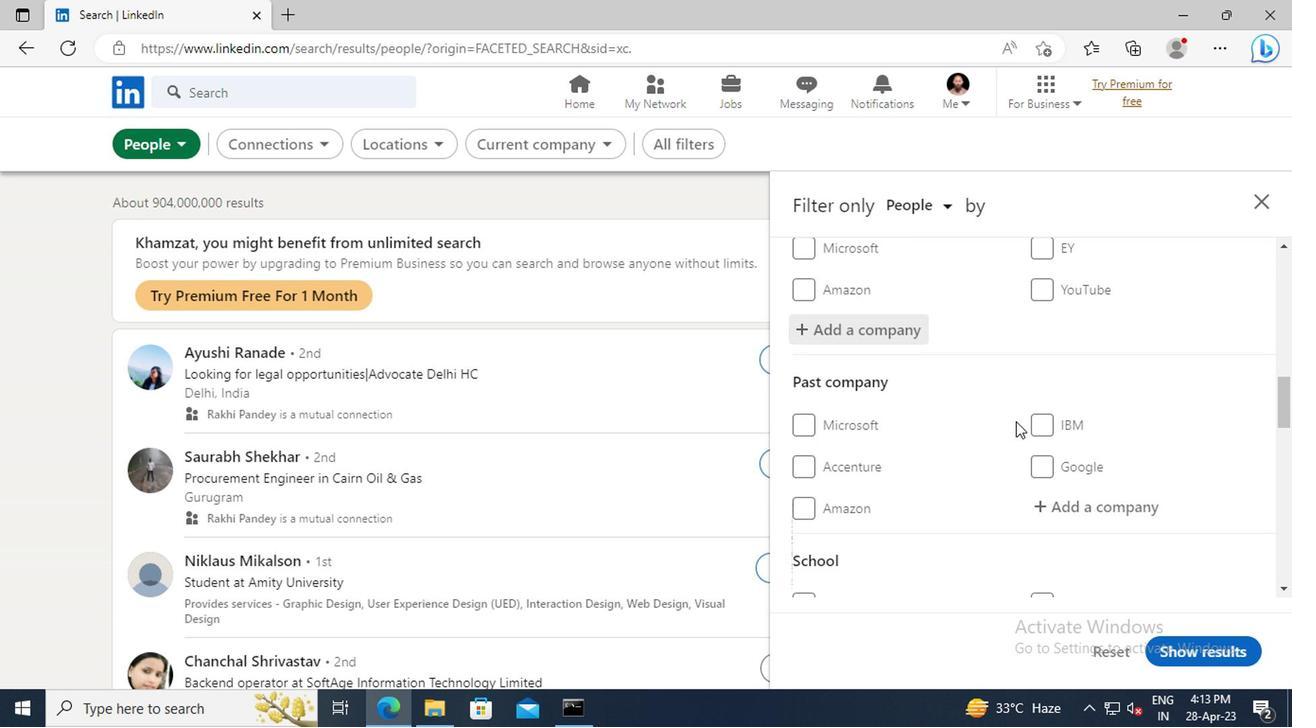 
Action: Mouse scrolled (1015, 416) with delta (0, 0)
Screenshot: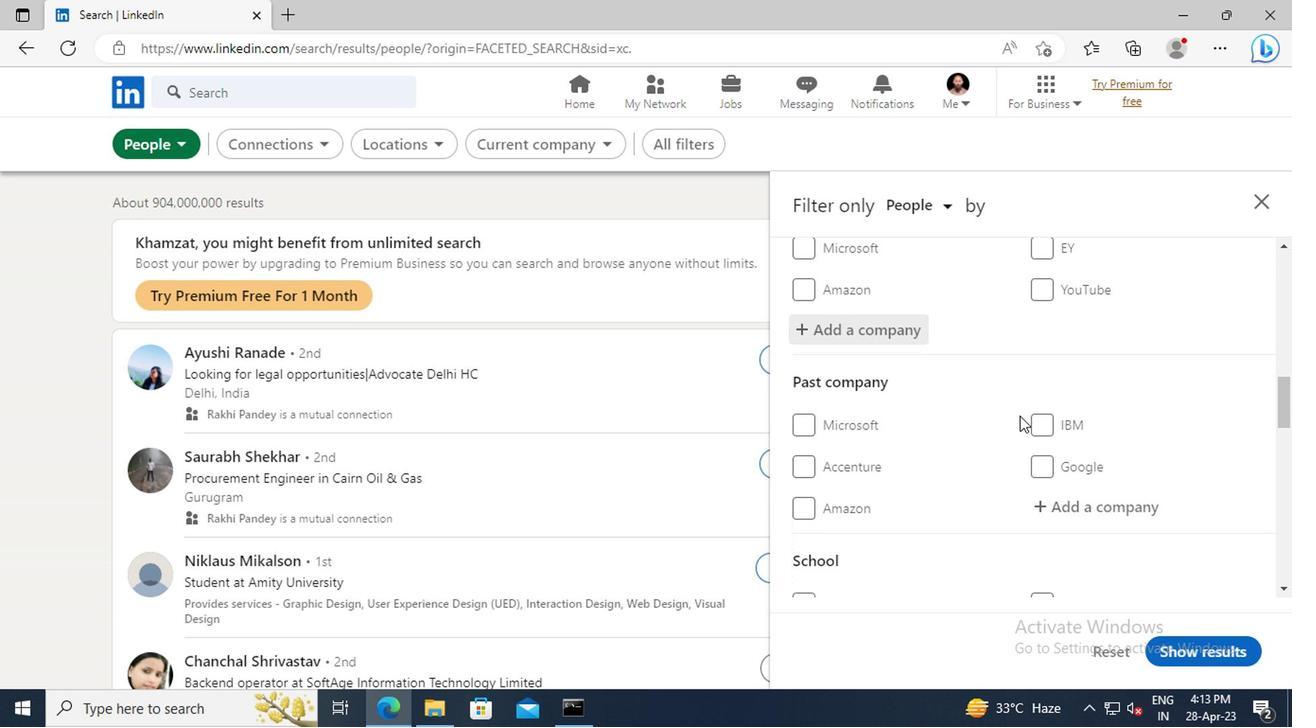 
Action: Mouse scrolled (1015, 416) with delta (0, 0)
Screenshot: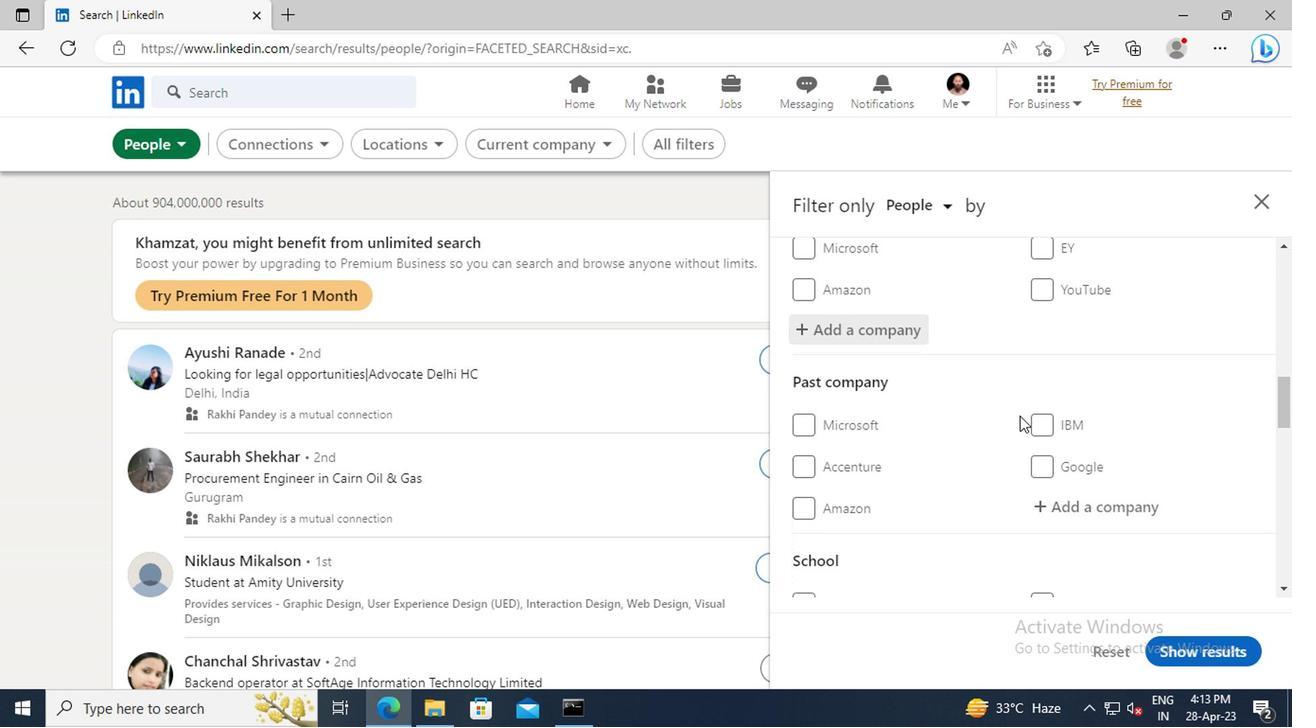 
Action: Mouse scrolled (1015, 416) with delta (0, 0)
Screenshot: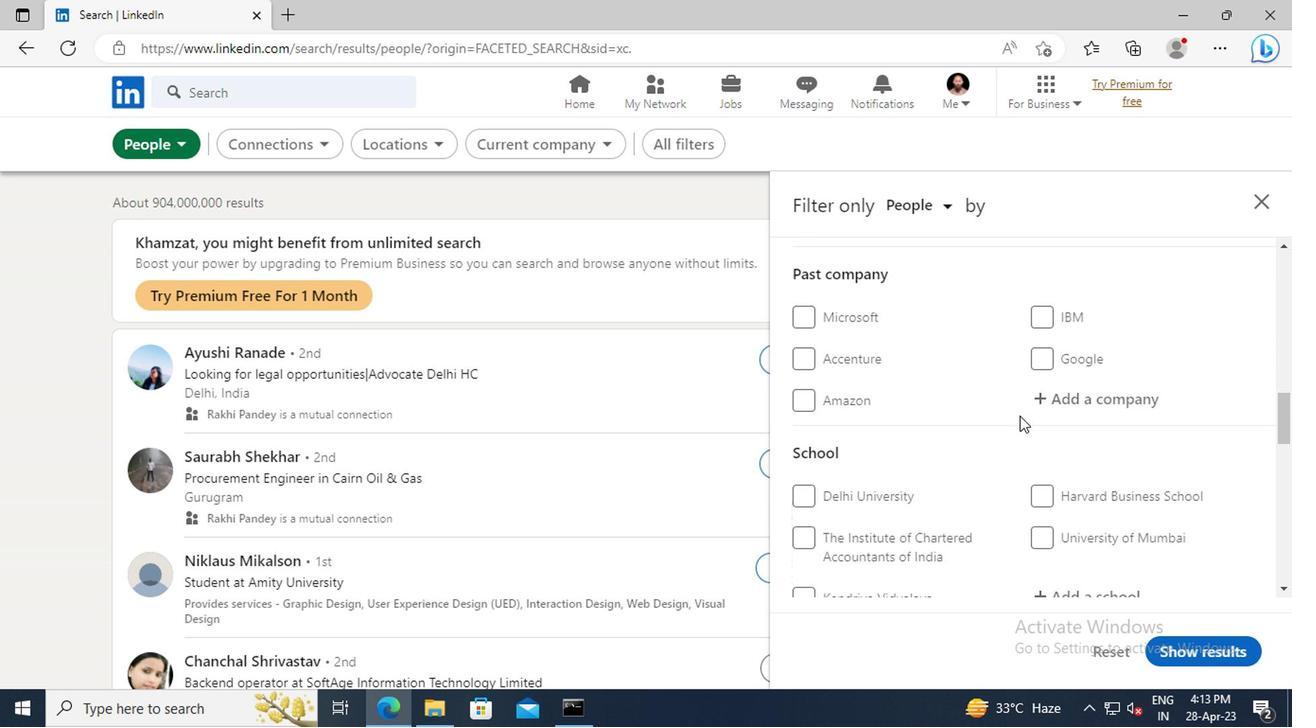 
Action: Mouse scrolled (1015, 416) with delta (0, 0)
Screenshot: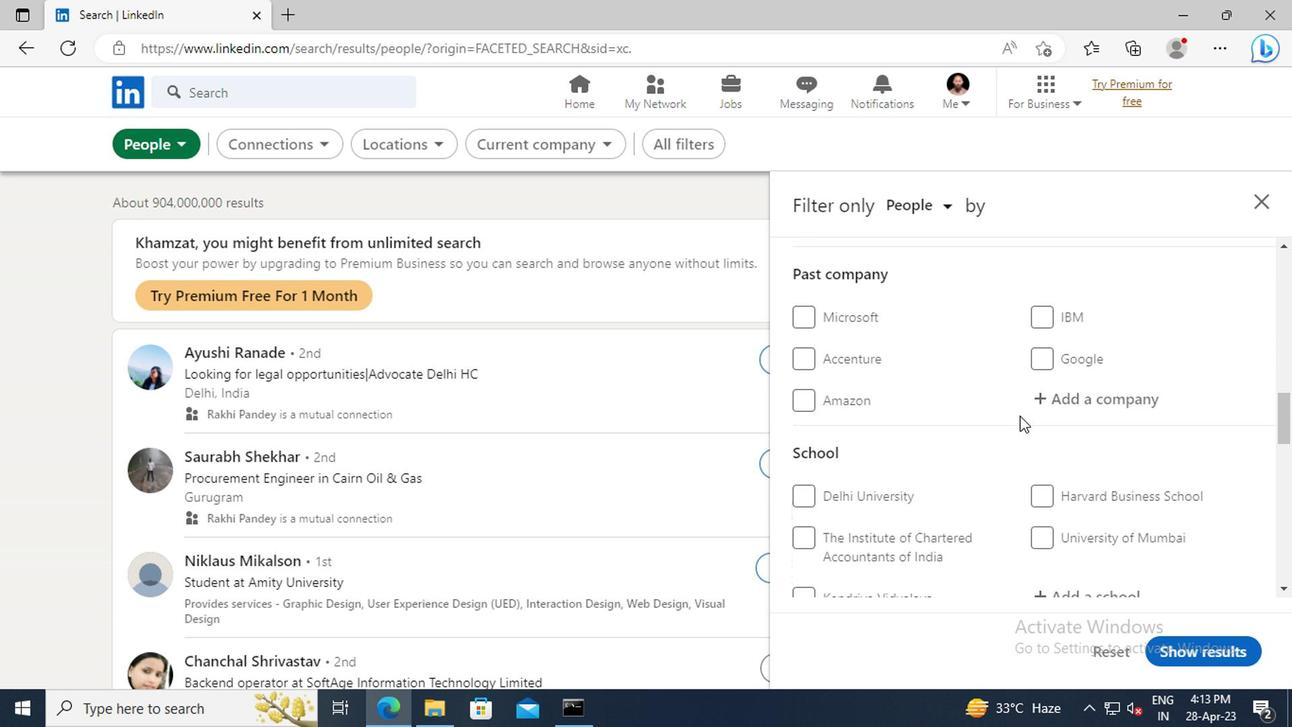 
Action: Mouse moved to (1017, 410)
Screenshot: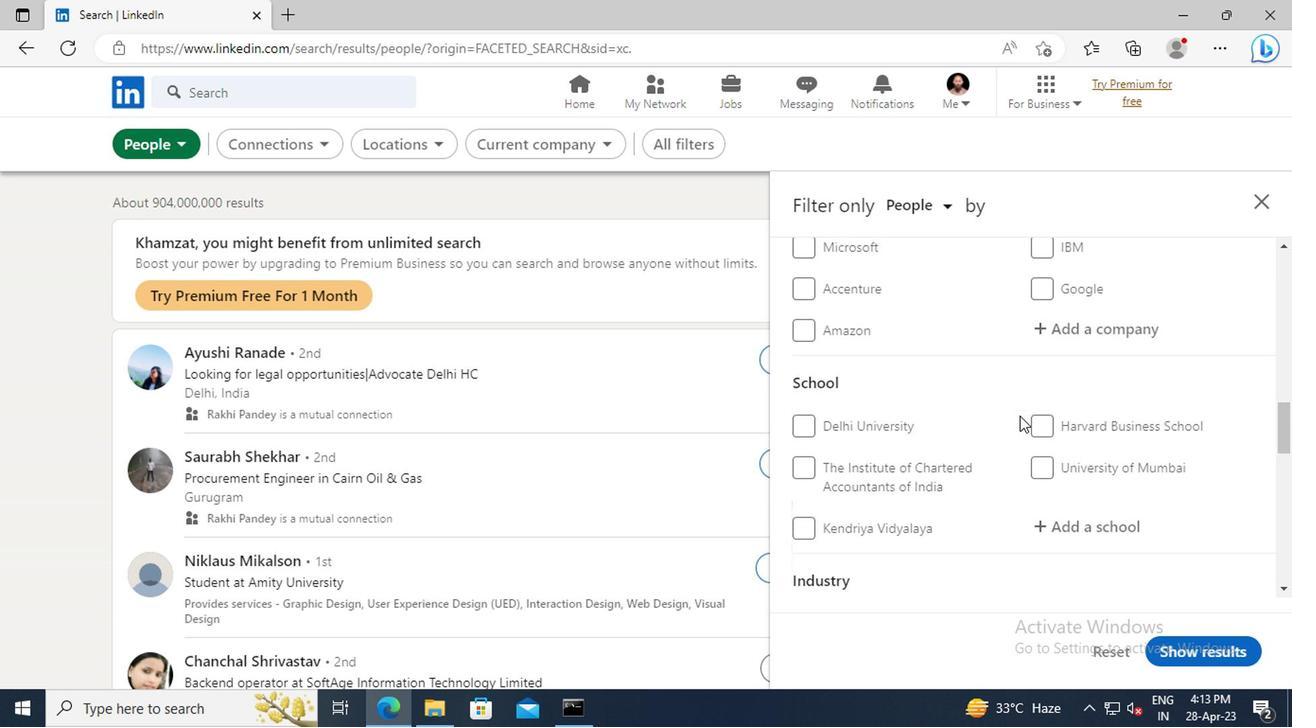 
Action: Mouse scrolled (1017, 409) with delta (0, 0)
Screenshot: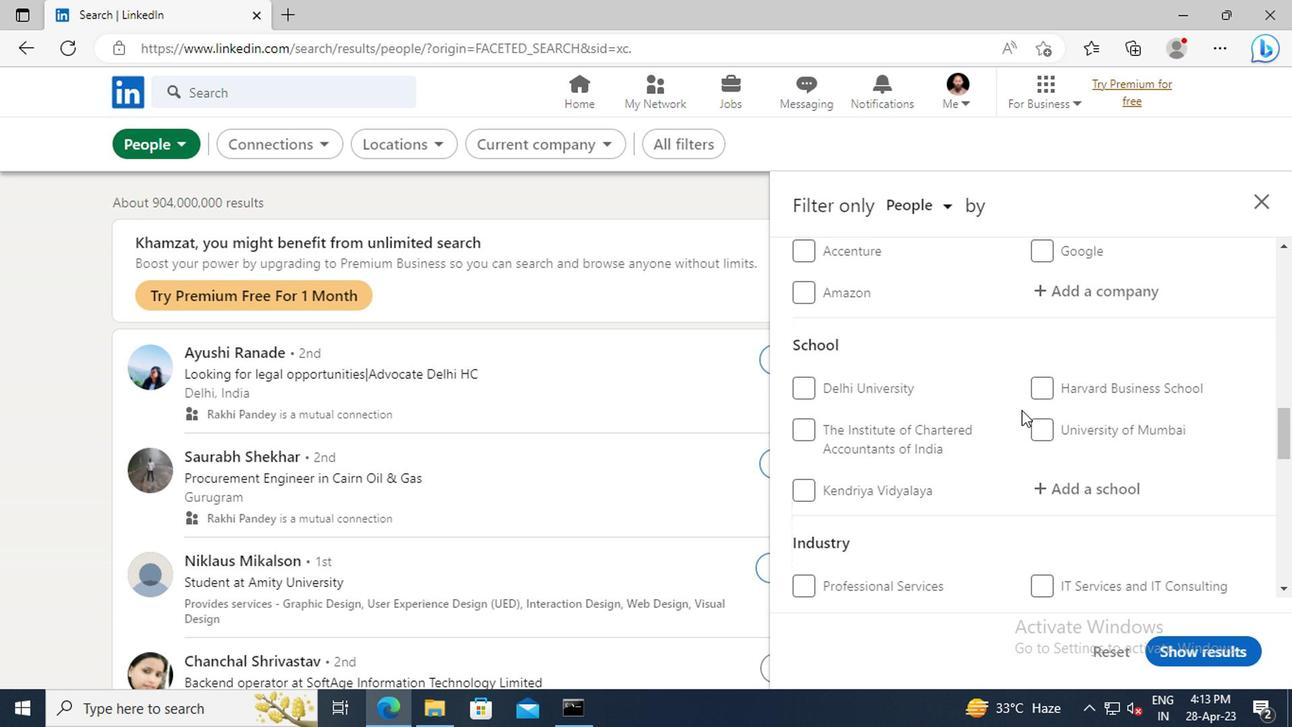 
Action: Mouse scrolled (1017, 409) with delta (0, 0)
Screenshot: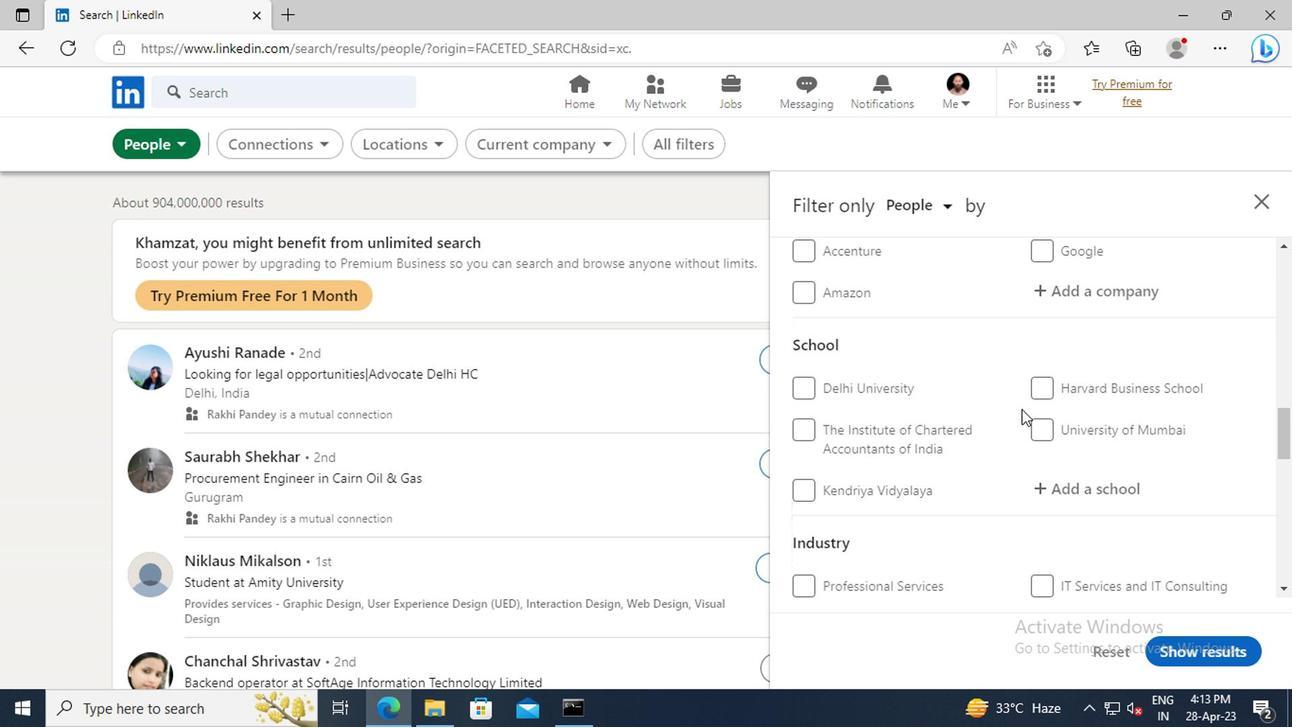 
Action: Mouse moved to (1045, 384)
Screenshot: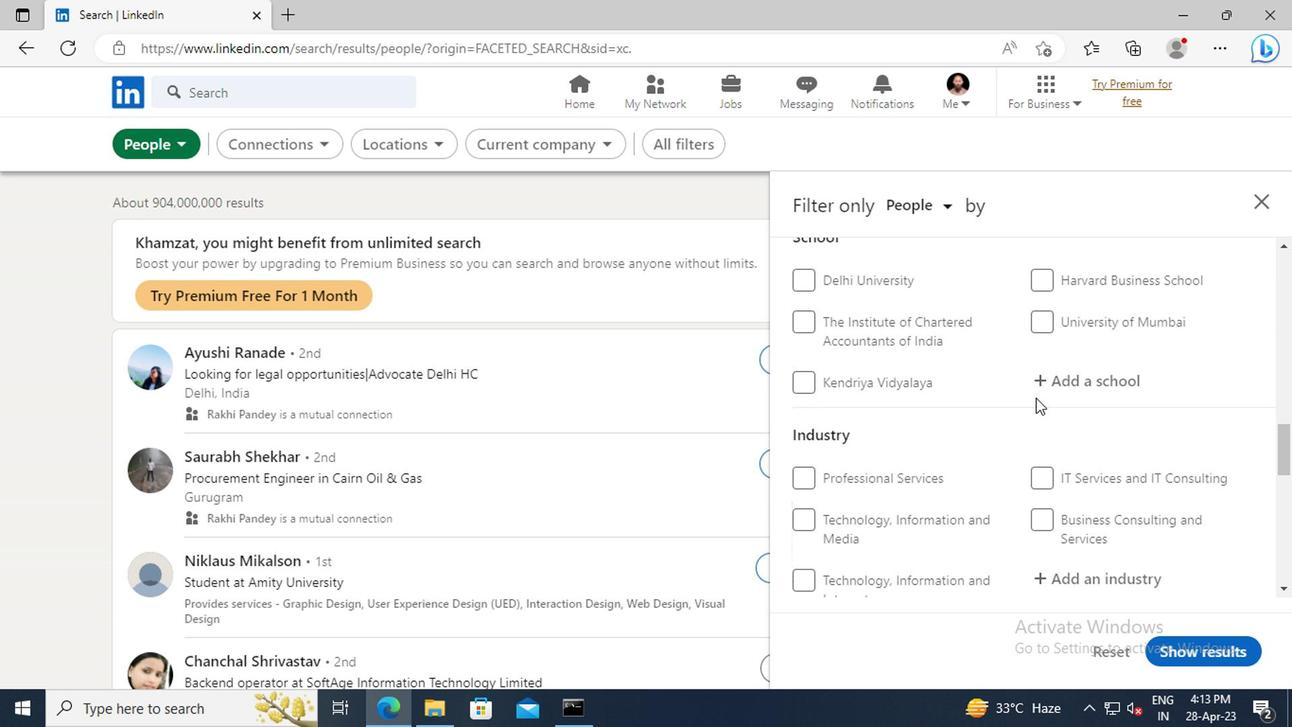 
Action: Mouse pressed left at (1045, 384)
Screenshot: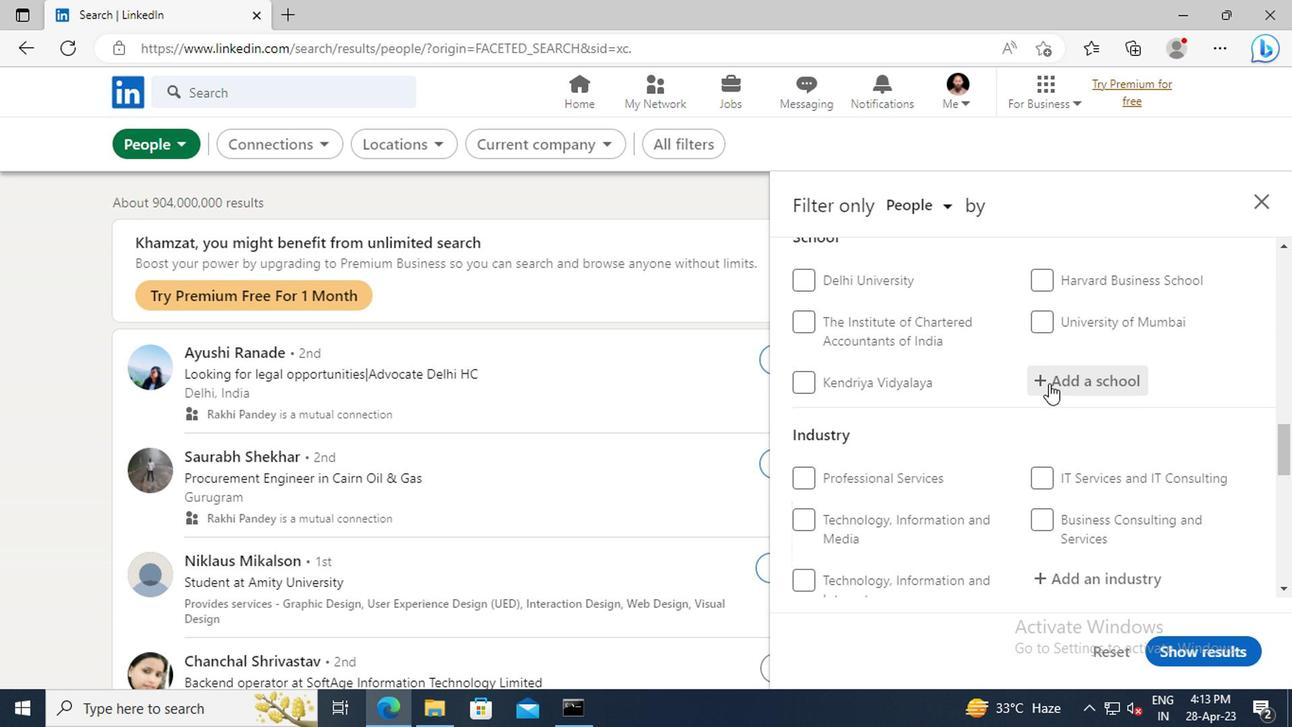
Action: Mouse moved to (1018, 383)
Screenshot: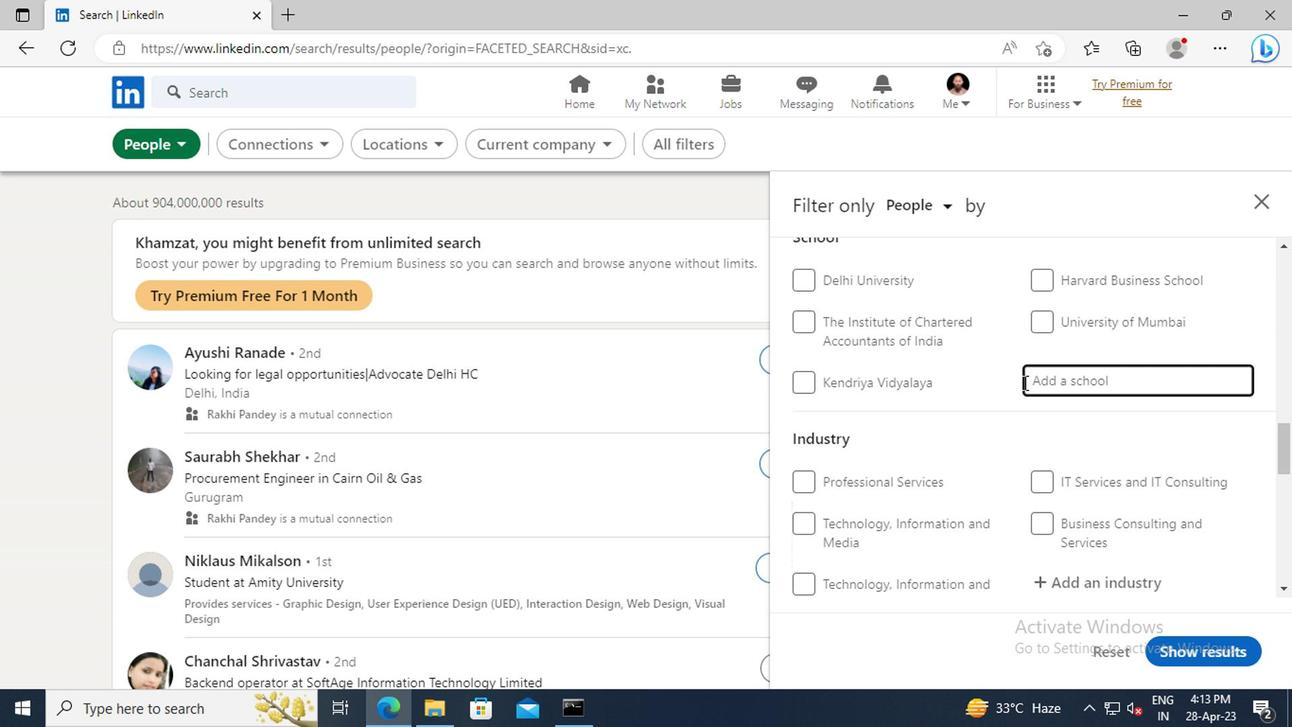 
Action: Key pressed <Key.shift>ACHARYA<Key.space><Key.shift>INSTITUTE<Key.space>OF<Key.space><Key.shift>MANAGEMENT<Key.space>AND<Key.space><Key.shift>SCIENCE,<Key.space><Key.shift>IST
Screenshot: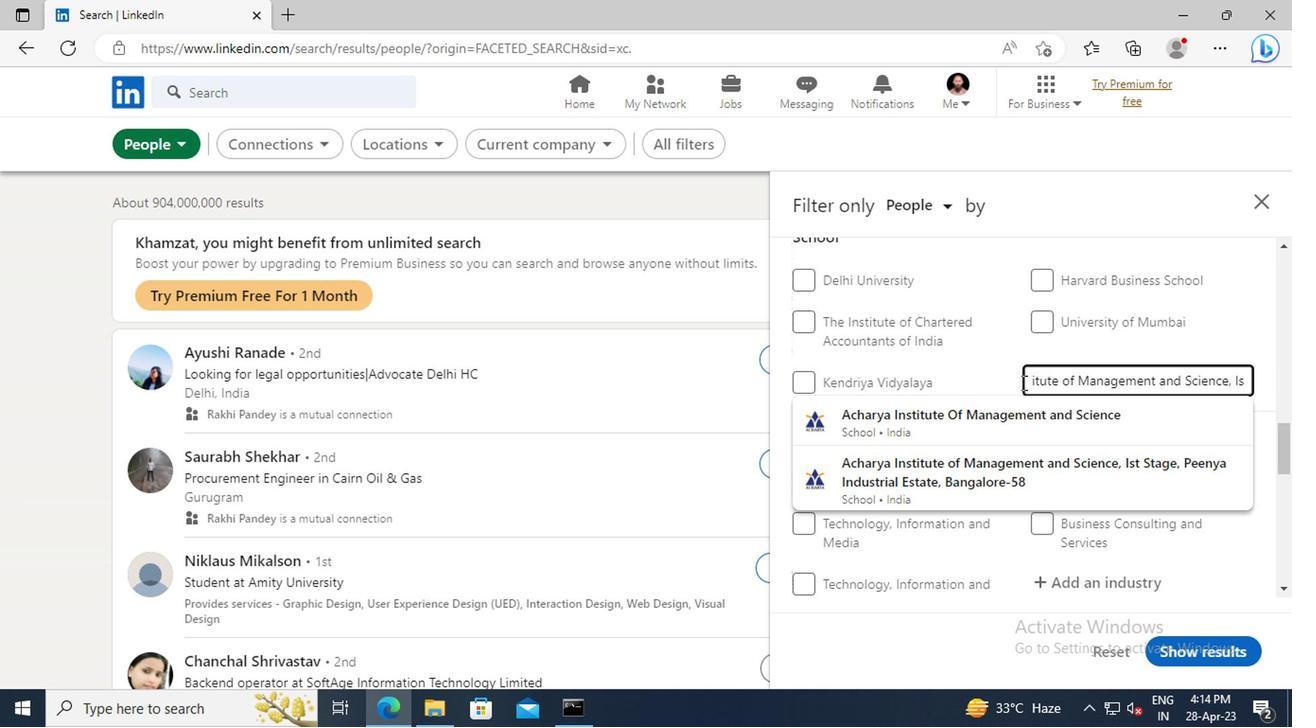 
Action: Mouse moved to (1013, 419)
Screenshot: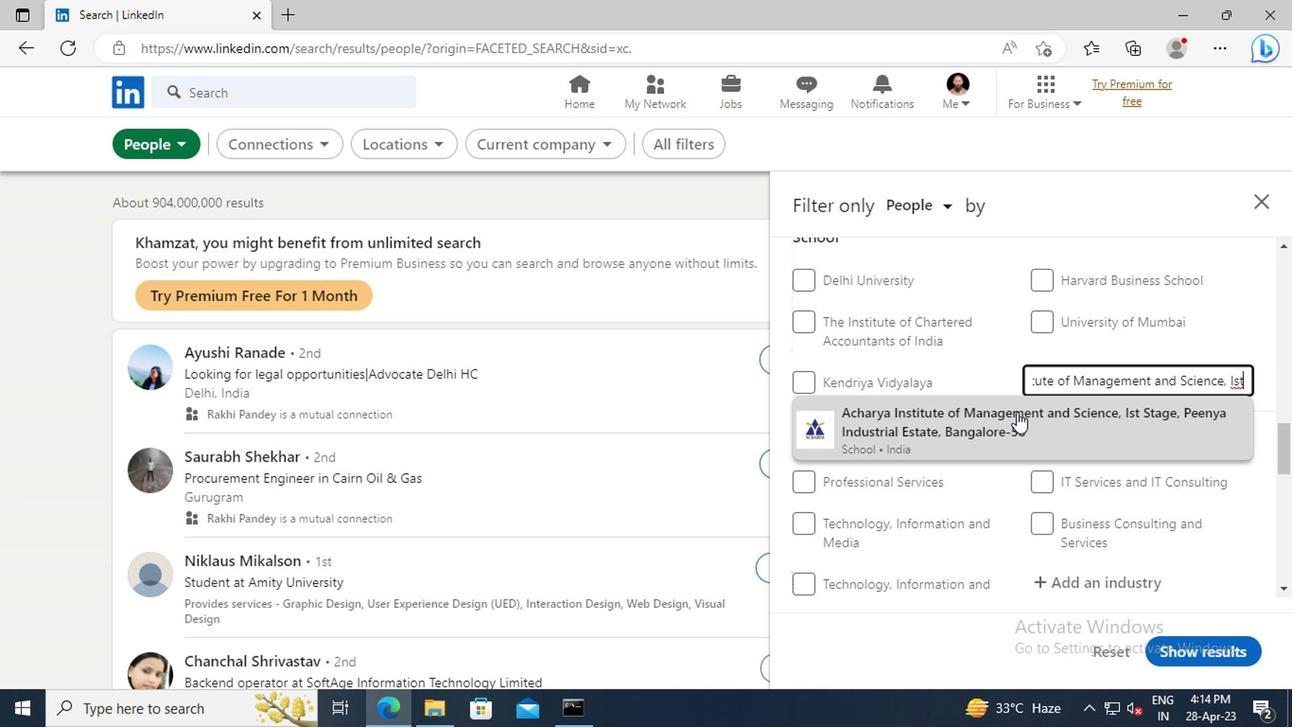 
Action: Mouse pressed left at (1013, 419)
Screenshot: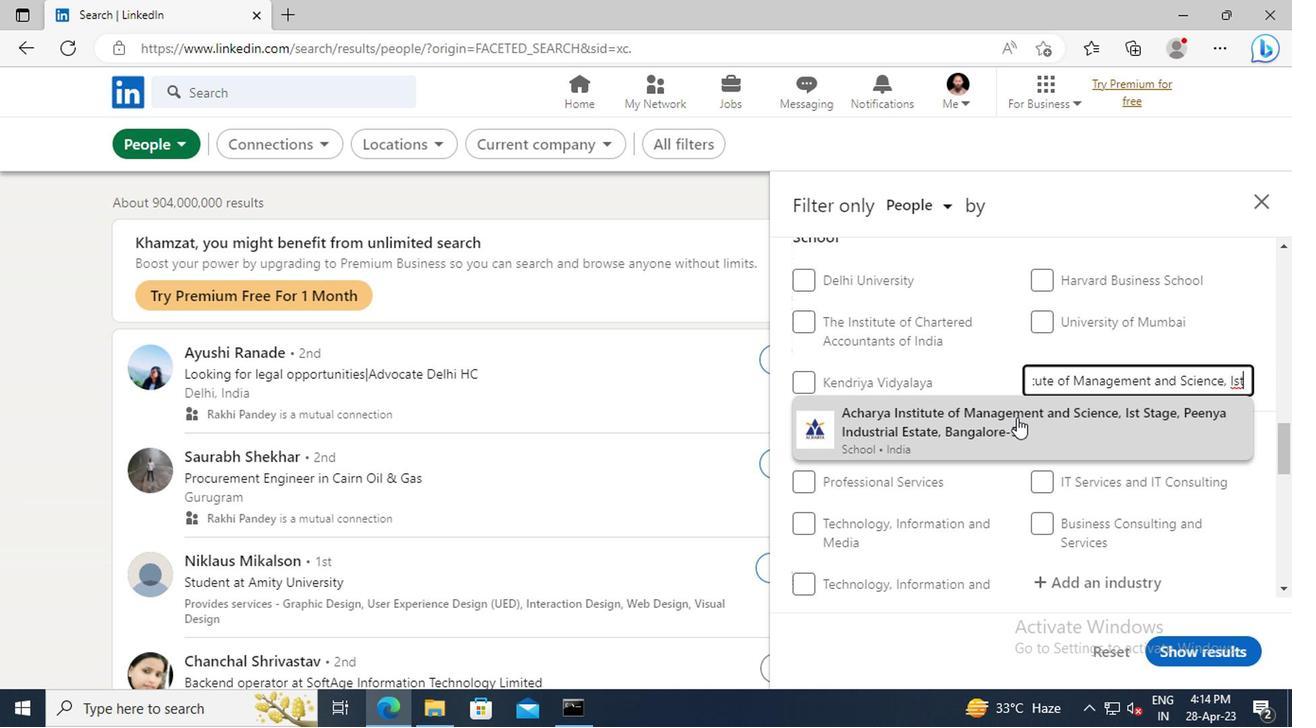 
Action: Mouse scrolled (1013, 418) with delta (0, 0)
Screenshot: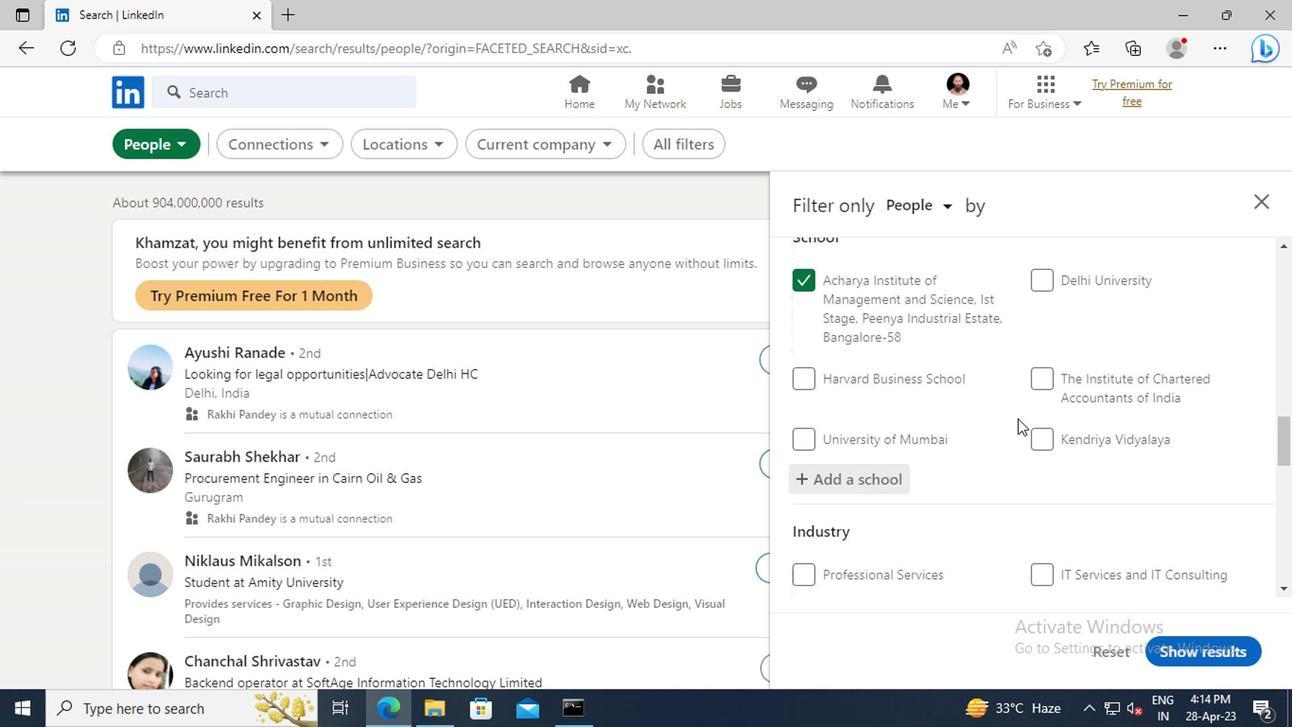 
Action: Mouse scrolled (1013, 418) with delta (0, 0)
Screenshot: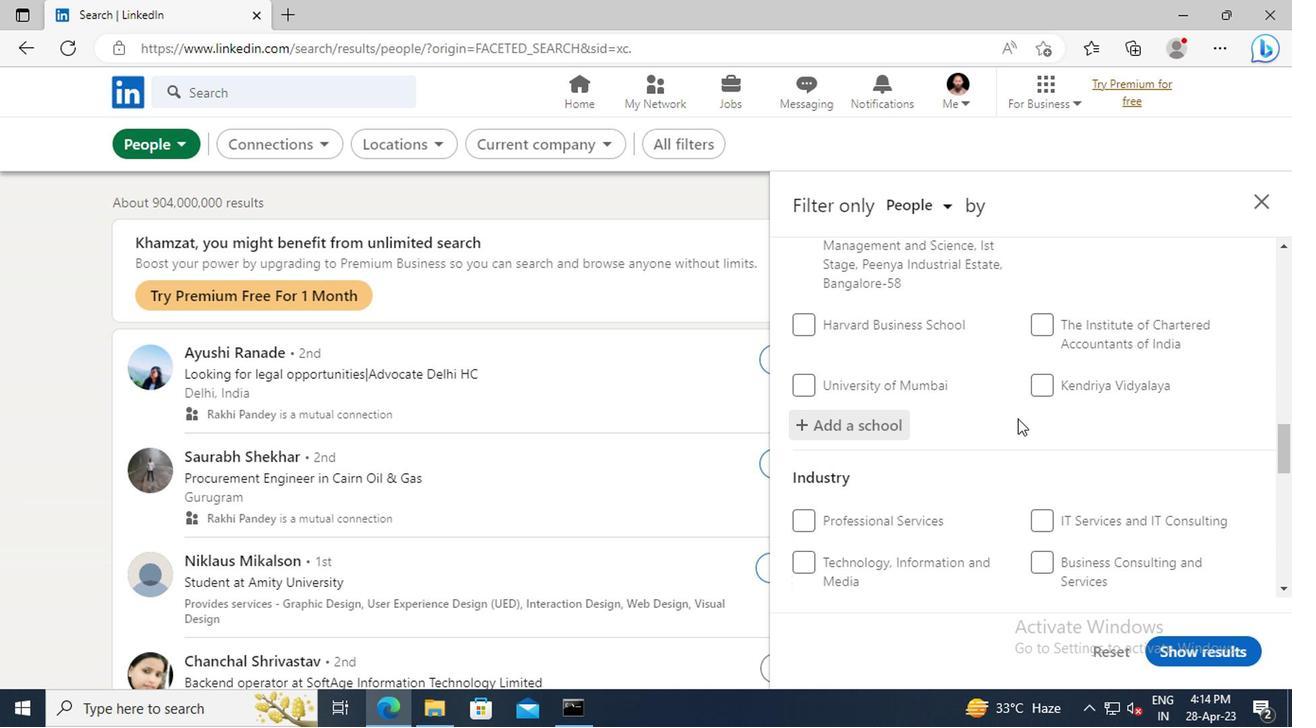 
Action: Mouse scrolled (1013, 418) with delta (0, 0)
Screenshot: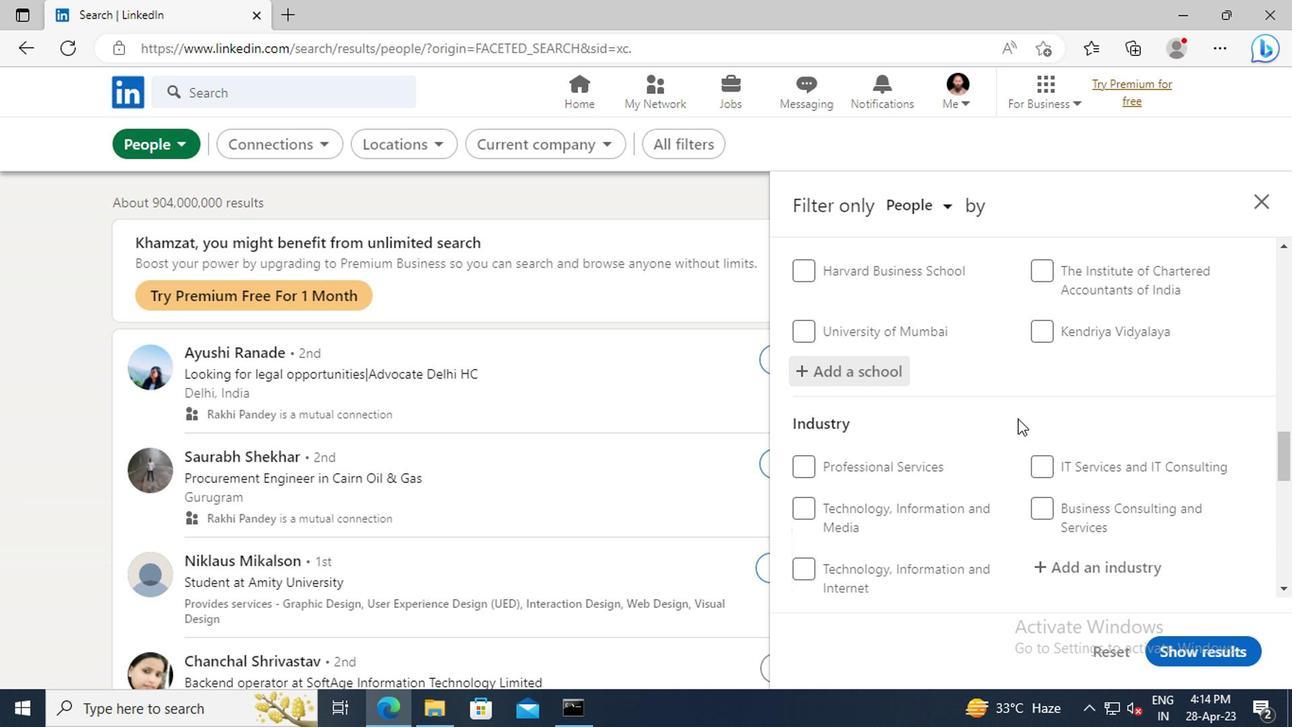 
Action: Mouse scrolled (1013, 418) with delta (0, 0)
Screenshot: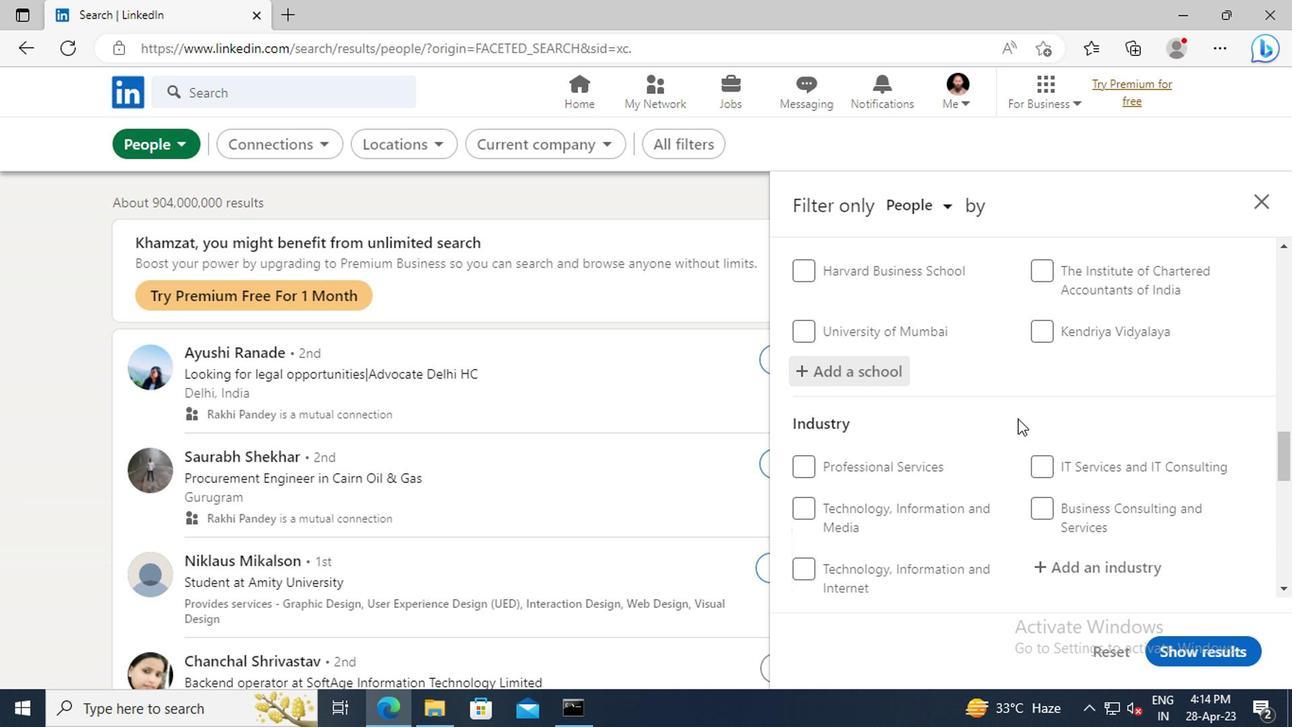 
Action: Mouse scrolled (1013, 418) with delta (0, 0)
Screenshot: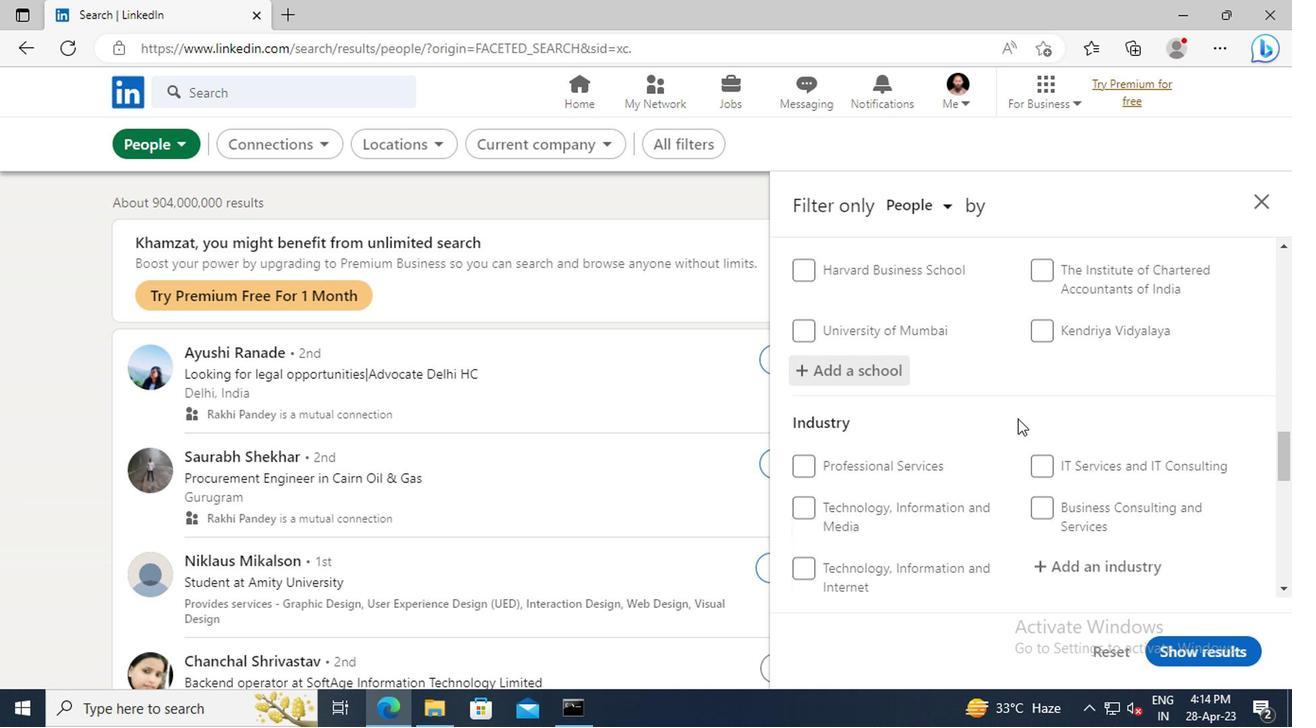 
Action: Mouse moved to (1059, 413)
Screenshot: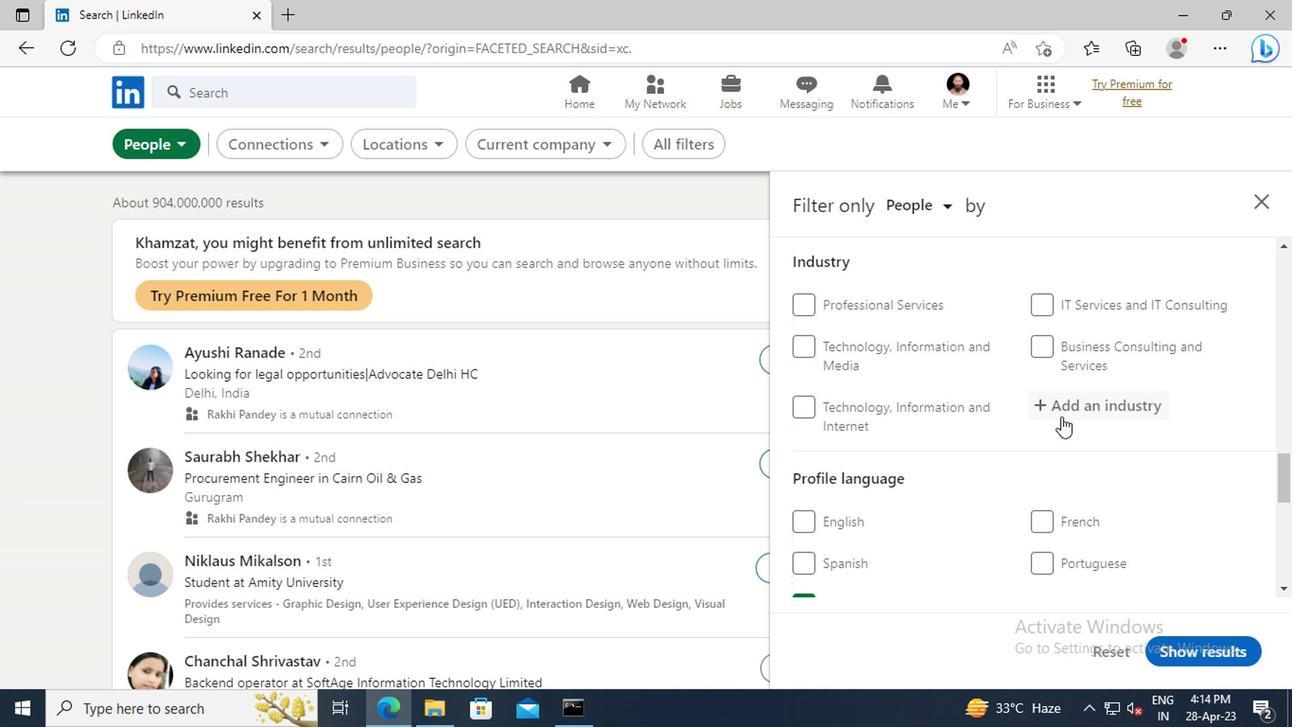 
Action: Mouse pressed left at (1059, 413)
Screenshot: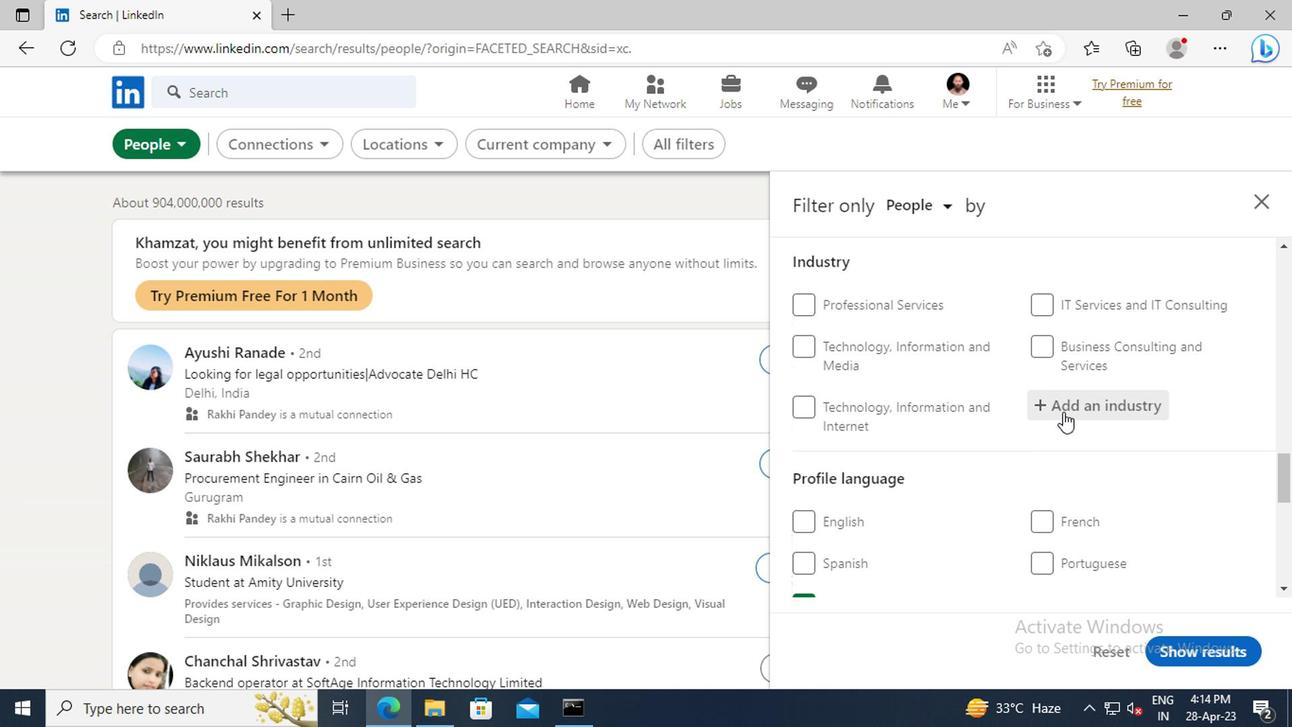 
Action: Mouse moved to (1049, 407)
Screenshot: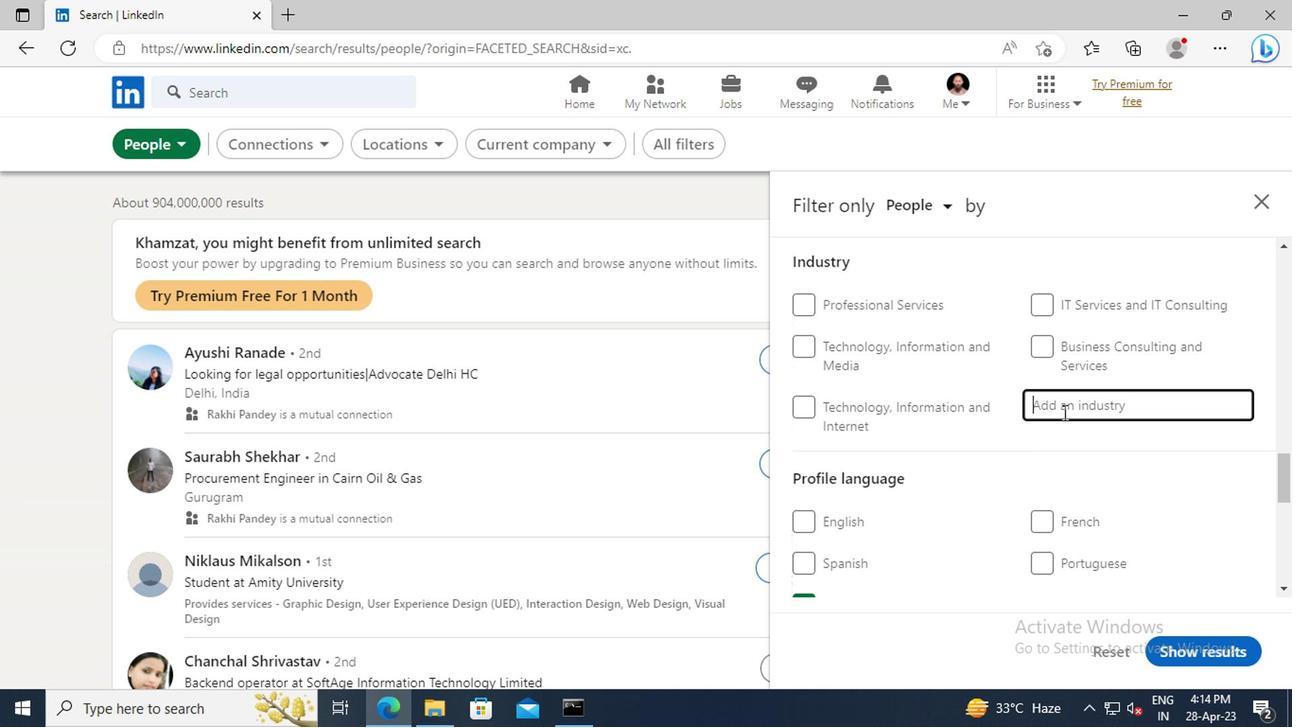 
Action: Key pressed <Key.shift>RESEARCH<Key.space><Key.shift>SER
Screenshot: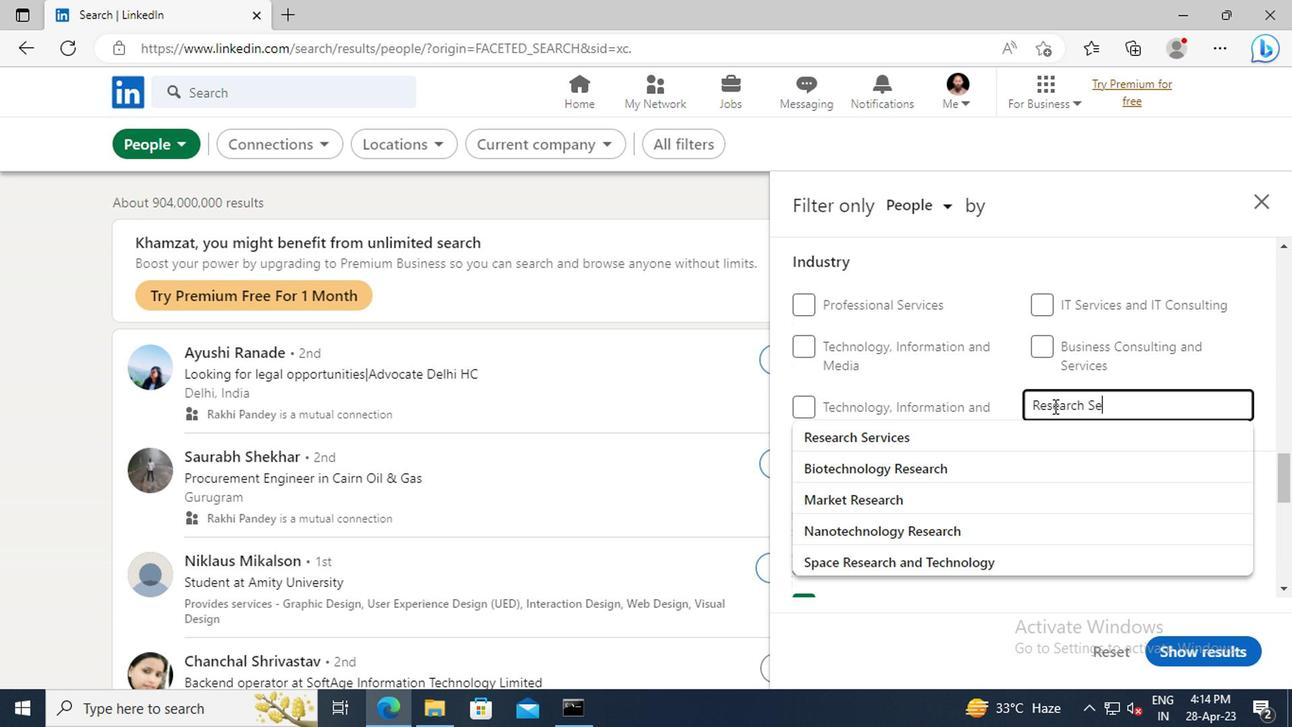 
Action: Mouse moved to (1028, 437)
Screenshot: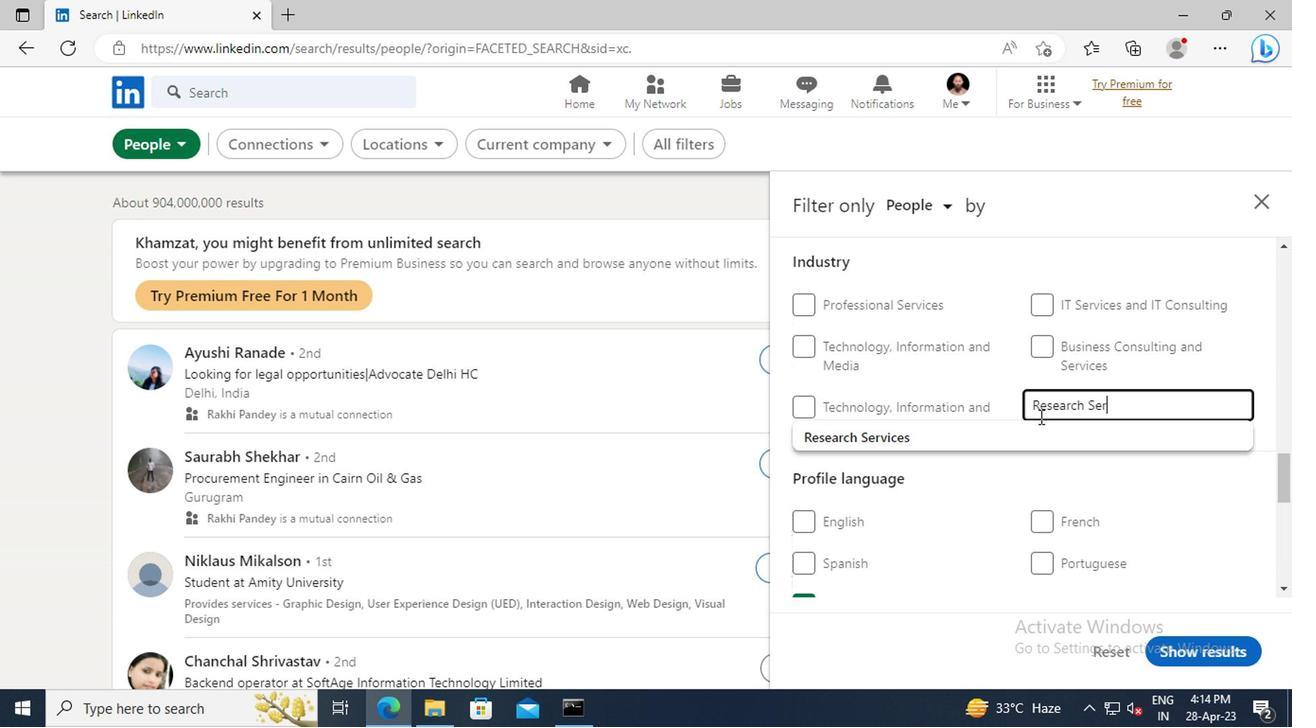 
Action: Mouse pressed left at (1028, 437)
Screenshot: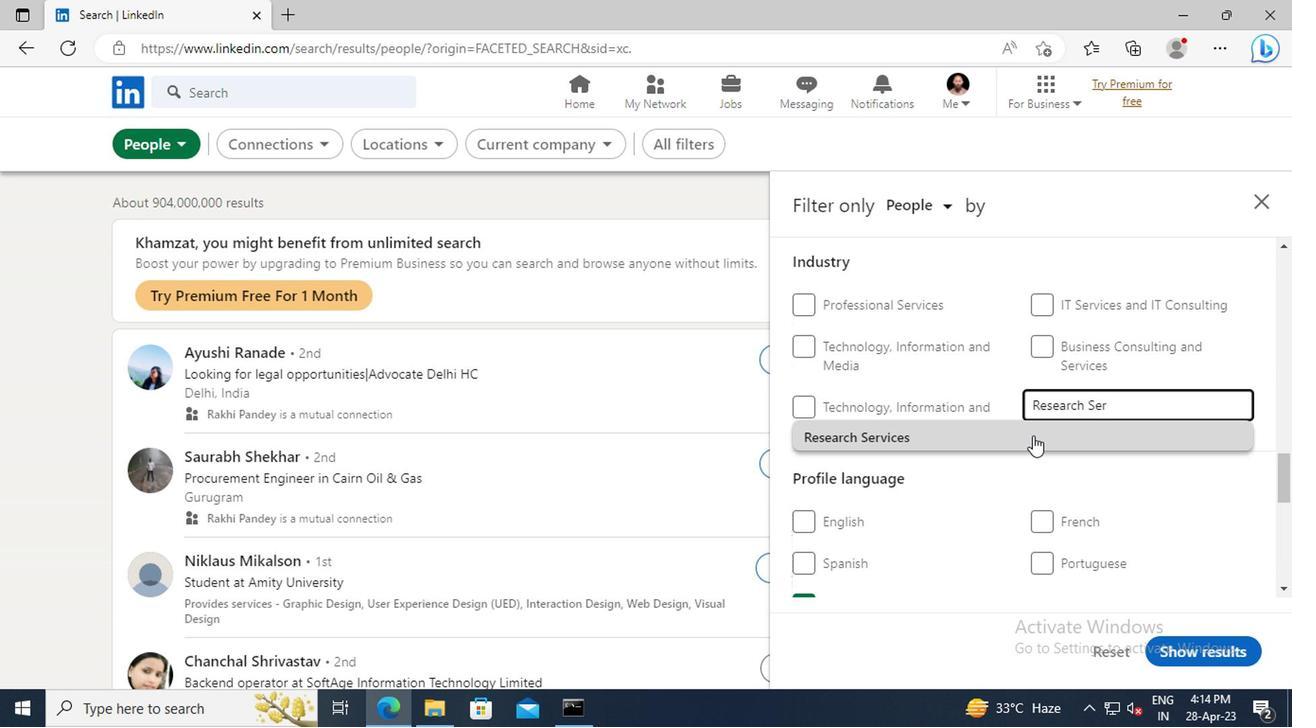 
Action: Mouse moved to (1028, 437)
Screenshot: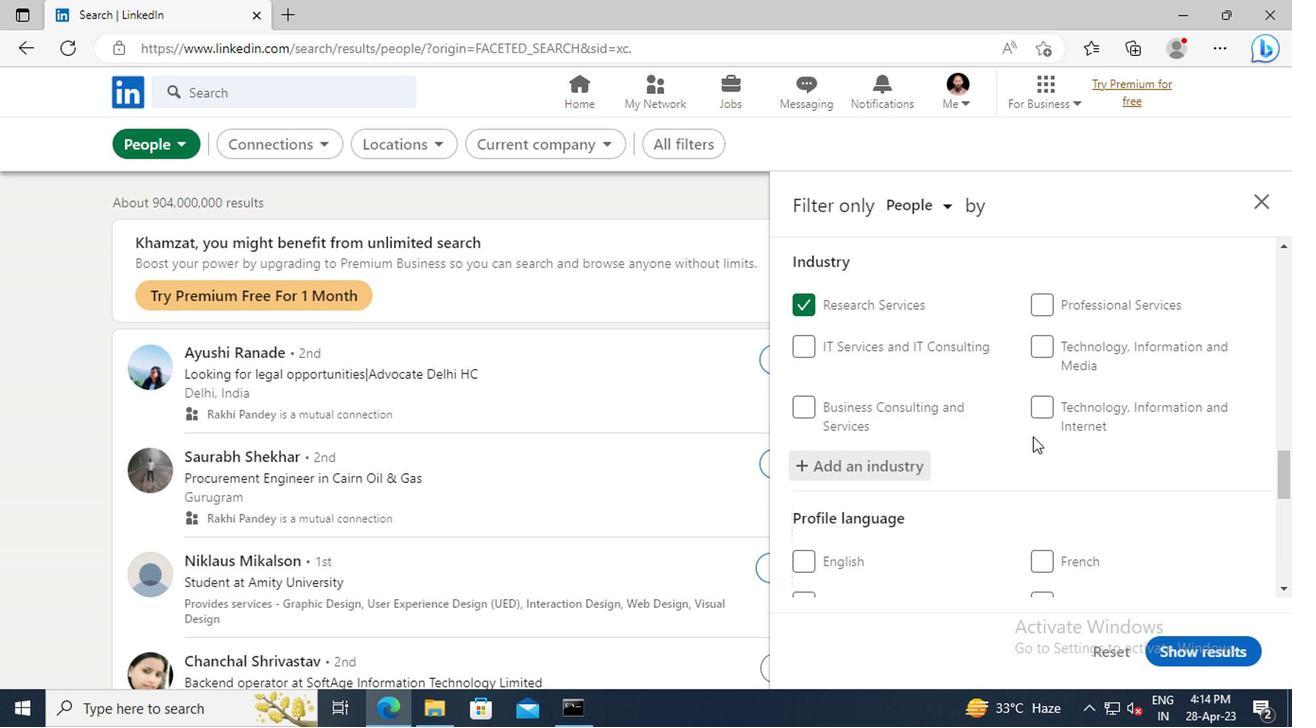 
Action: Mouse scrolled (1028, 437) with delta (0, 0)
Screenshot: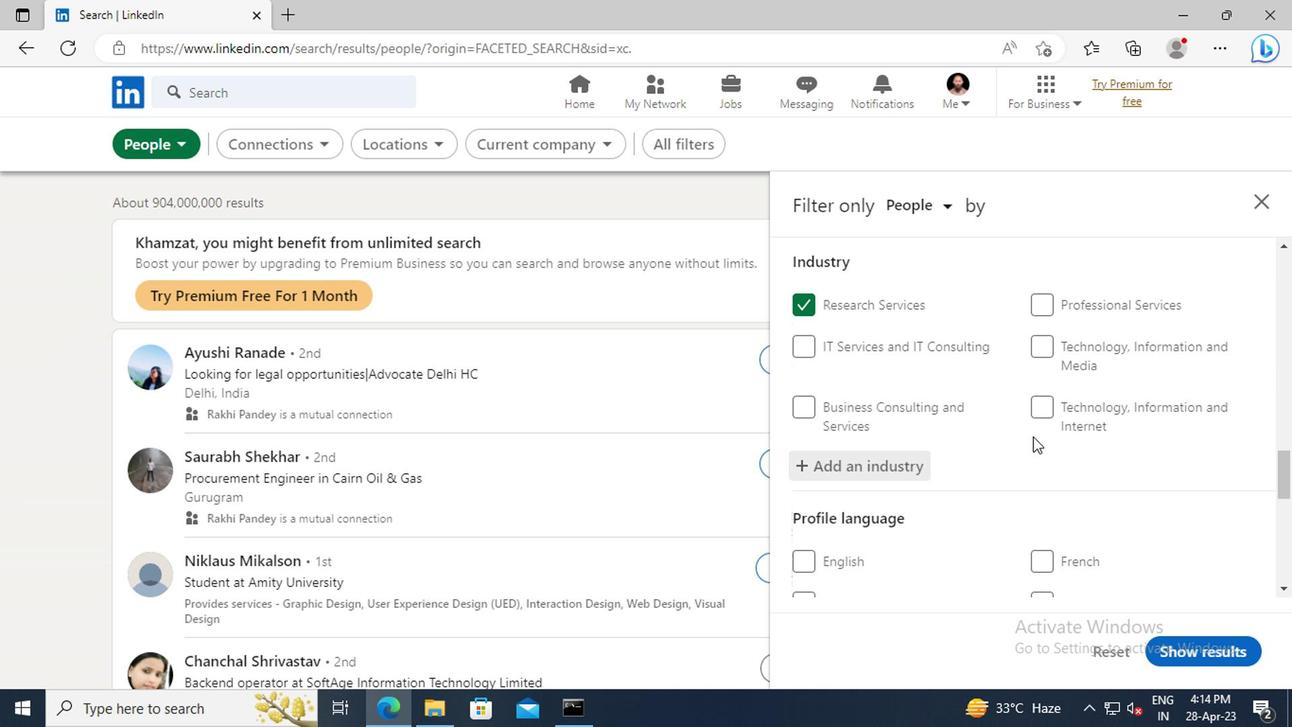 
Action: Mouse scrolled (1028, 437) with delta (0, 0)
Screenshot: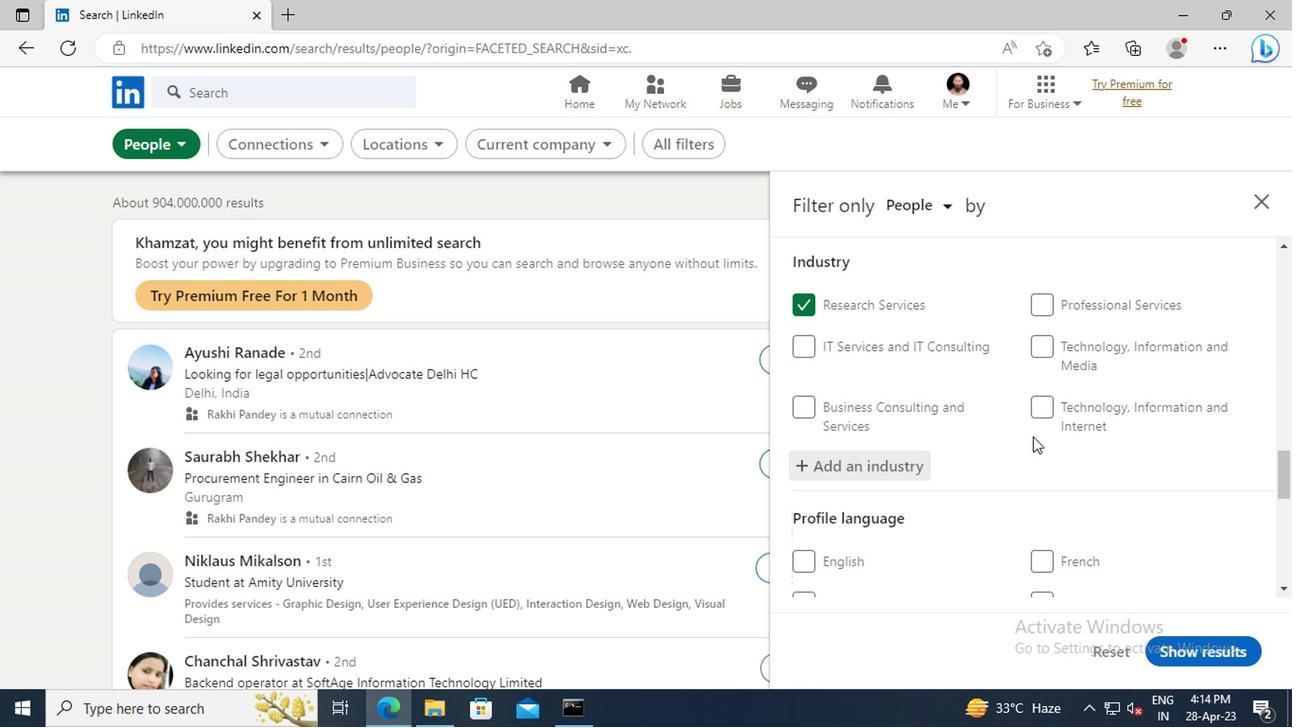 
Action: Mouse scrolled (1028, 437) with delta (0, 0)
Screenshot: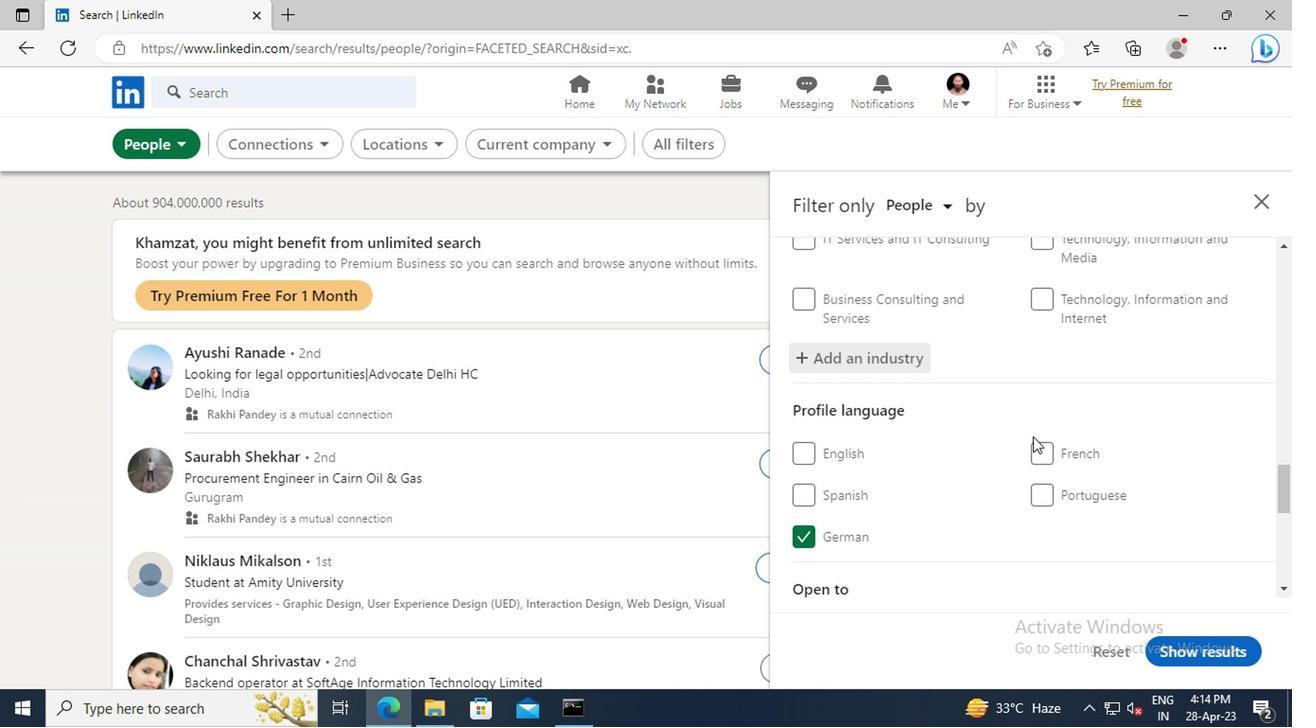 
Action: Mouse scrolled (1028, 437) with delta (0, 0)
Screenshot: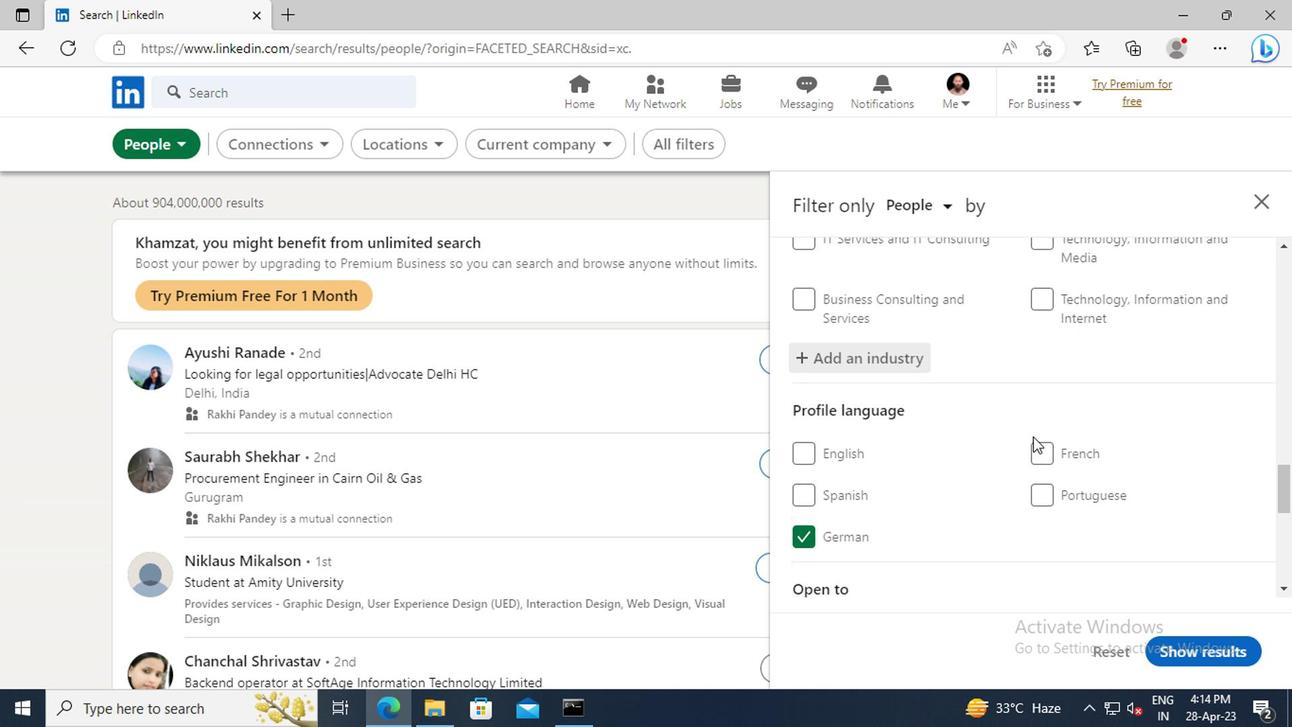 
Action: Mouse scrolled (1028, 437) with delta (0, 0)
Screenshot: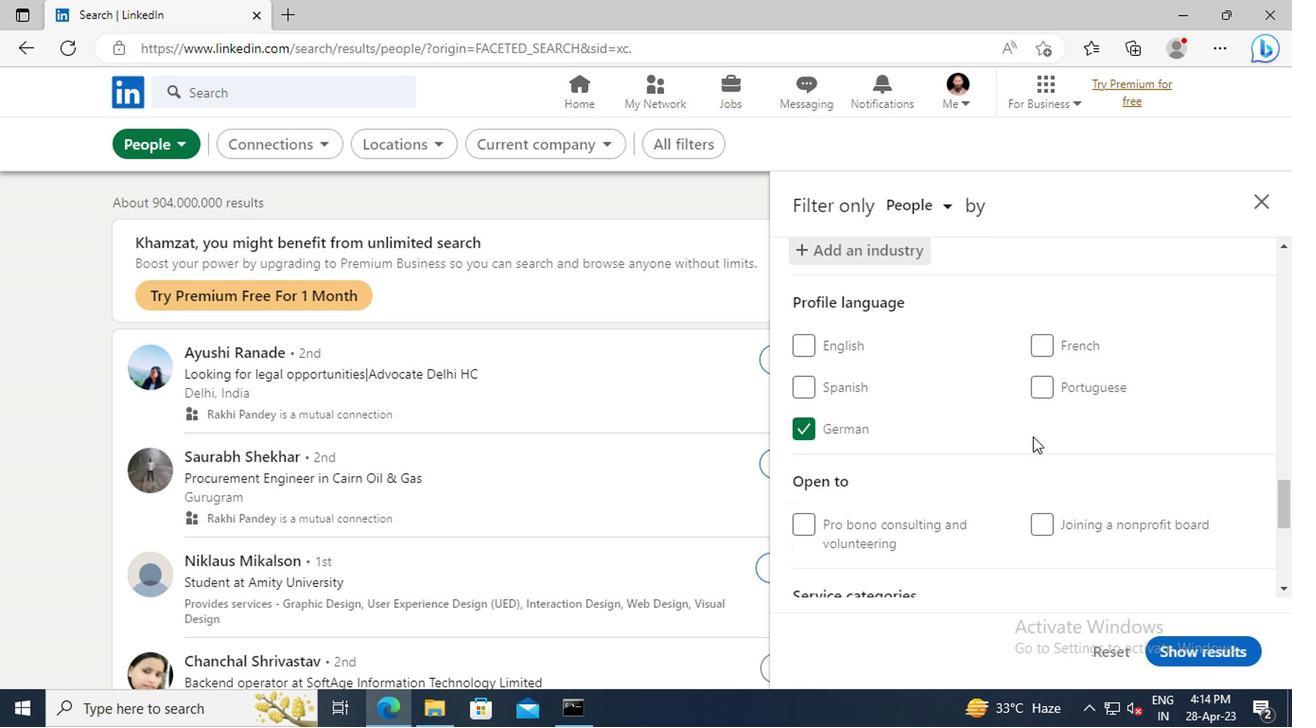
Action: Mouse scrolled (1028, 437) with delta (0, 0)
Screenshot: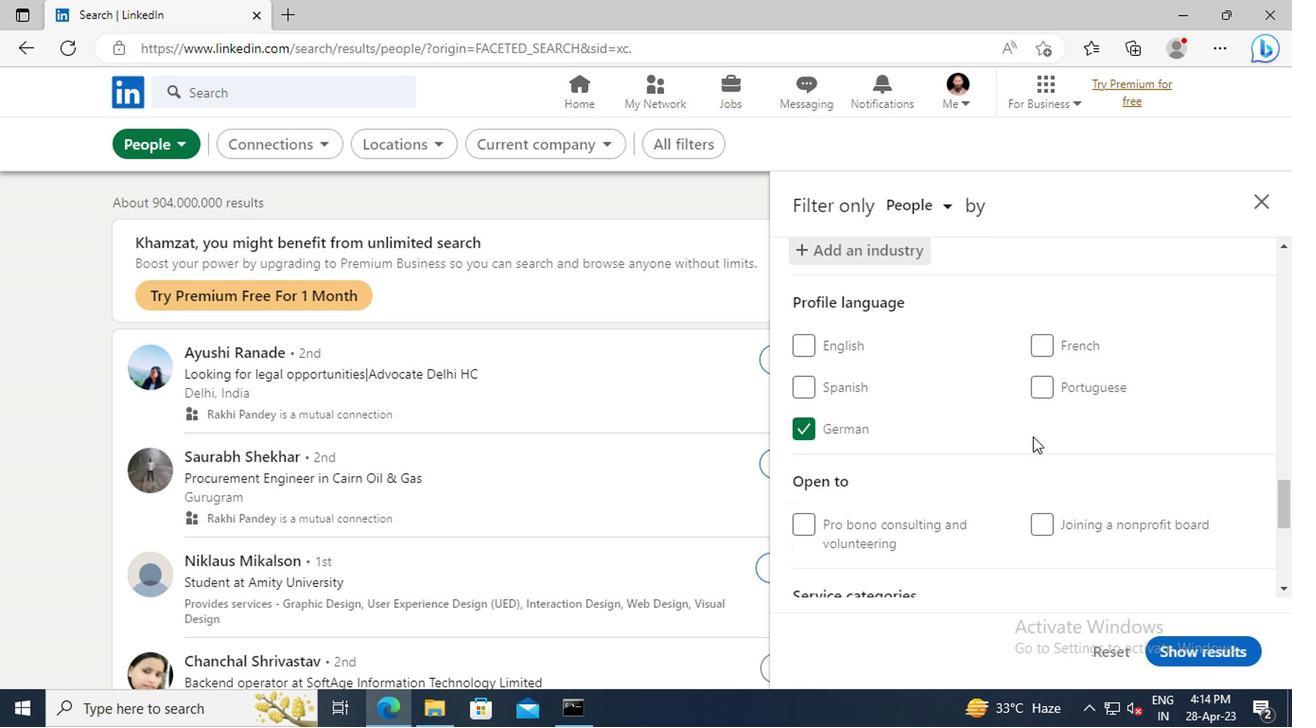 
Action: Mouse scrolled (1028, 437) with delta (0, 0)
Screenshot: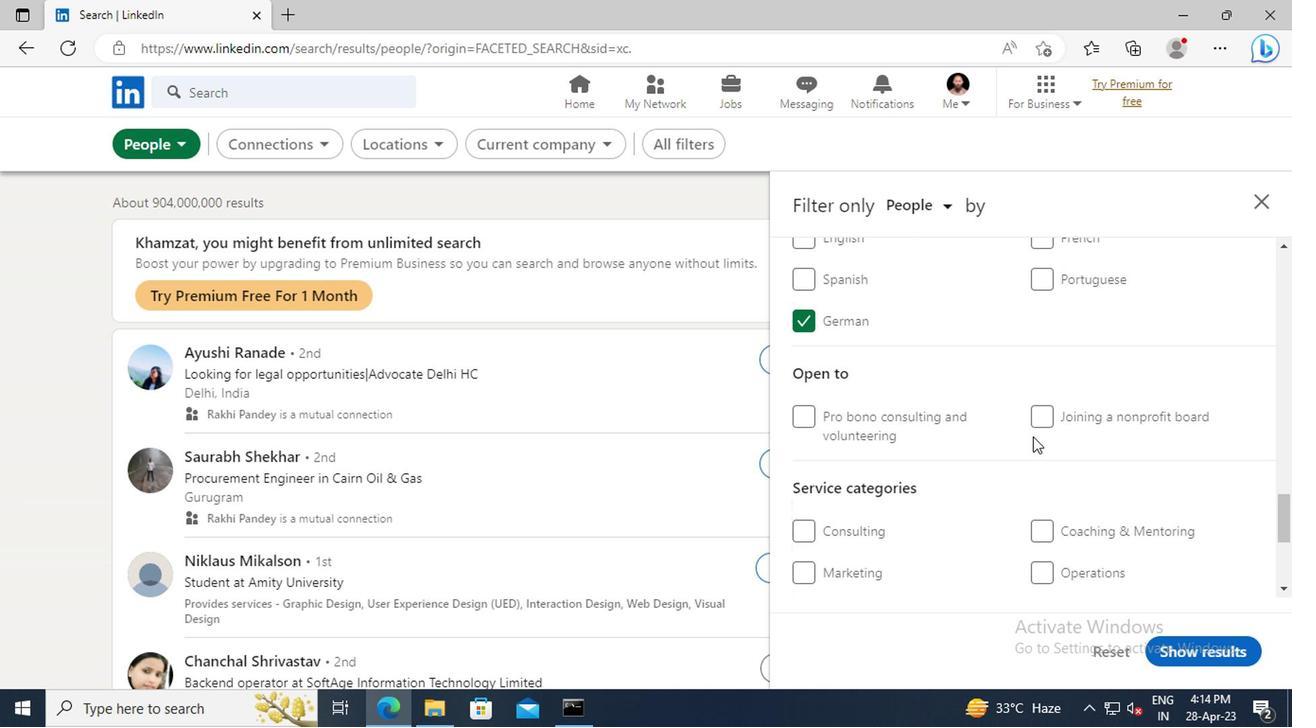 
Action: Mouse scrolled (1028, 437) with delta (0, 0)
Screenshot: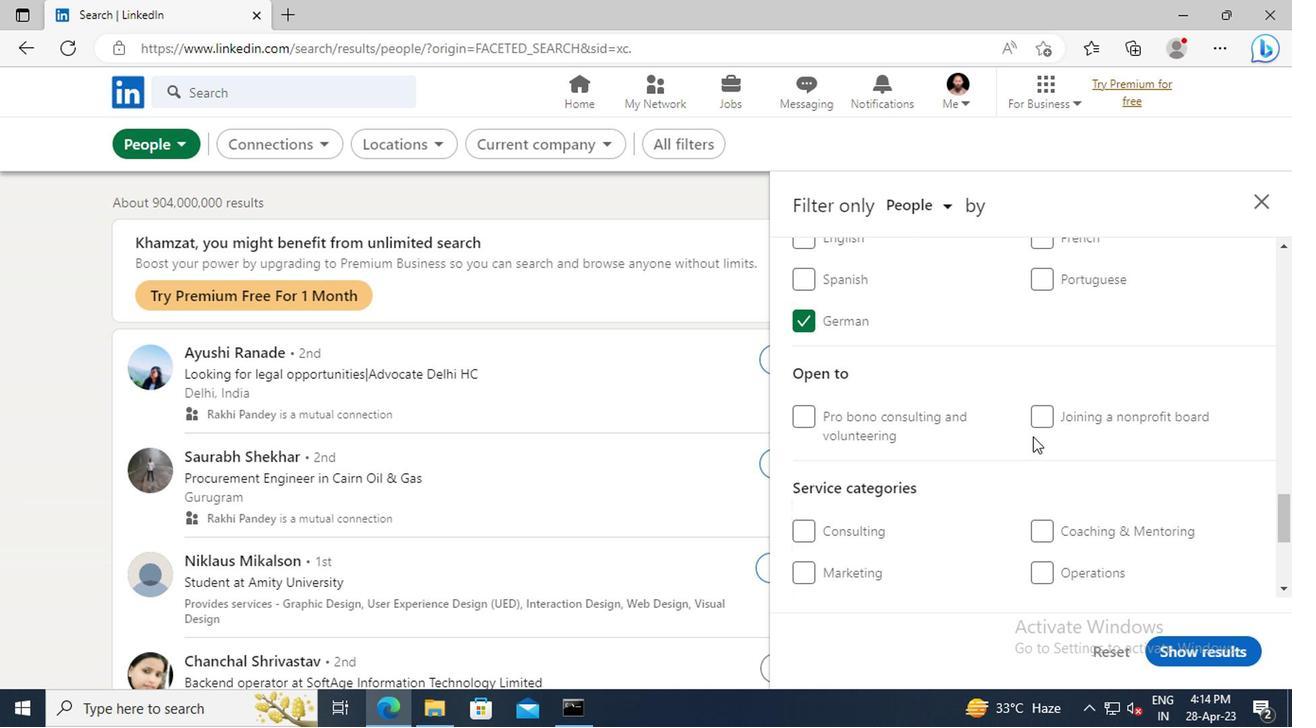 
Action: Mouse scrolled (1028, 437) with delta (0, 0)
Screenshot: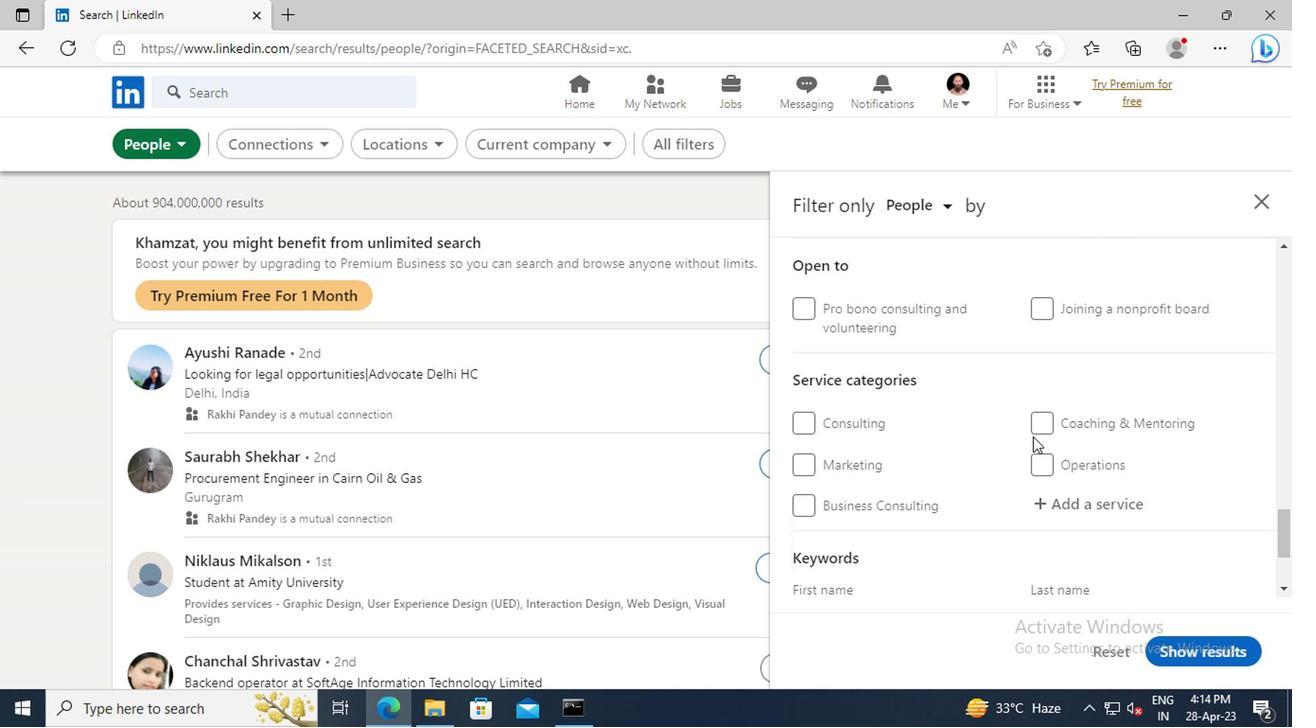 
Action: Mouse moved to (1055, 447)
Screenshot: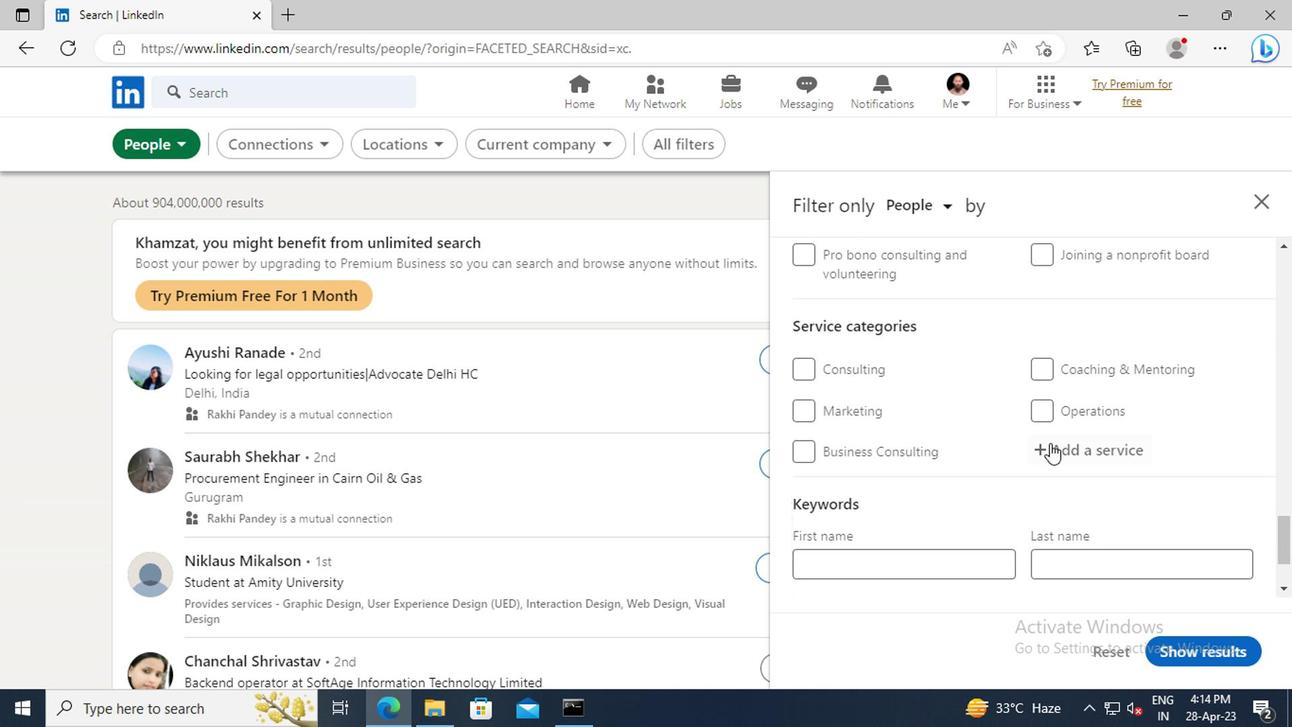 
Action: Mouse pressed left at (1055, 447)
Screenshot: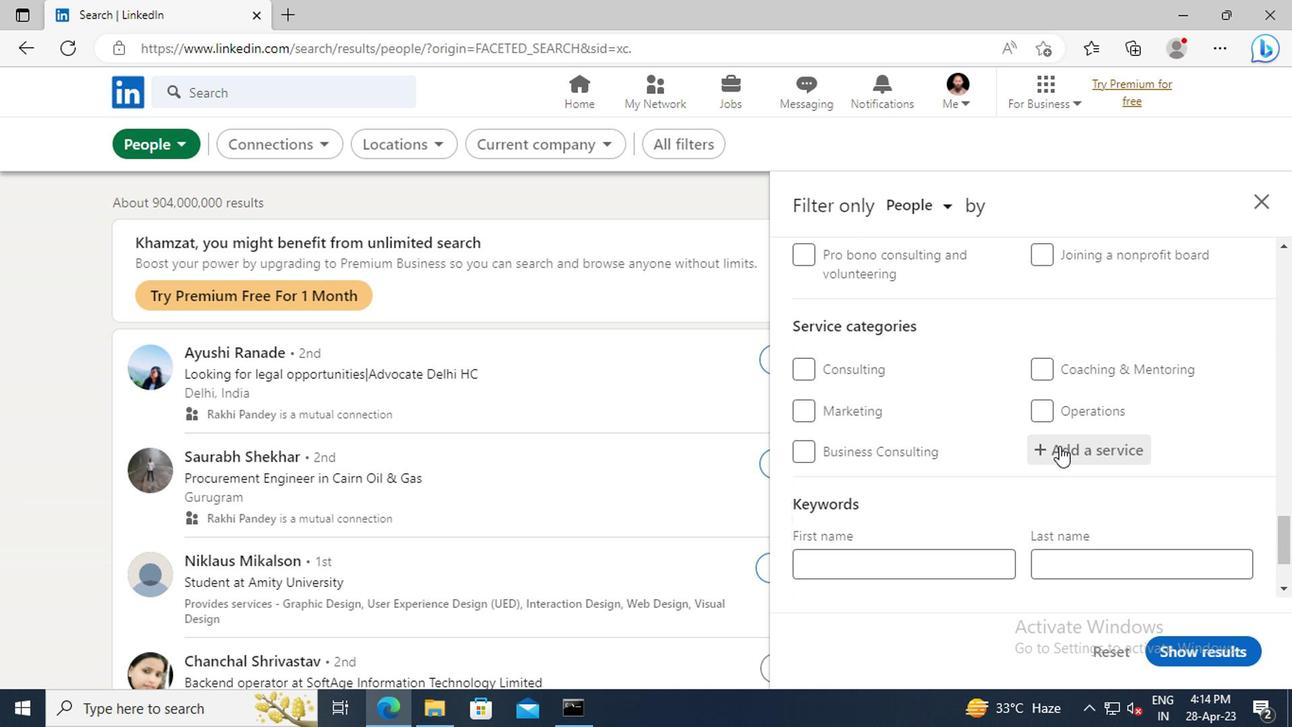 
Action: Key pressed <Key.shift>HOMEOWNERS<Key.space><Key.shift>IN
Screenshot: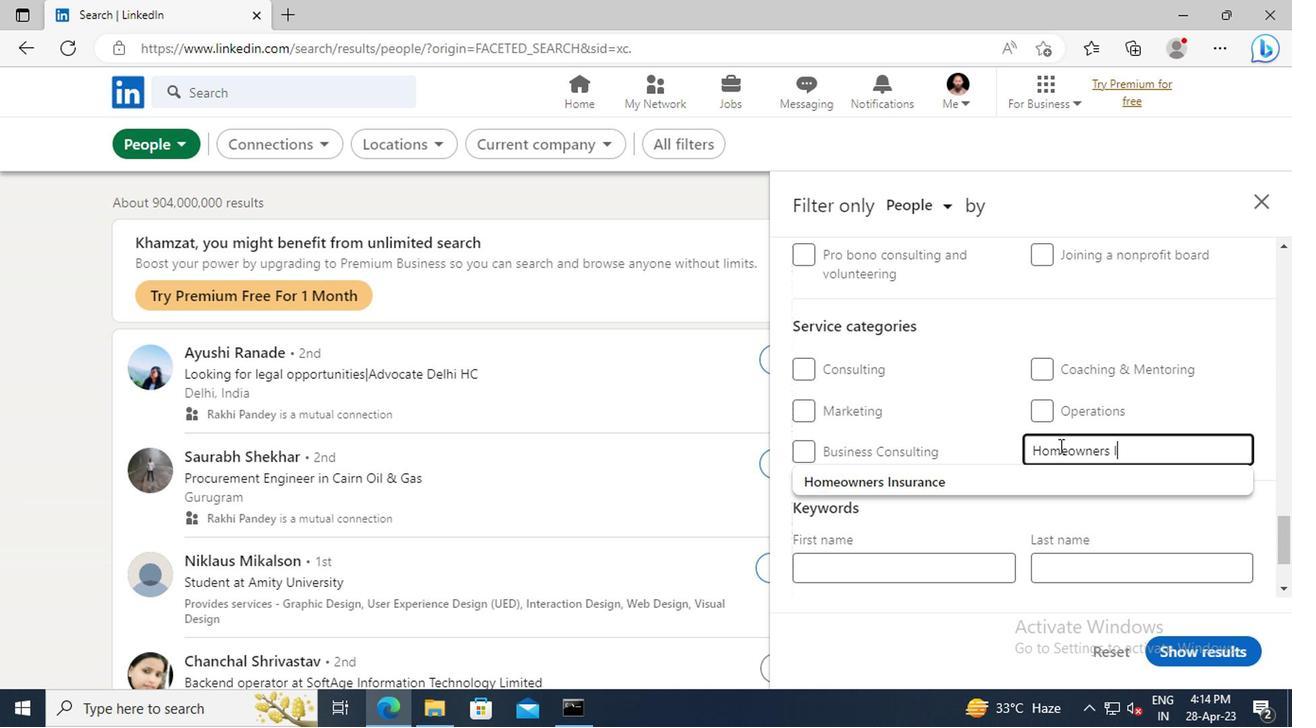 
Action: Mouse moved to (1056, 479)
Screenshot: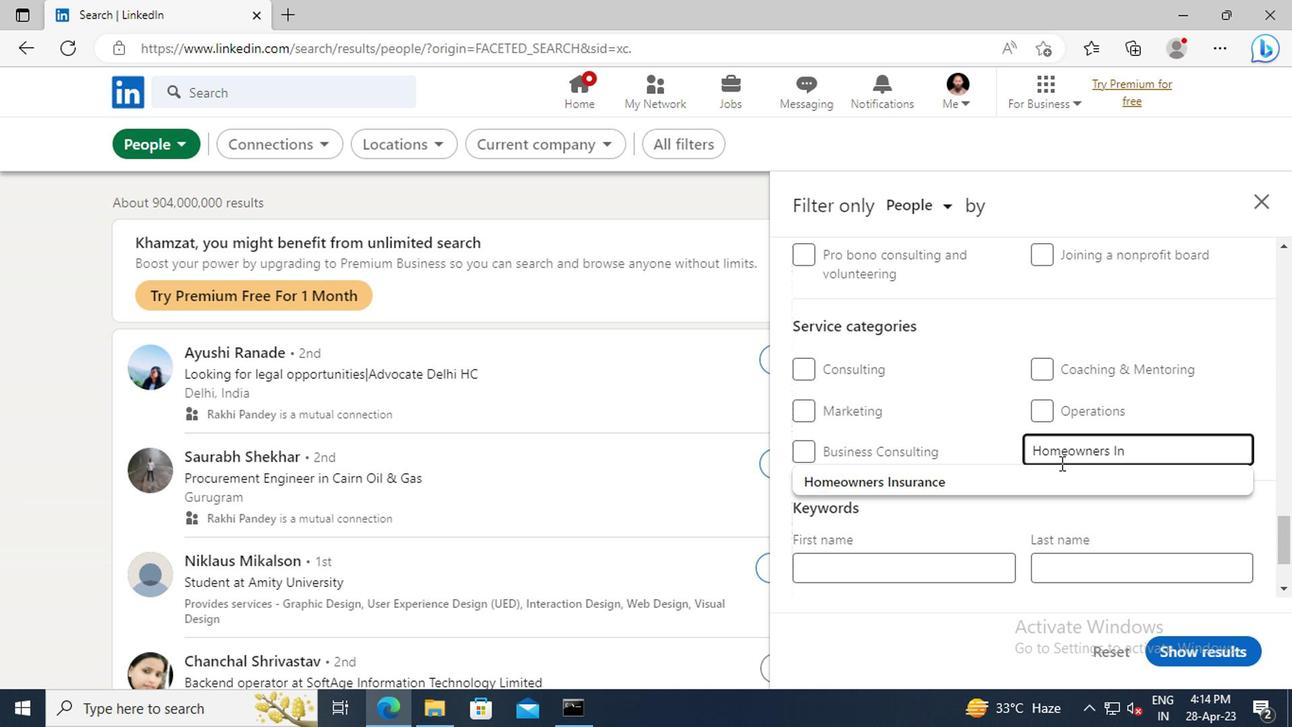 
Action: Mouse pressed left at (1056, 479)
Screenshot: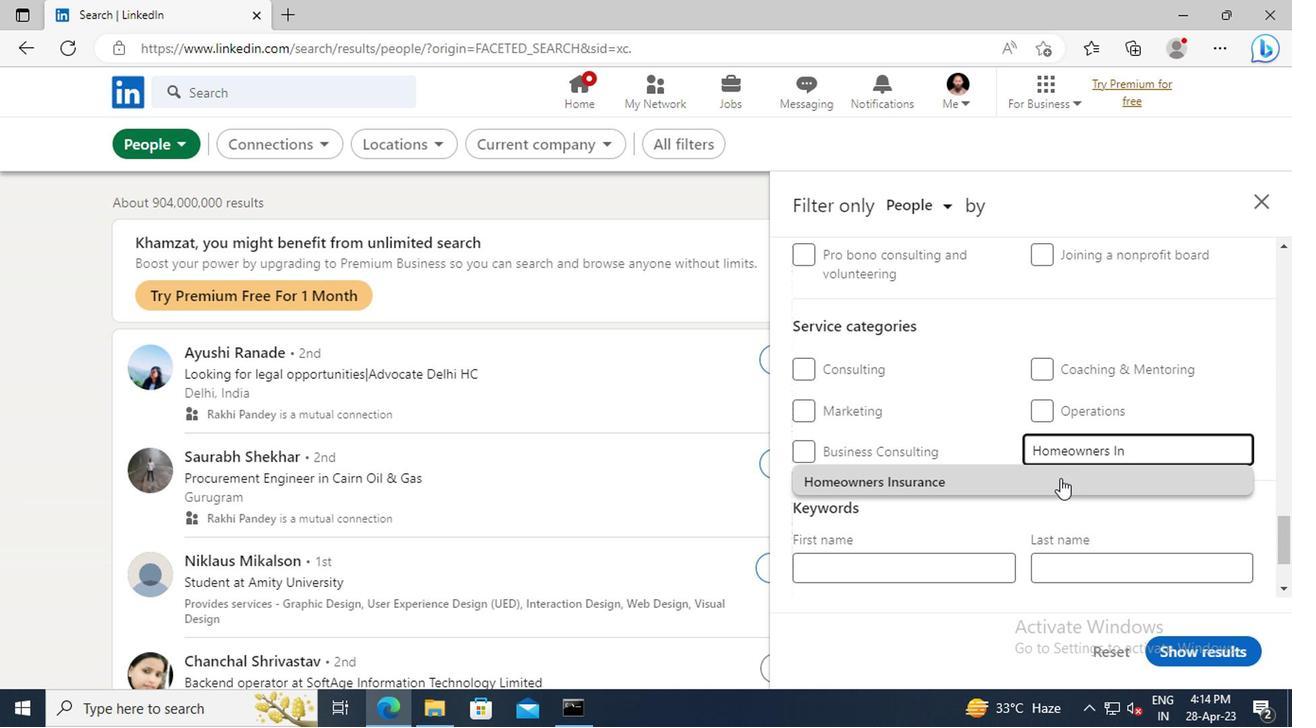 
Action: Mouse scrolled (1056, 478) with delta (0, 0)
Screenshot: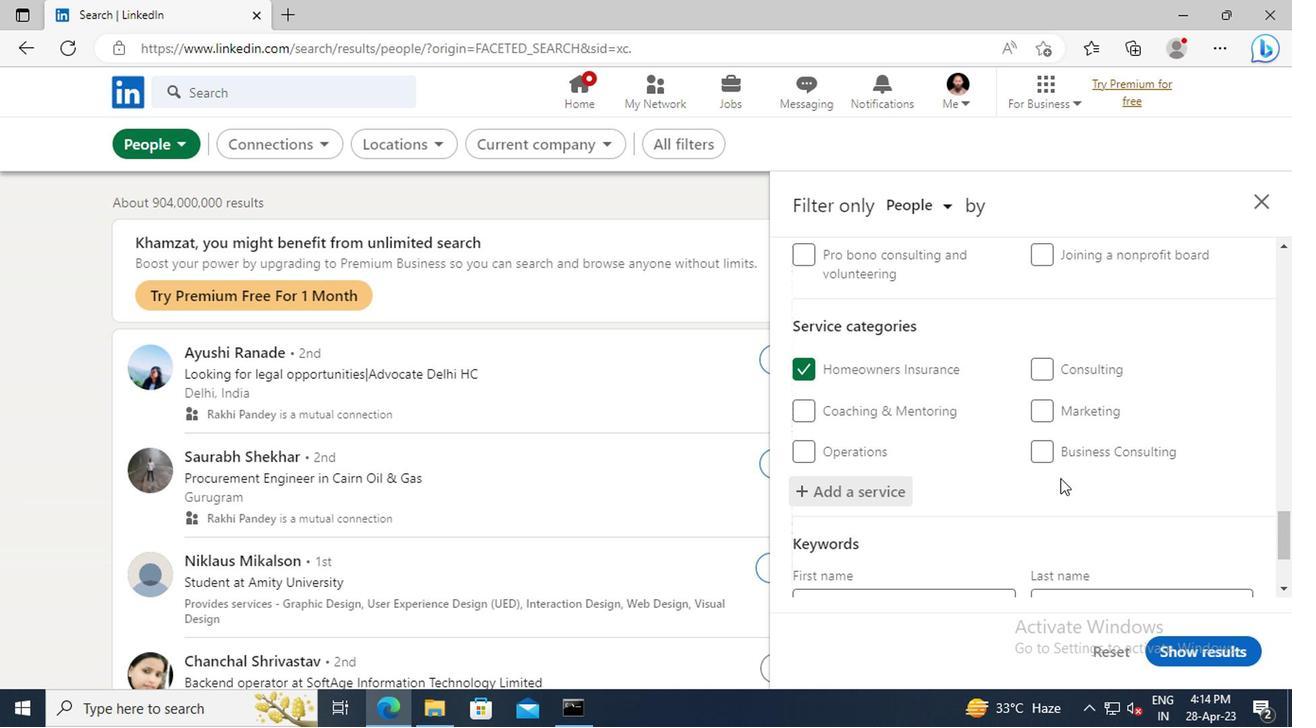 
Action: Mouse scrolled (1056, 478) with delta (0, 0)
Screenshot: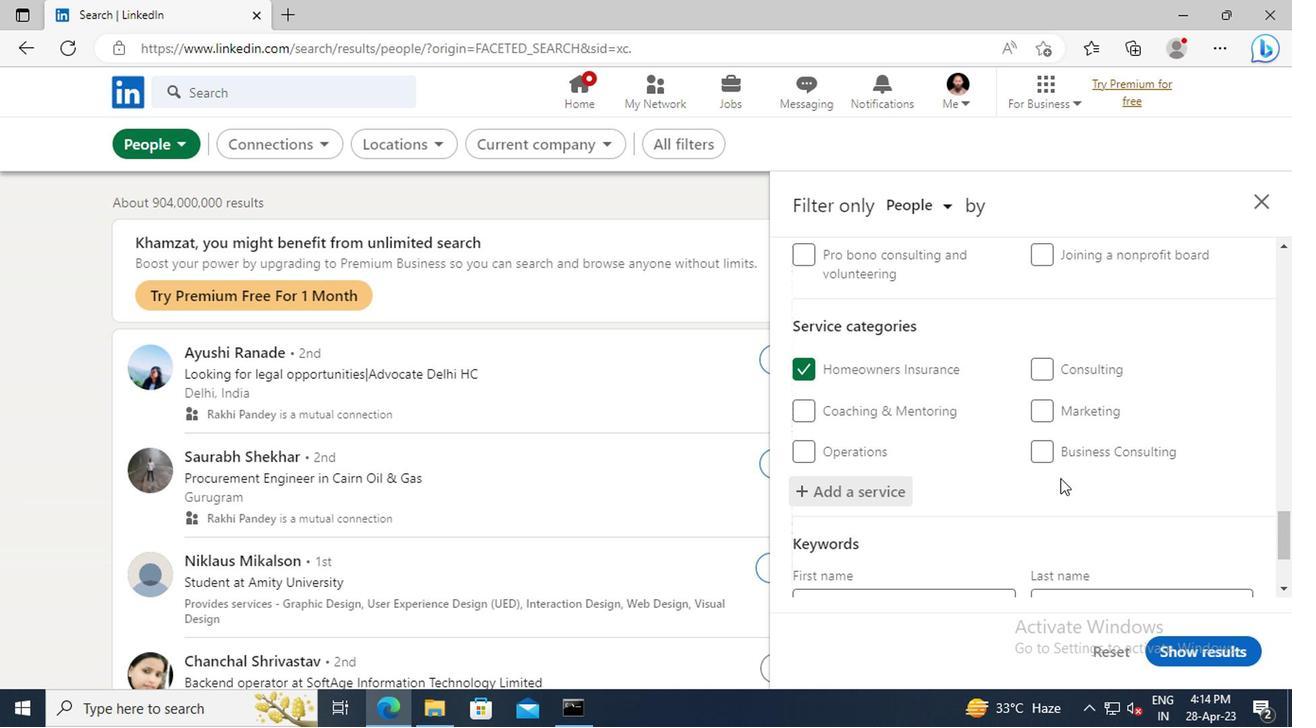 
Action: Mouse scrolled (1056, 478) with delta (0, 0)
Screenshot: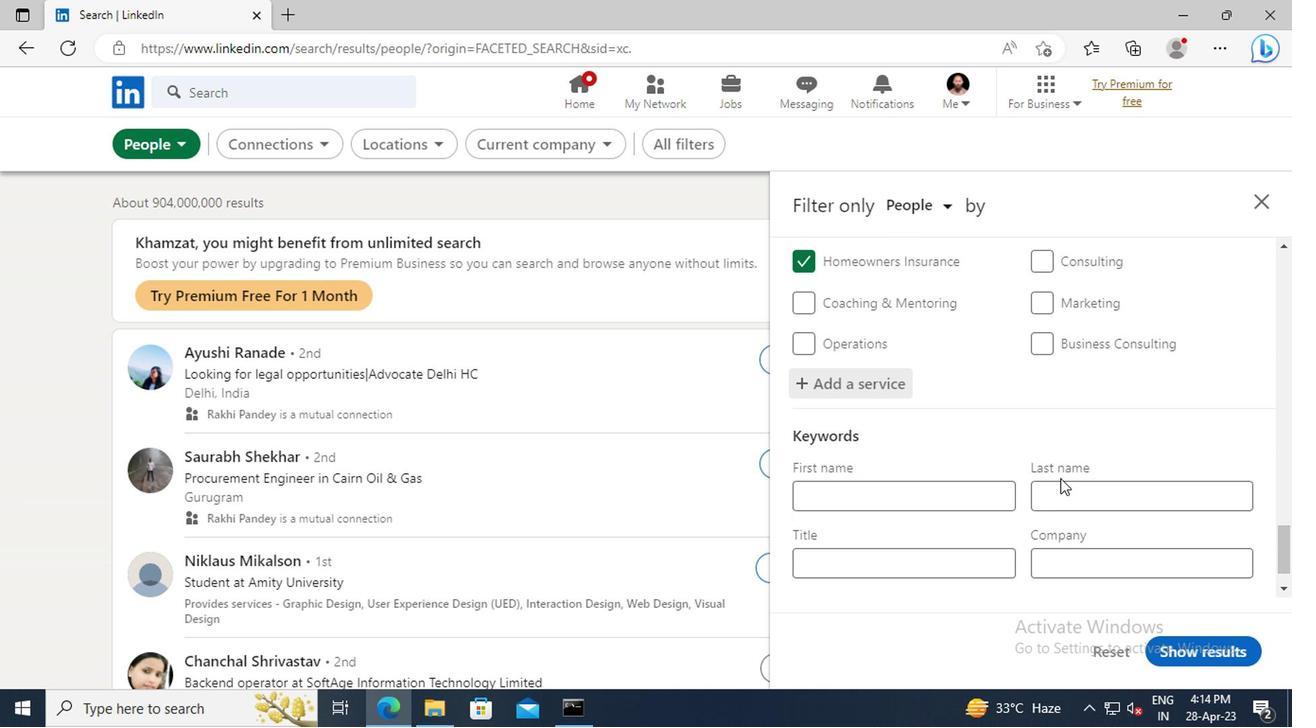 
Action: Mouse scrolled (1056, 478) with delta (0, 0)
Screenshot: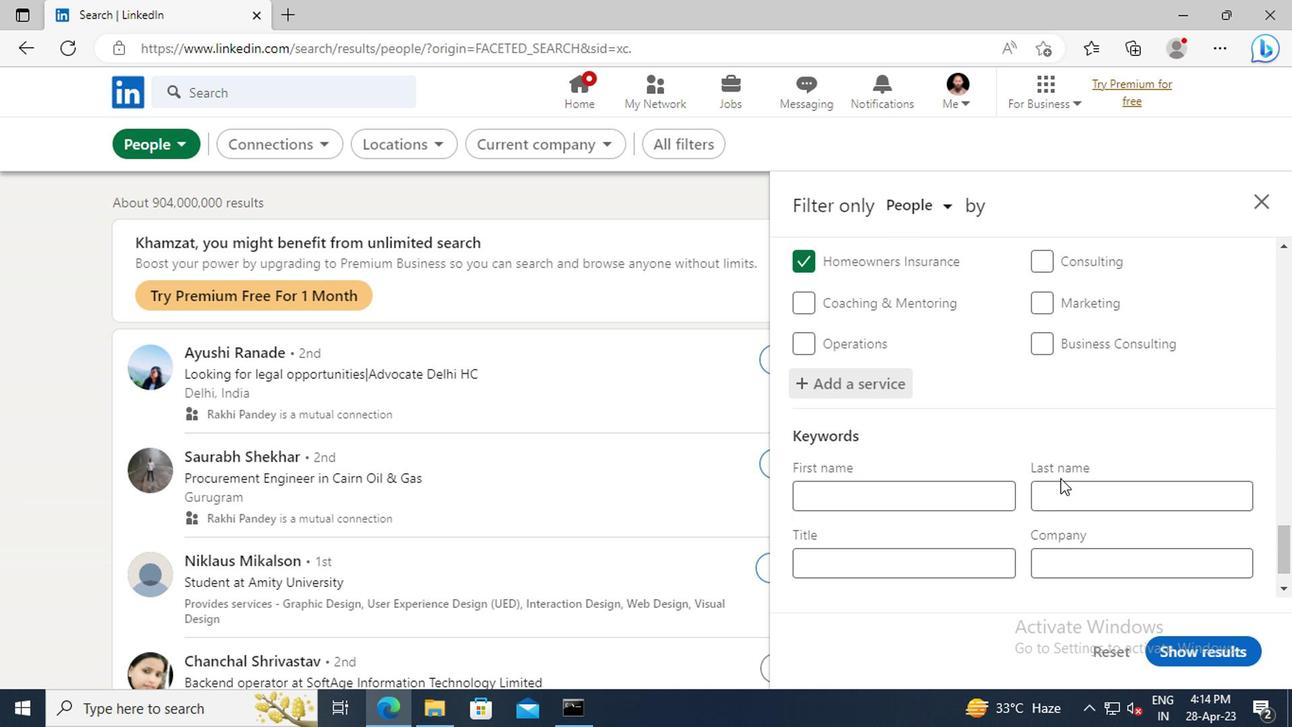 
Action: Mouse scrolled (1056, 478) with delta (0, 0)
Screenshot: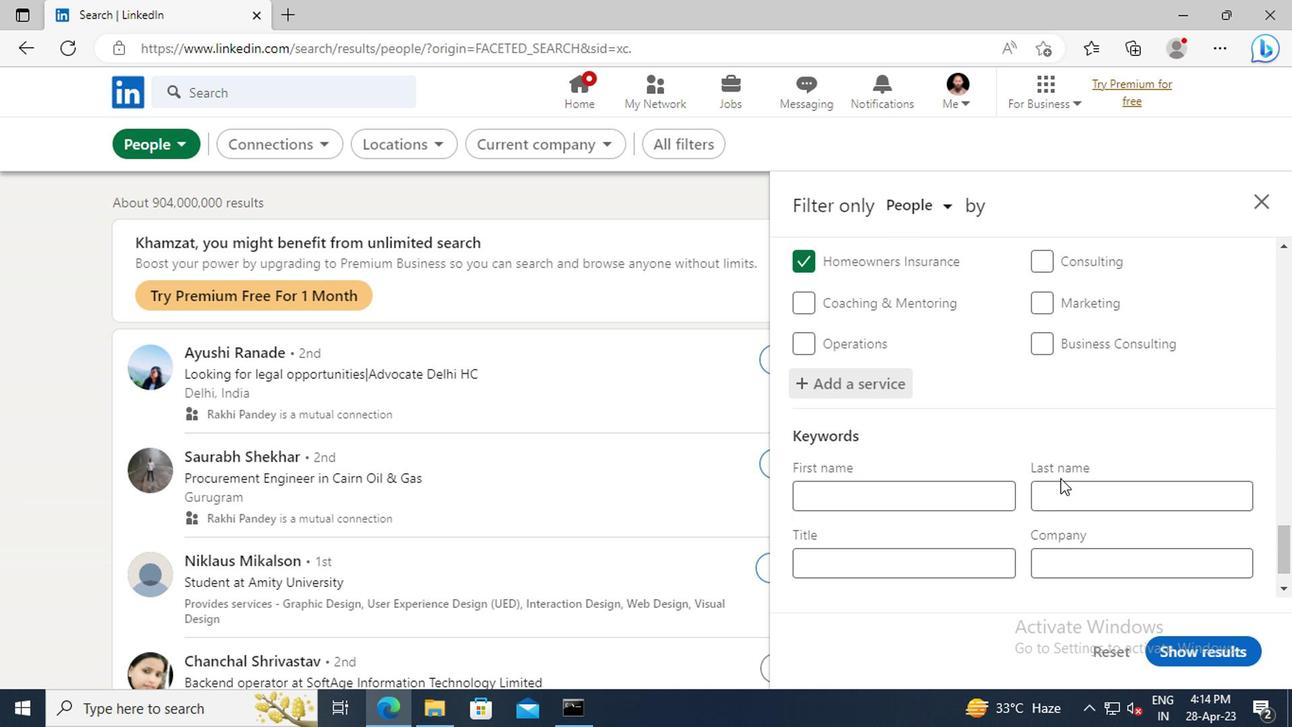 
Action: Mouse moved to (901, 511)
Screenshot: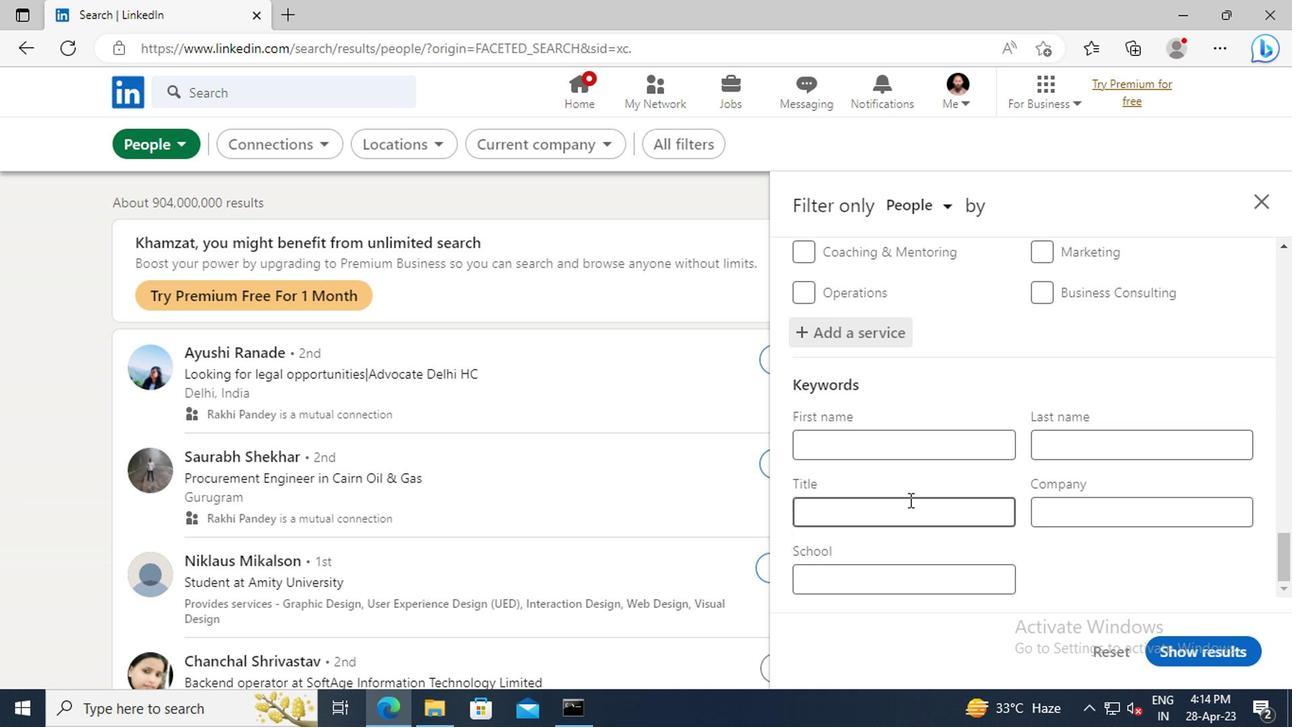 
Action: Mouse pressed left at (901, 511)
Screenshot: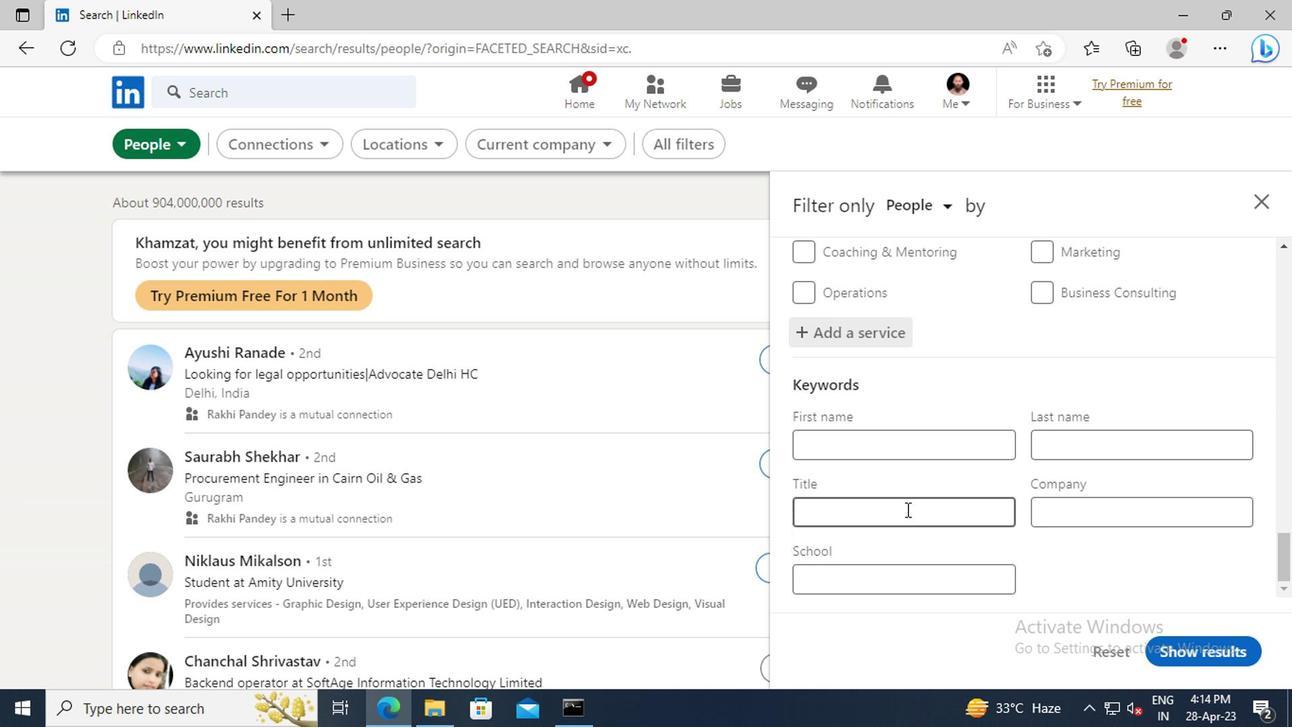 
Action: Key pressed <Key.shift>ELECTRICAL<Key.space><Key.shift>ENGINEER<Key.enter>
Screenshot: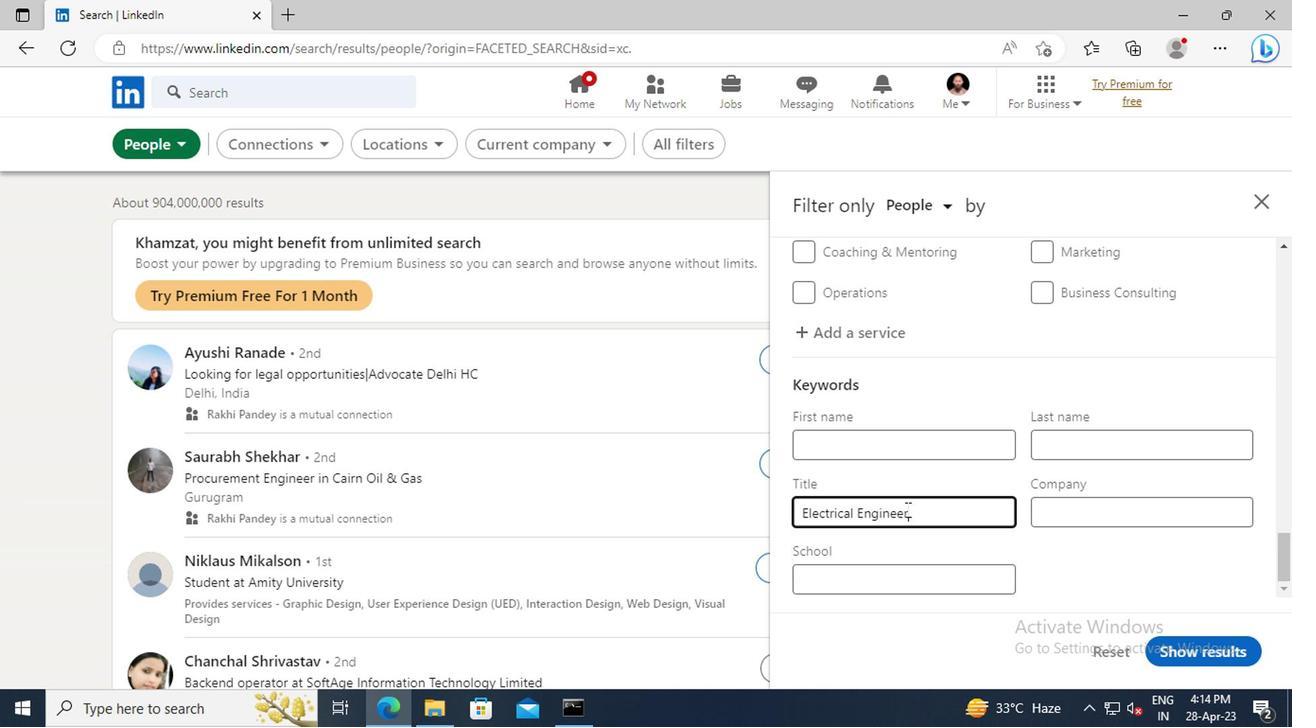 
Action: Mouse moved to (1175, 658)
Screenshot: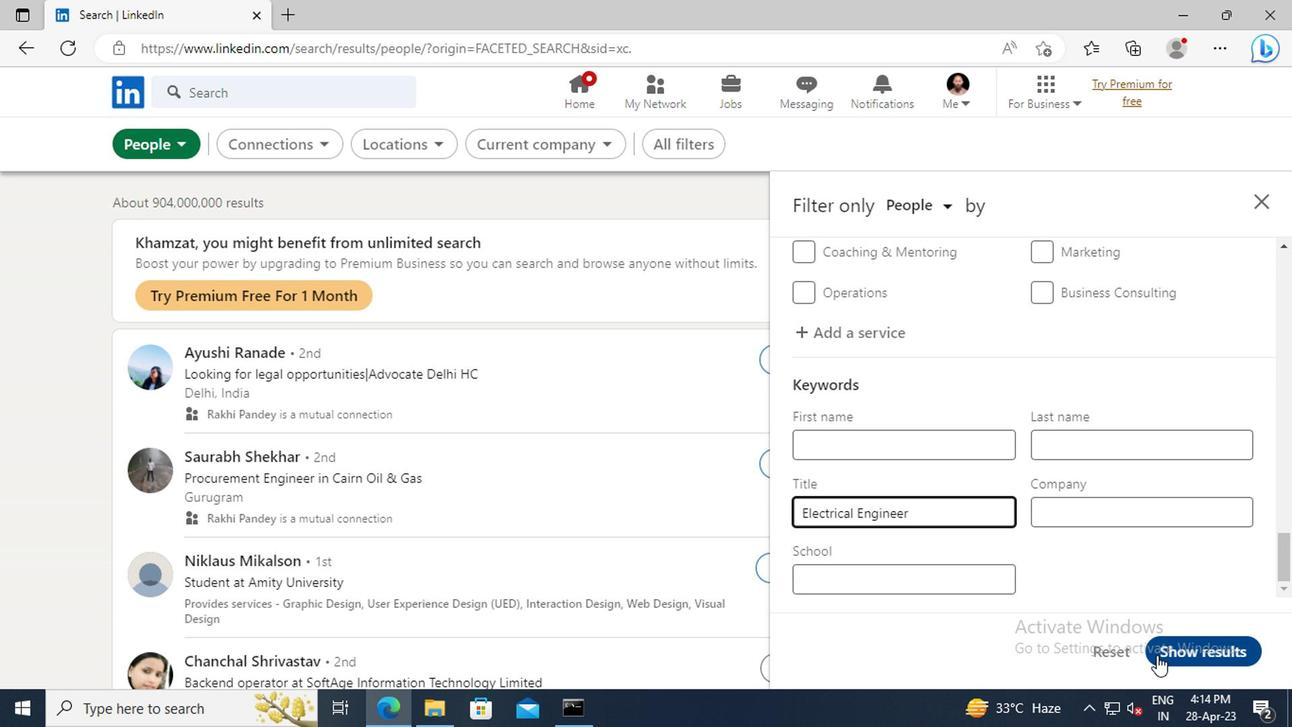 
Action: Mouse pressed left at (1175, 658)
Screenshot: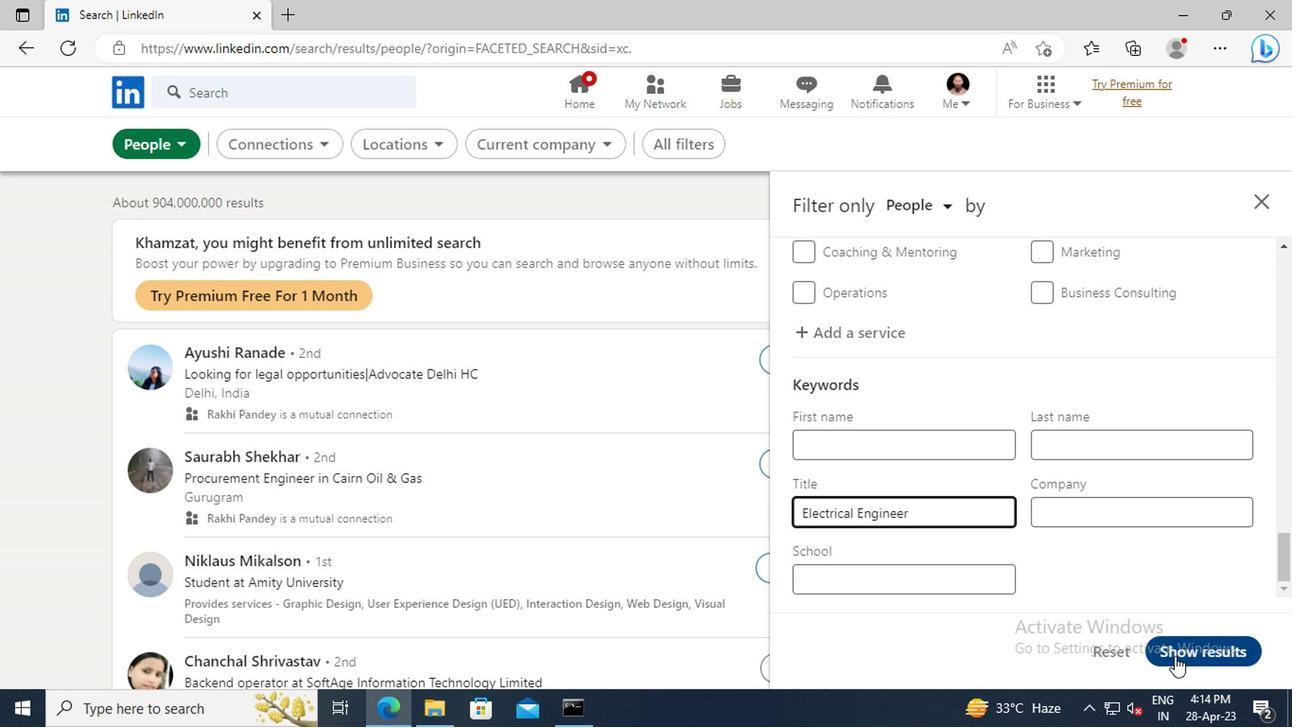 
